 Task: Look for space in Bahraigh, India from 6th September, 2023 to 10th September, 2023 for 1 adult in price range Rs.9000 to Rs.17000. Place can be private room with 1  bedroom having 1 bed and 1 bathroom. Property type can be house, flat, guest house, hotel. Booking option can be shelf check-in. Required host language is English.
Action: Mouse moved to (518, 116)
Screenshot: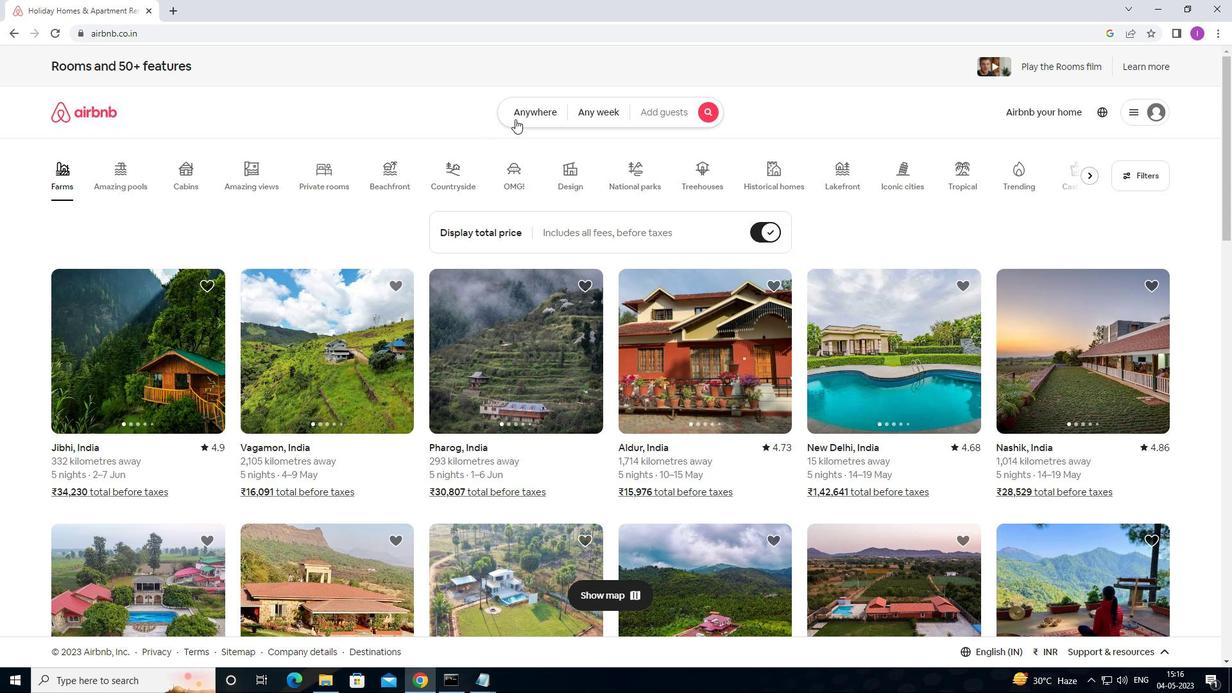 
Action: Mouse pressed left at (518, 116)
Screenshot: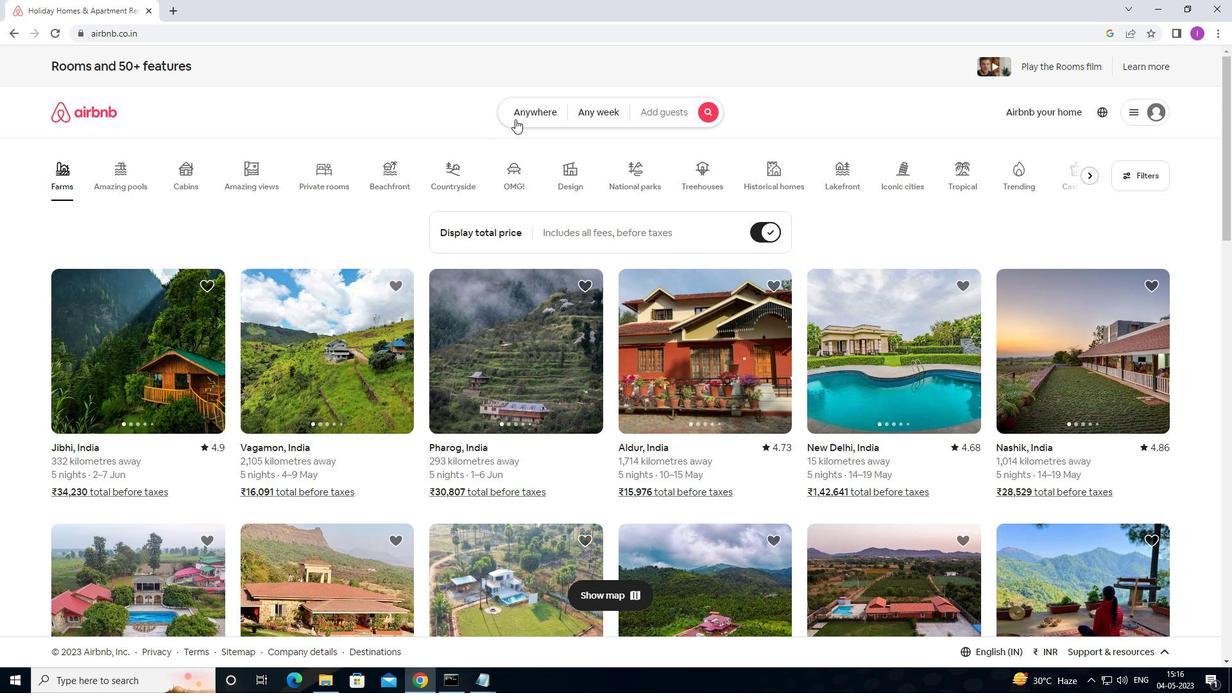 
Action: Mouse moved to (369, 161)
Screenshot: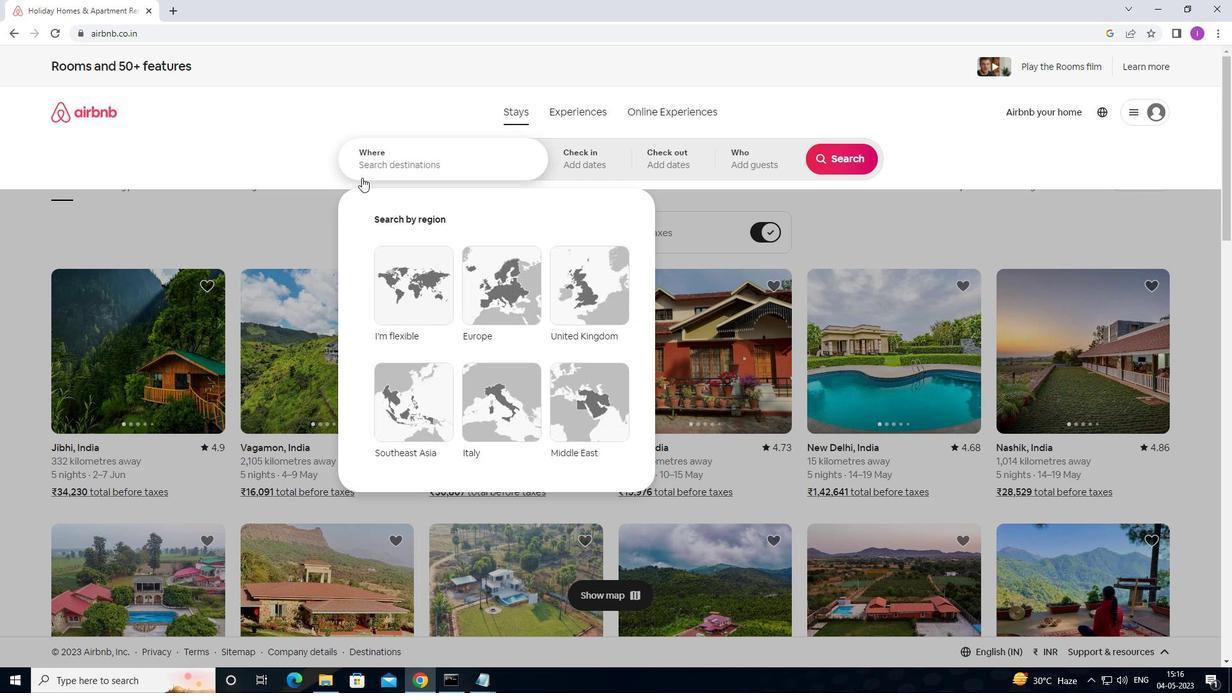 
Action: Mouse pressed left at (369, 161)
Screenshot: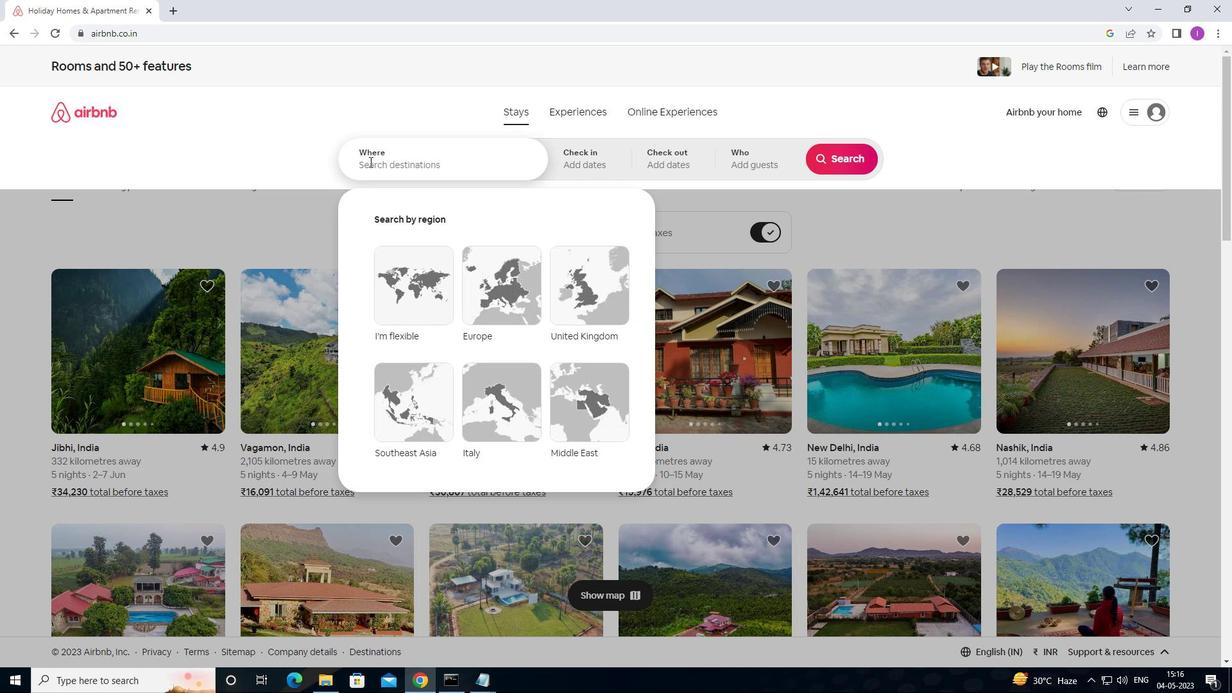 
Action: Mouse moved to (675, 111)
Screenshot: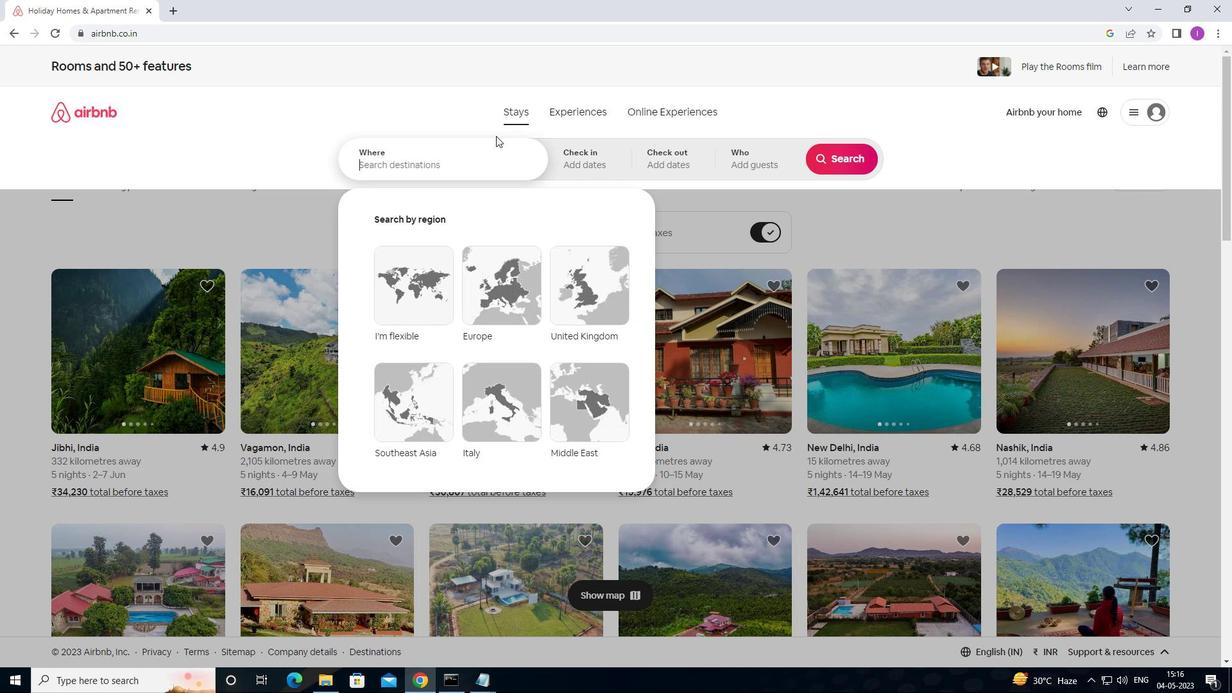 
Action: Key pressed <Key.shift><Key.shift><Key.shift><Key.shift><Key.shift><Key.shift><Key.shift><Key.shift><Key.shift><Key.shift><Key.shift><Key.shift><Key.shift><Key.shift><Key.shift><Key.shift><Key.shift><Key.shift><Key.shift><Key.shift><Key.shift><Key.shift><Key.shift><Key.shift><Key.shift><Key.shift><Key.shift><Key.shift><Key.shift><Key.shift><Key.shift><Key.shift><Key.shift><Key.shift><Key.shift><Key.shift><Key.shift><Key.shift><Key.shift><Key.shift><Key.shift><Key.shift><Key.shift><Key.shift><Key.shift>BAHRAIGH,<Key.shift>INDIA
Screenshot: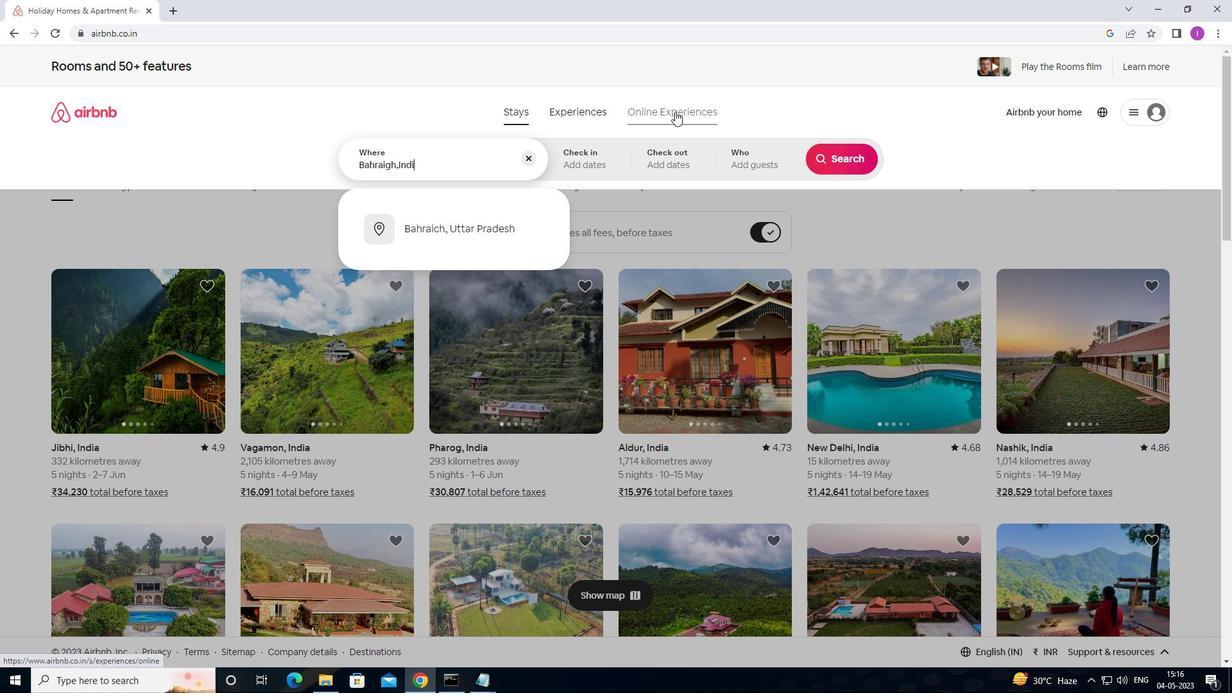 
Action: Mouse moved to (582, 158)
Screenshot: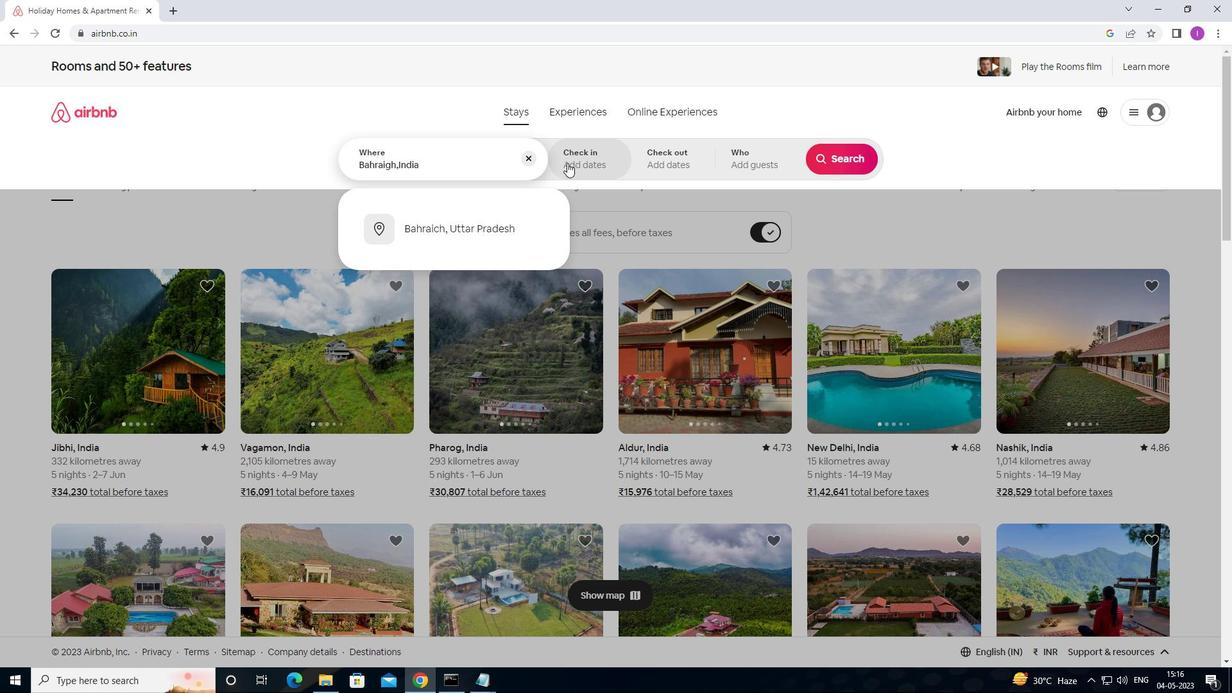 
Action: Mouse pressed left at (582, 158)
Screenshot: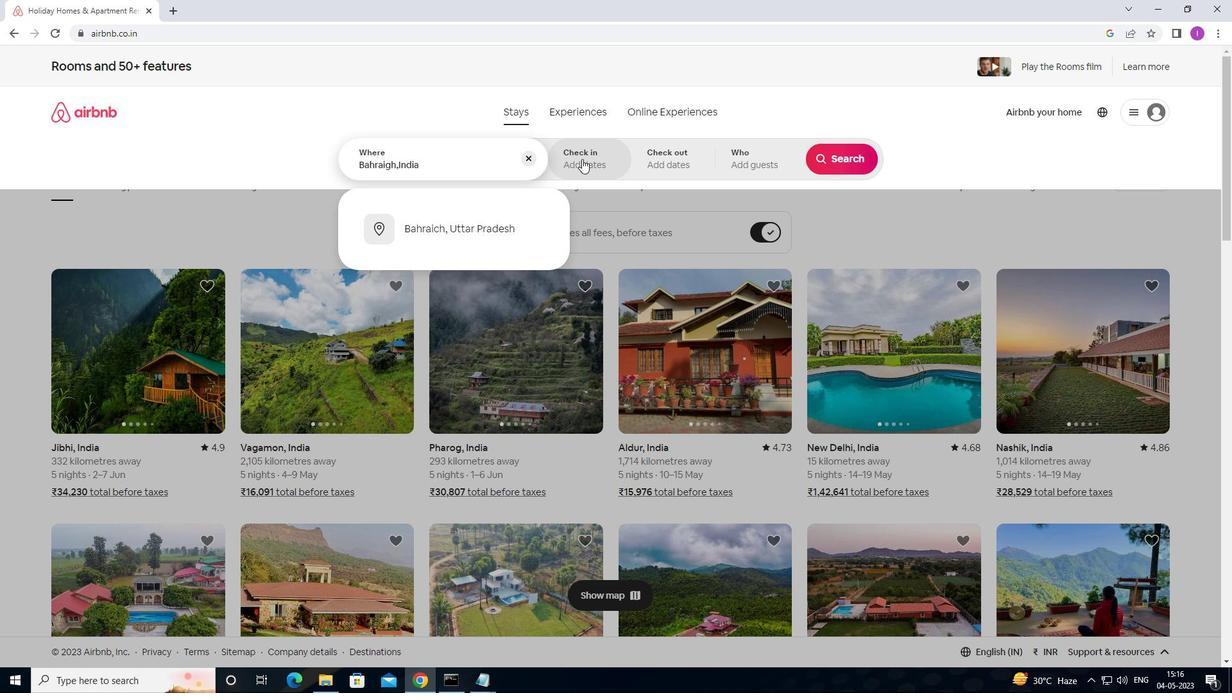 
Action: Mouse moved to (839, 263)
Screenshot: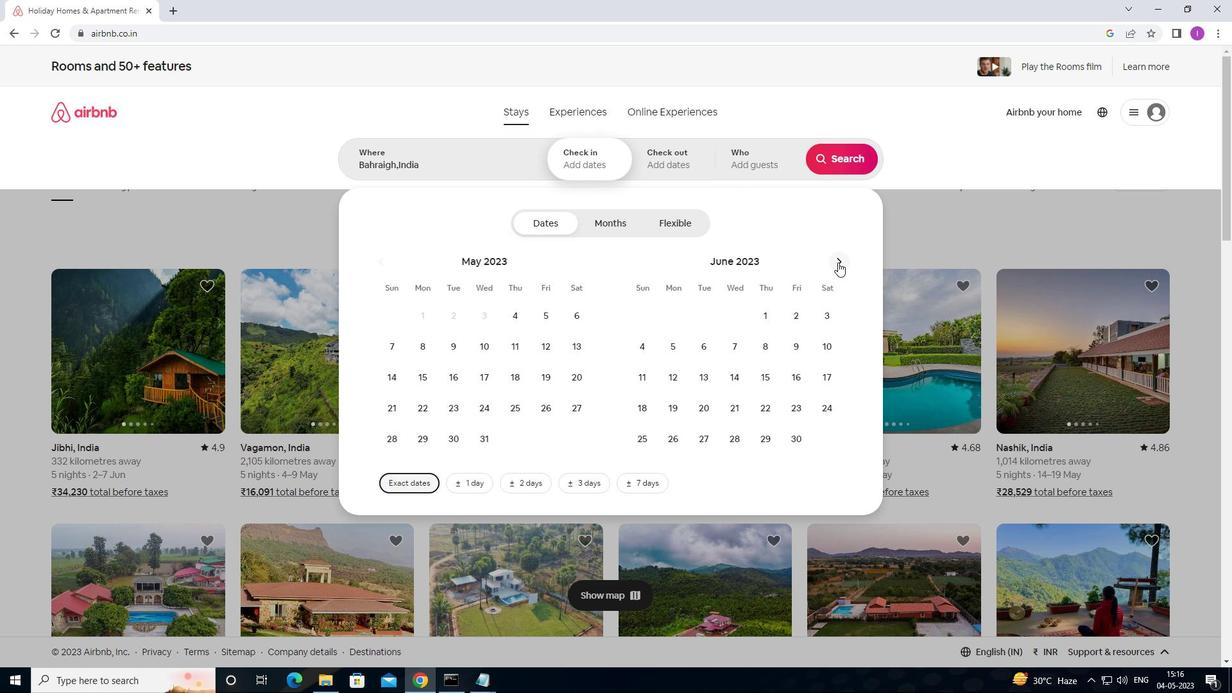 
Action: Mouse pressed left at (839, 263)
Screenshot: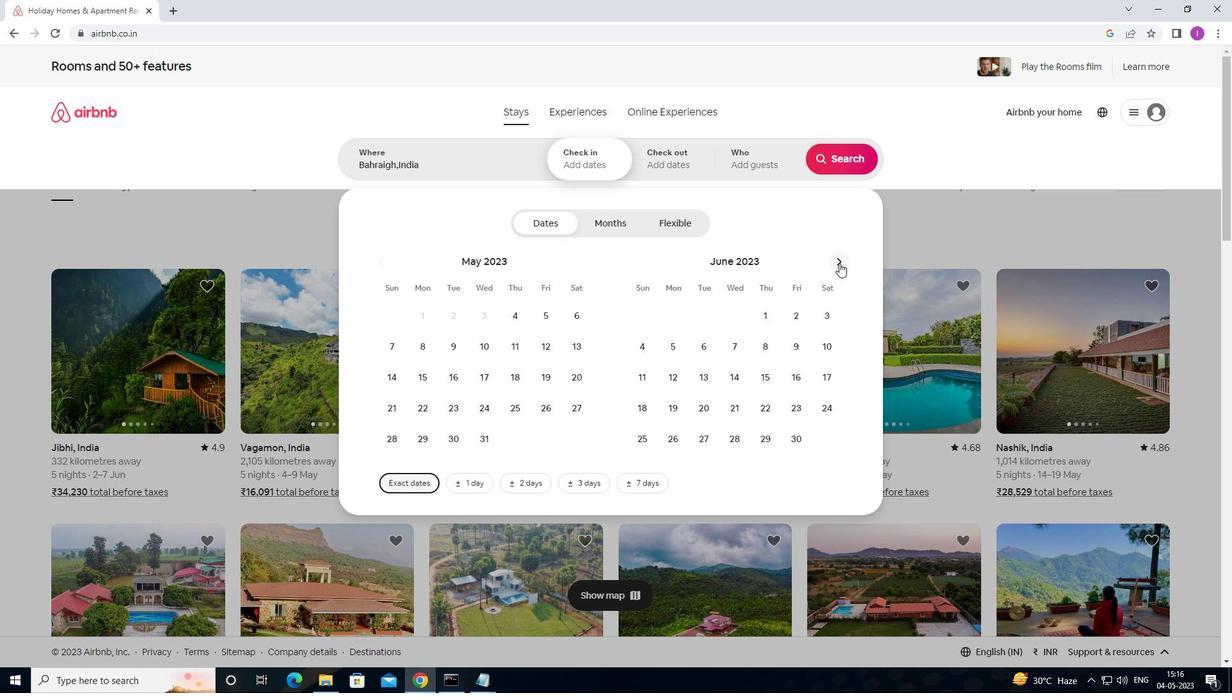 
Action: Mouse moved to (839, 263)
Screenshot: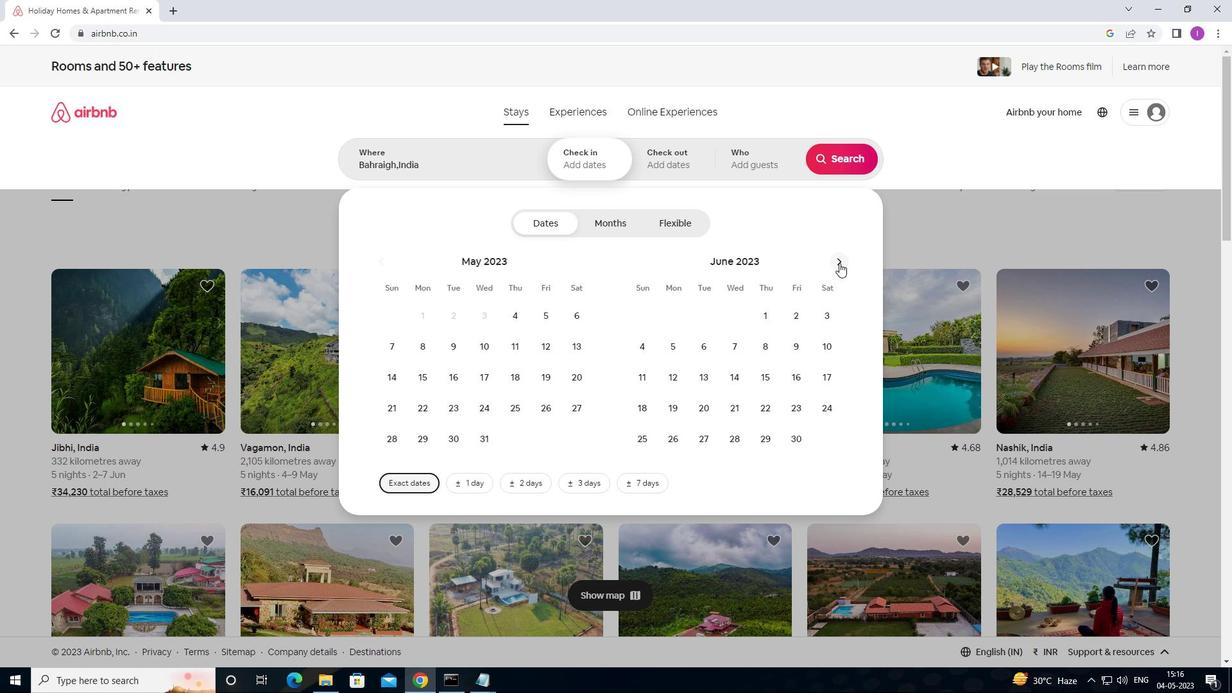 
Action: Mouse pressed left at (839, 263)
Screenshot: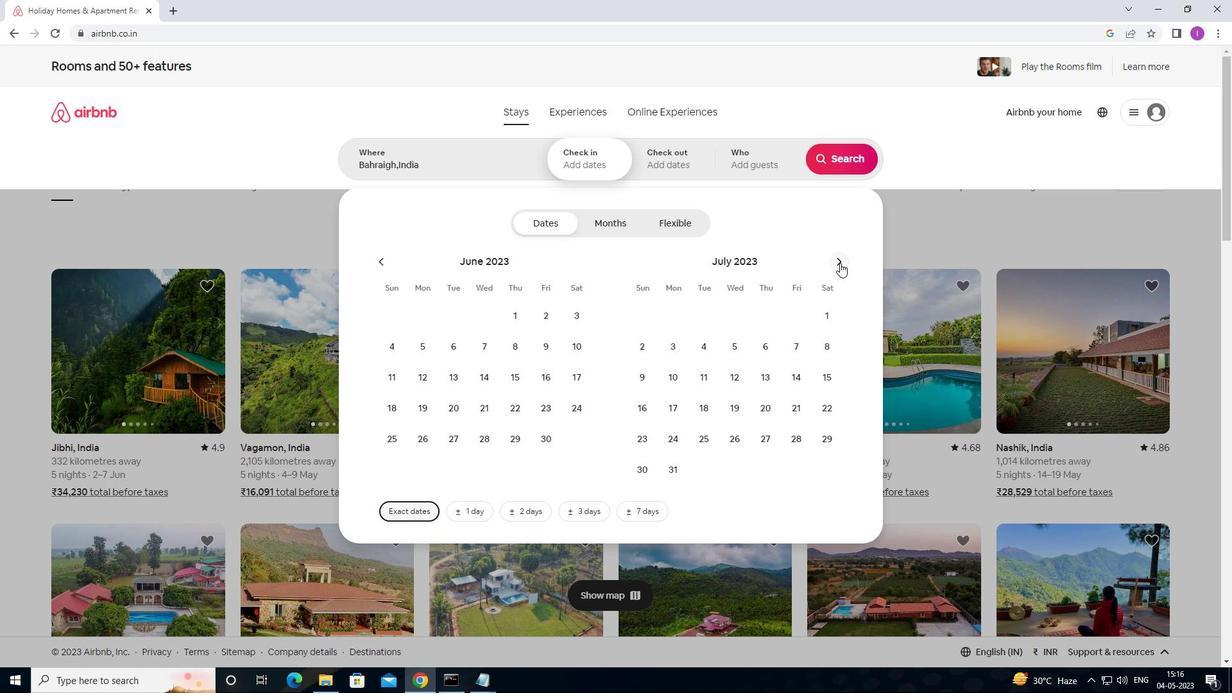 
Action: Mouse pressed left at (839, 263)
Screenshot: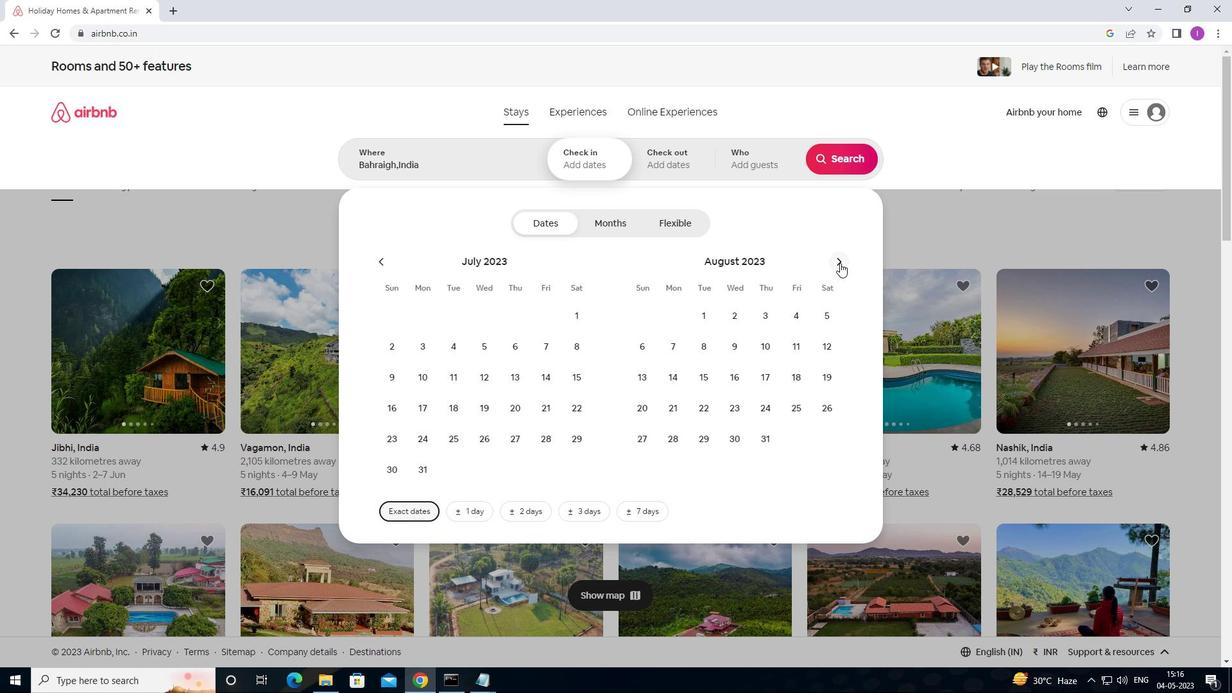 
Action: Mouse moved to (727, 342)
Screenshot: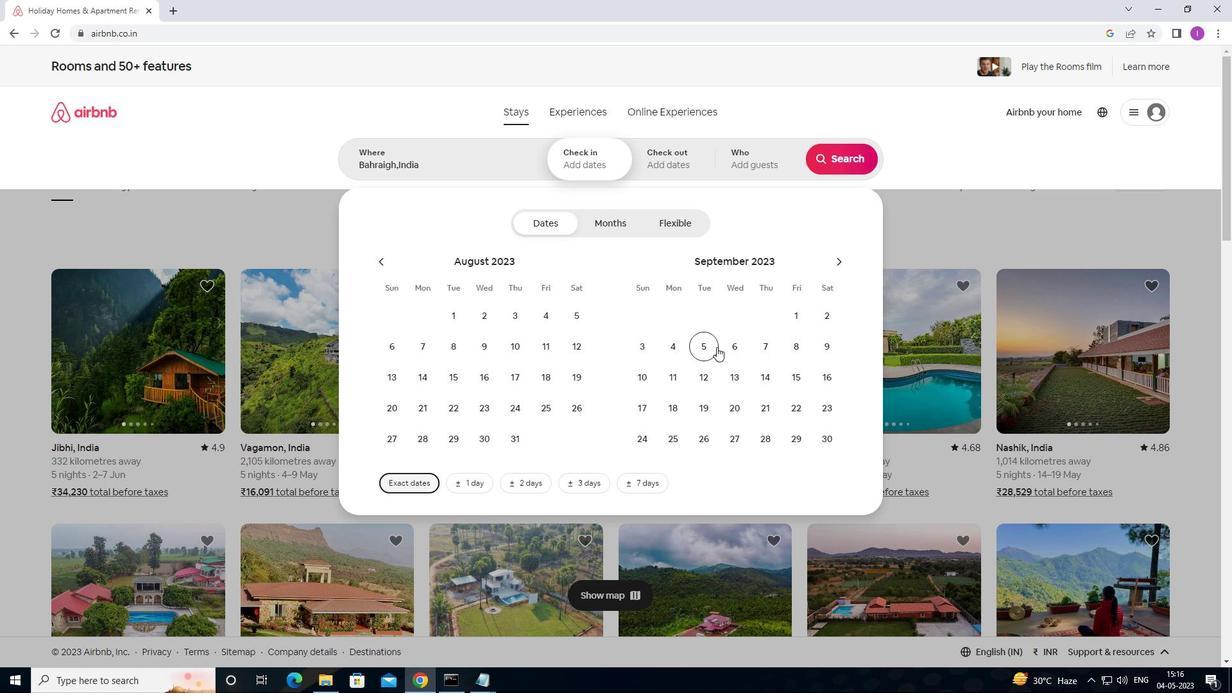 
Action: Mouse pressed left at (727, 342)
Screenshot: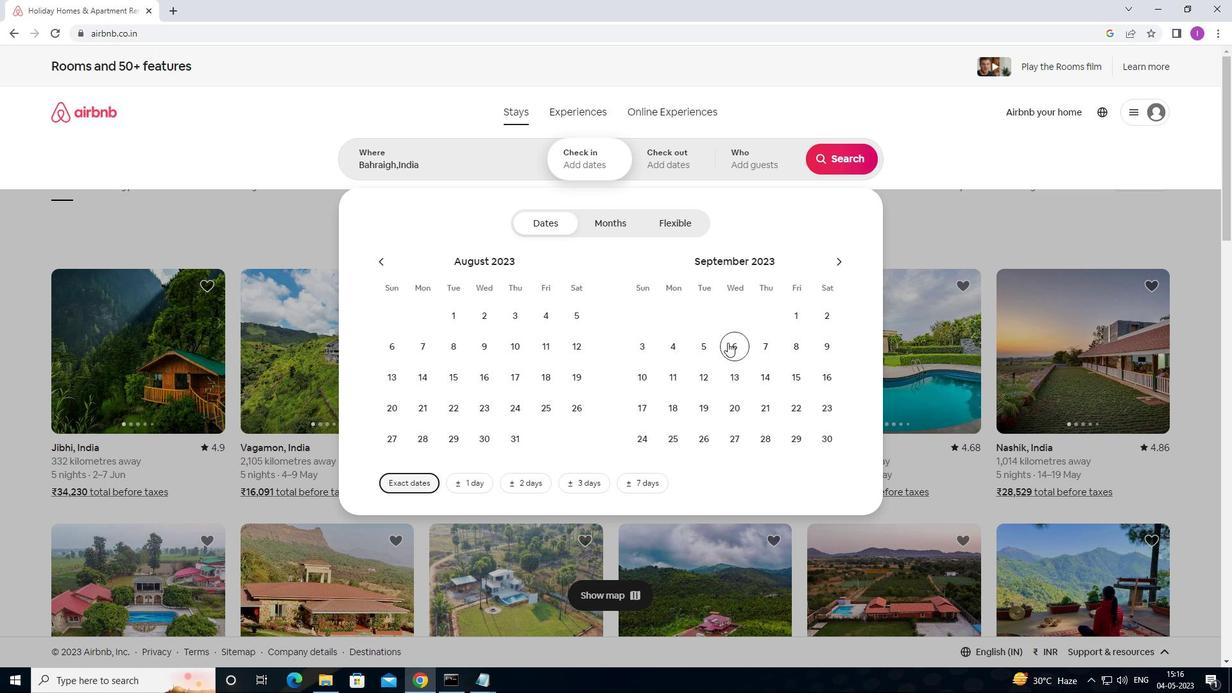 
Action: Mouse moved to (644, 374)
Screenshot: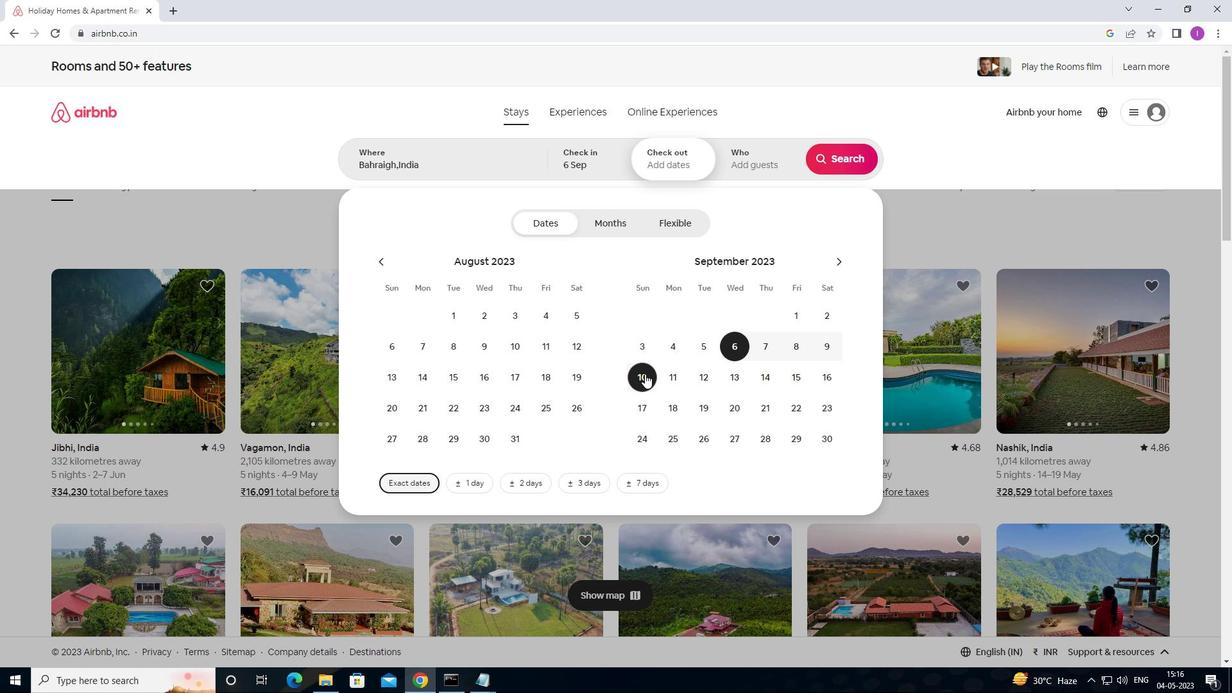 
Action: Mouse pressed left at (644, 374)
Screenshot: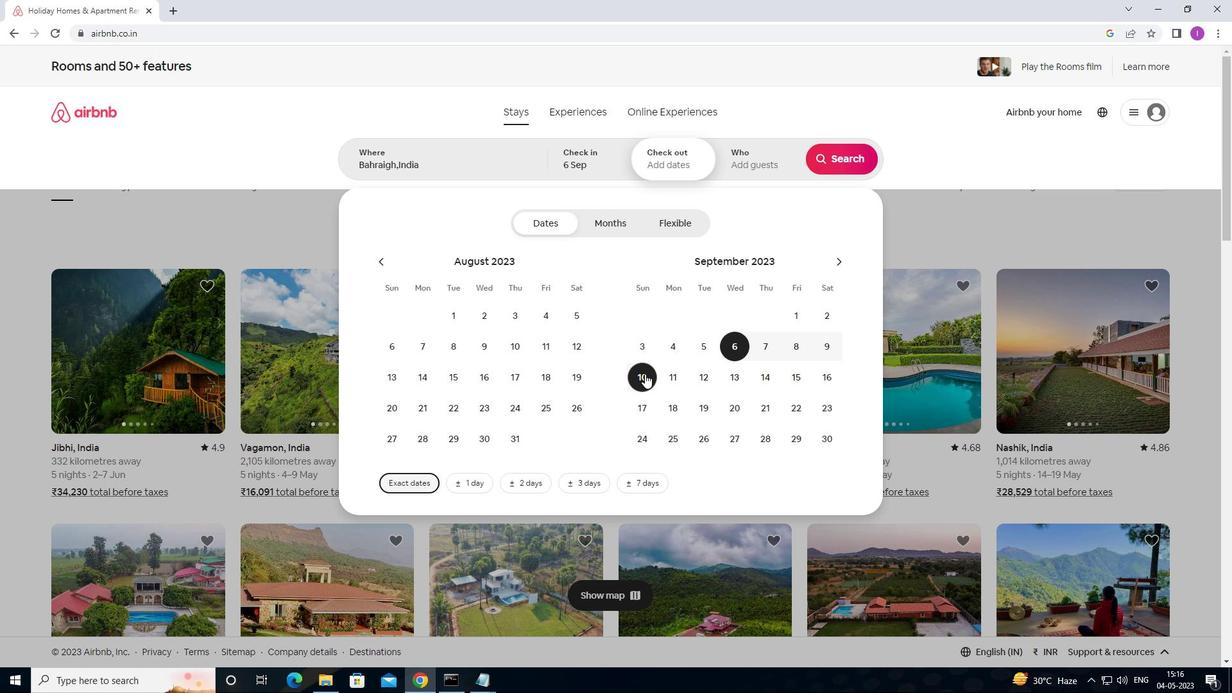 
Action: Mouse moved to (752, 168)
Screenshot: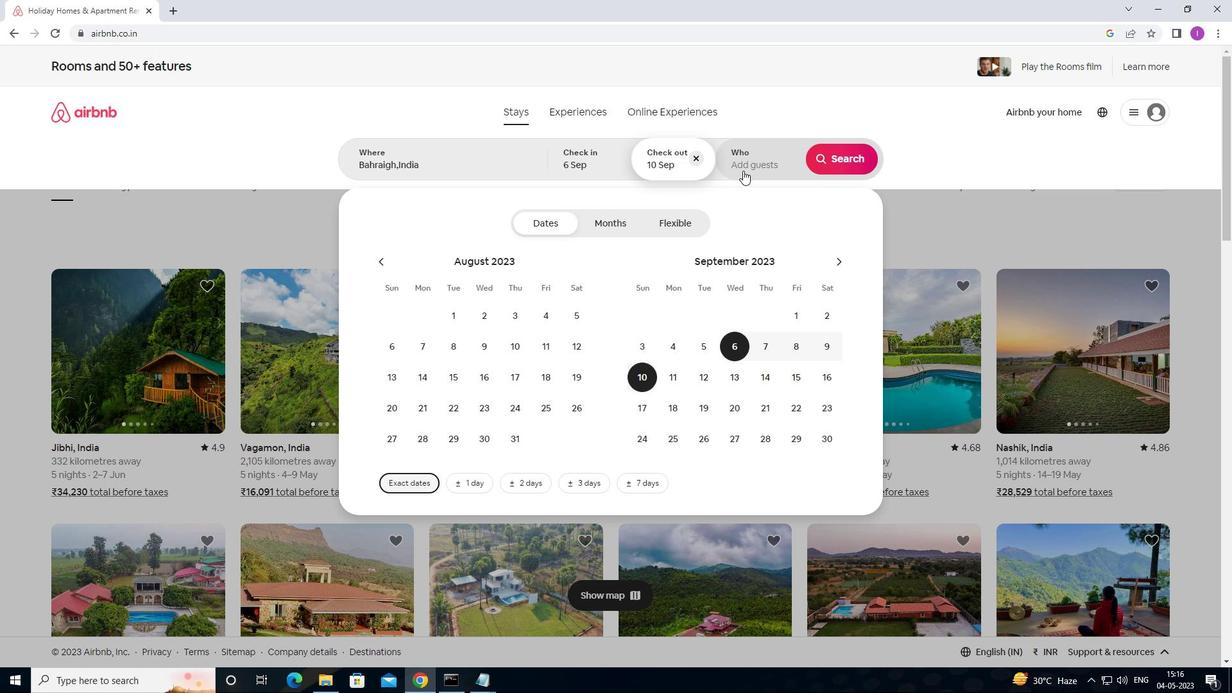 
Action: Mouse pressed left at (752, 168)
Screenshot: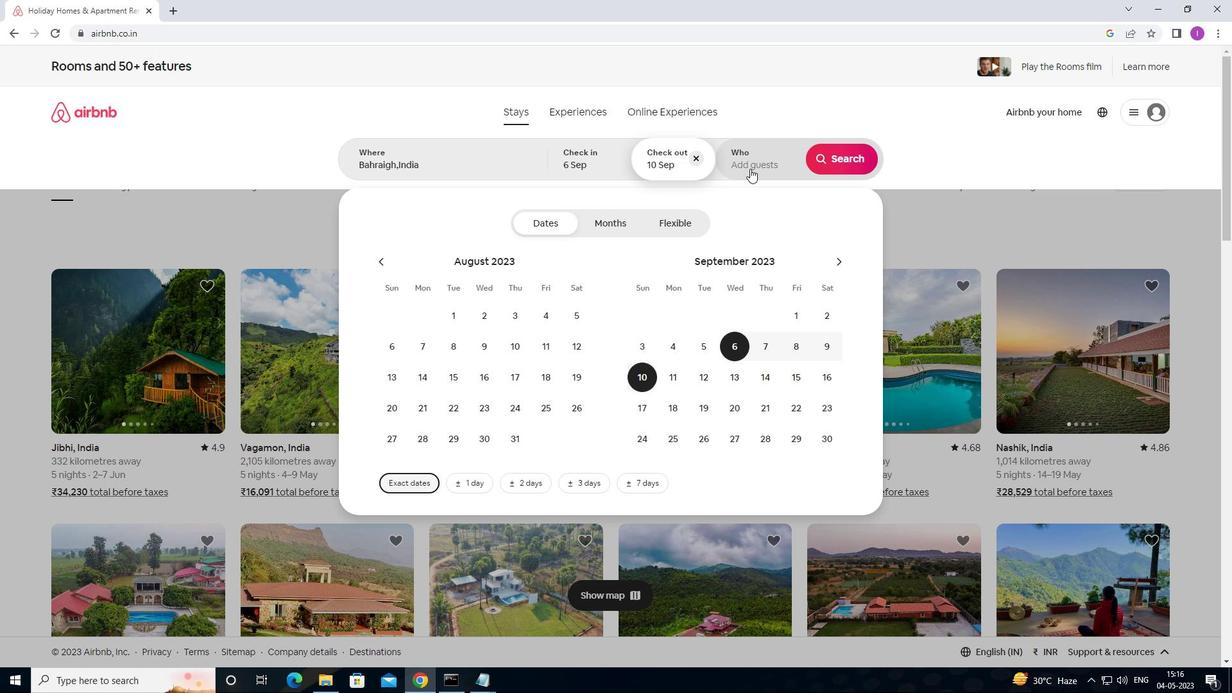 
Action: Mouse moved to (847, 229)
Screenshot: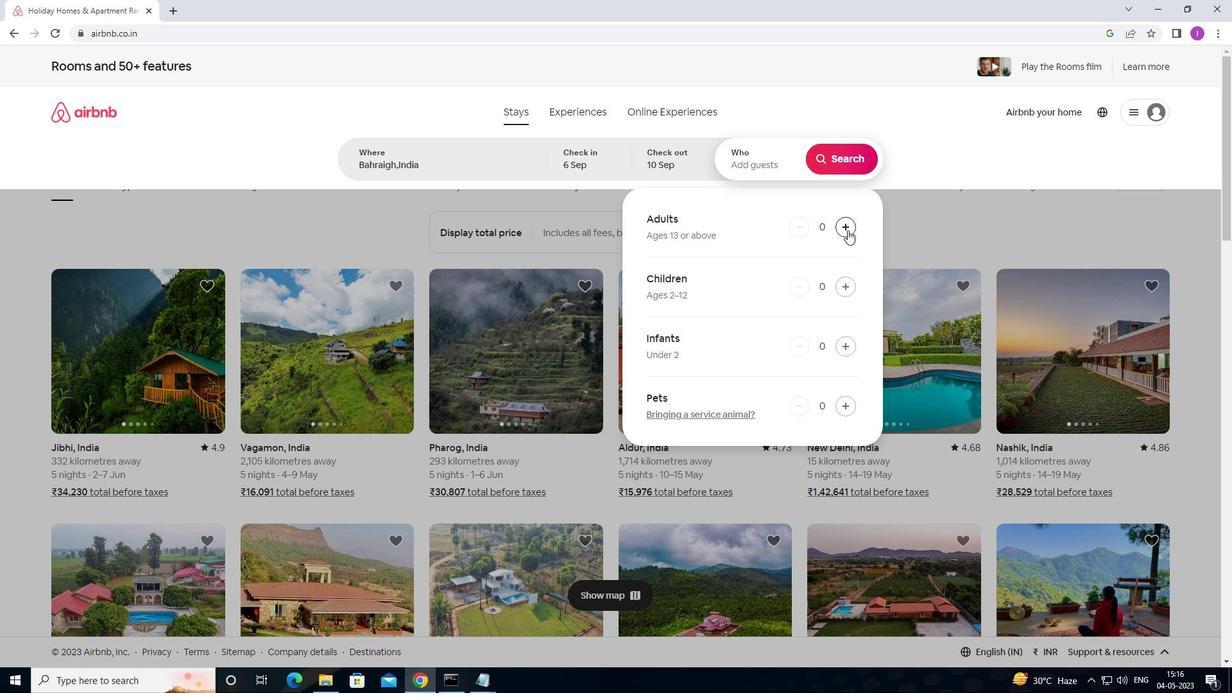 
Action: Mouse pressed left at (847, 229)
Screenshot: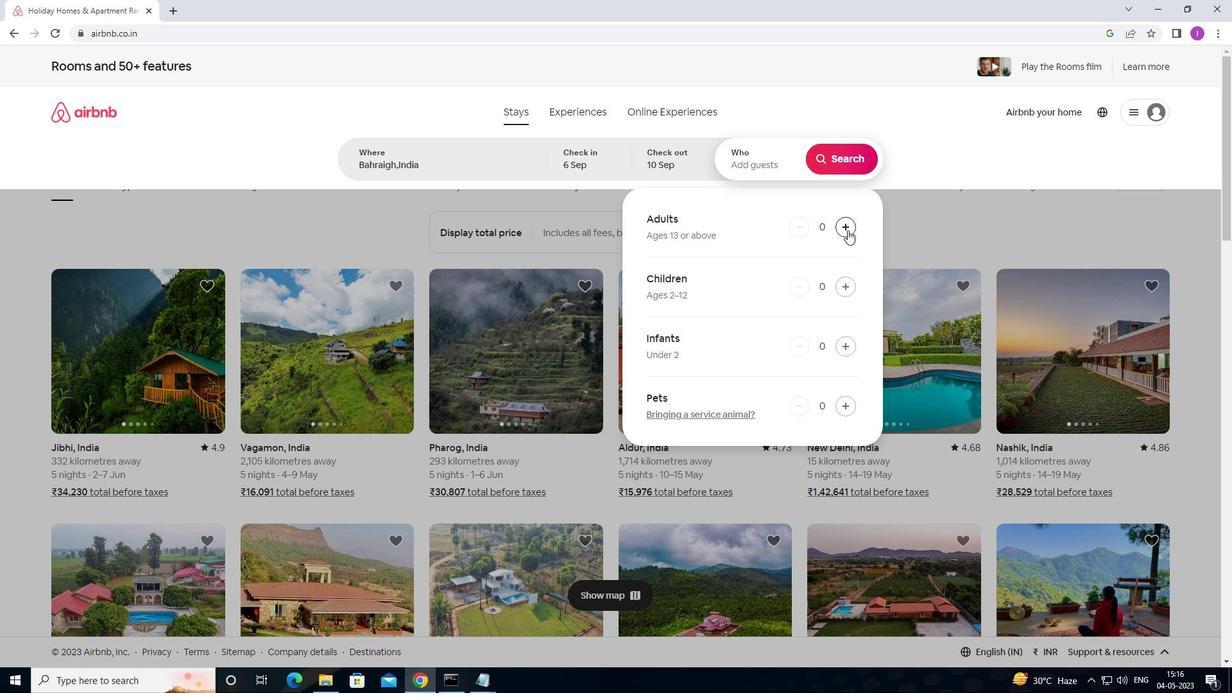 
Action: Mouse moved to (861, 161)
Screenshot: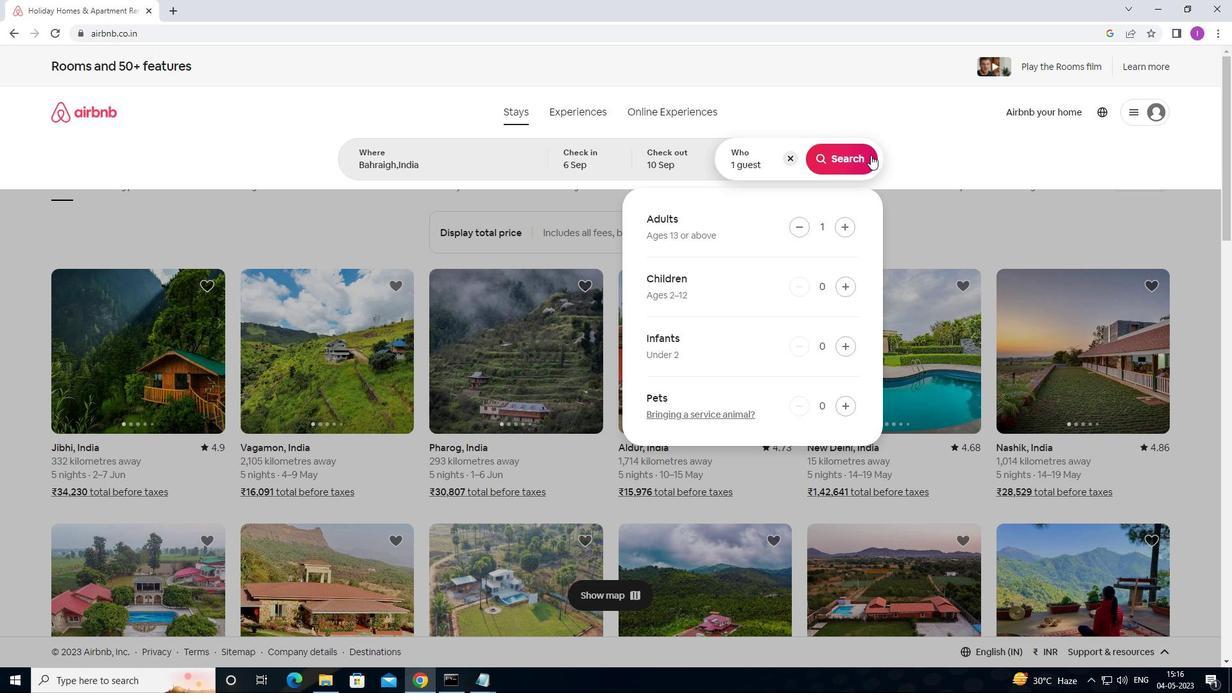 
Action: Mouse pressed left at (861, 161)
Screenshot: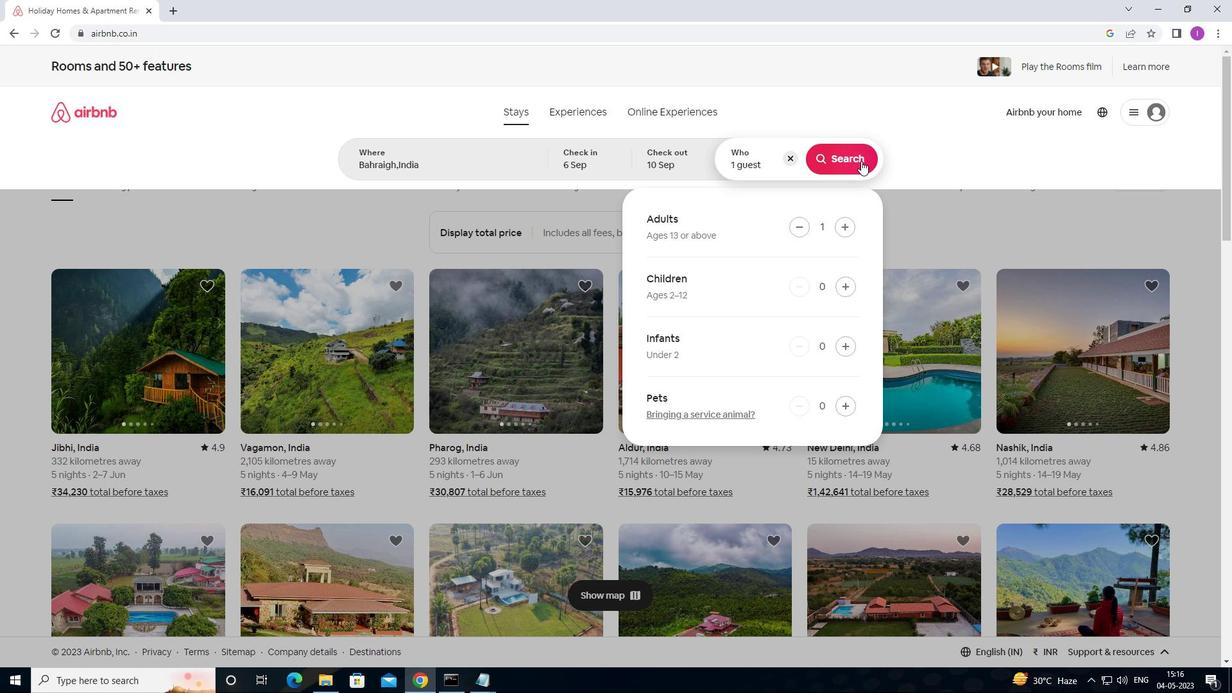 
Action: Mouse moved to (1163, 118)
Screenshot: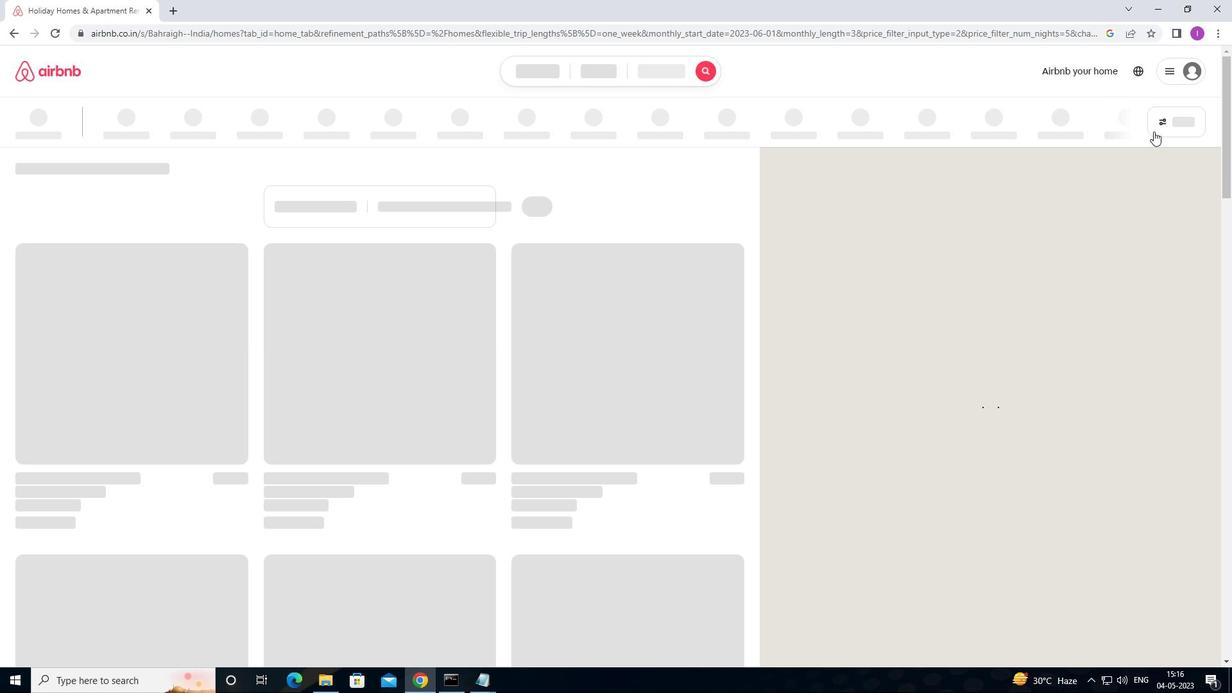 
Action: Mouse pressed left at (1163, 118)
Screenshot: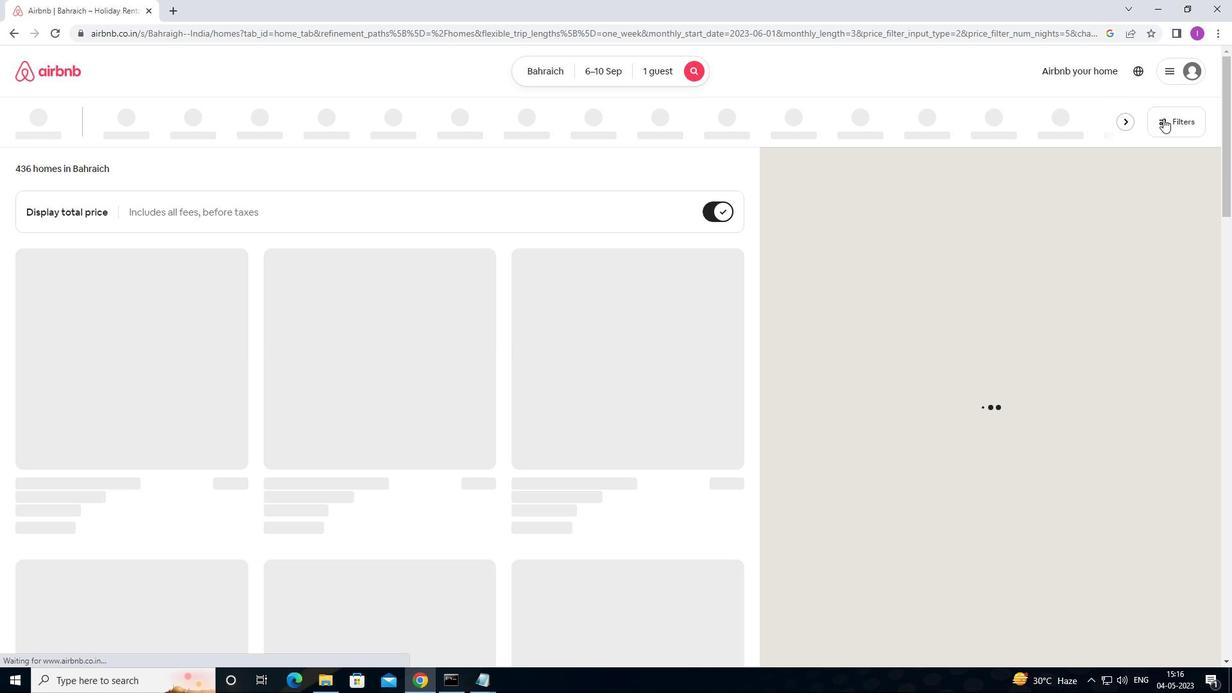 
Action: Mouse moved to (453, 288)
Screenshot: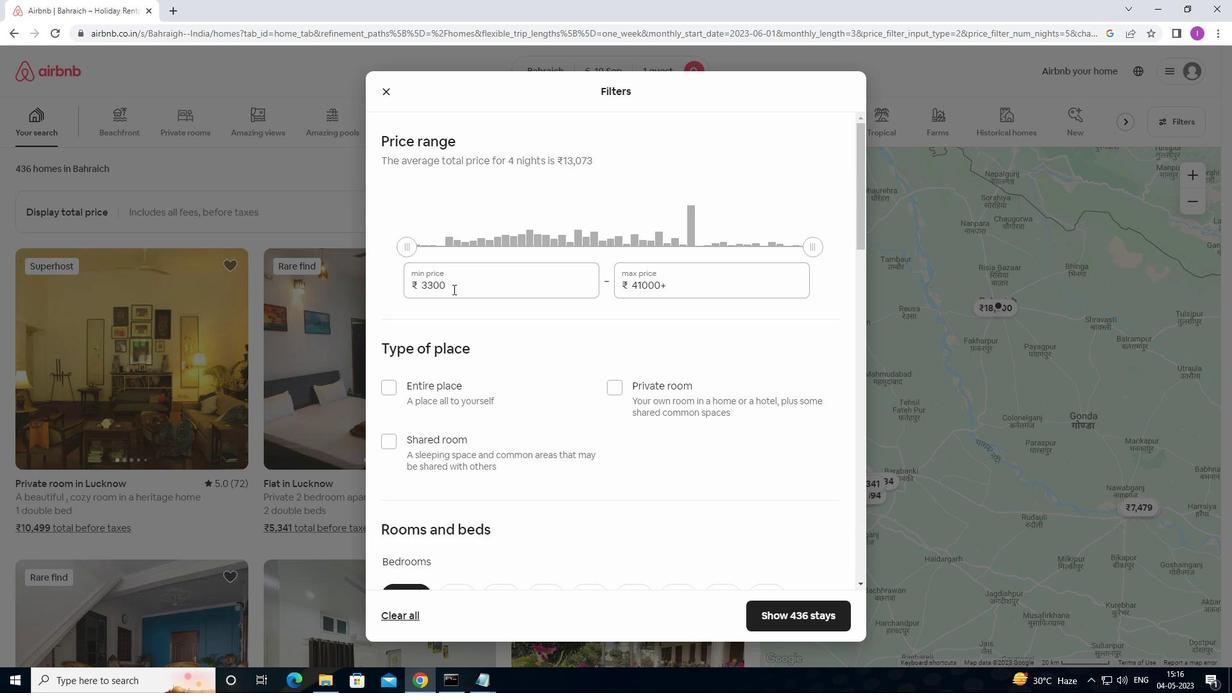 
Action: Mouse pressed left at (453, 288)
Screenshot: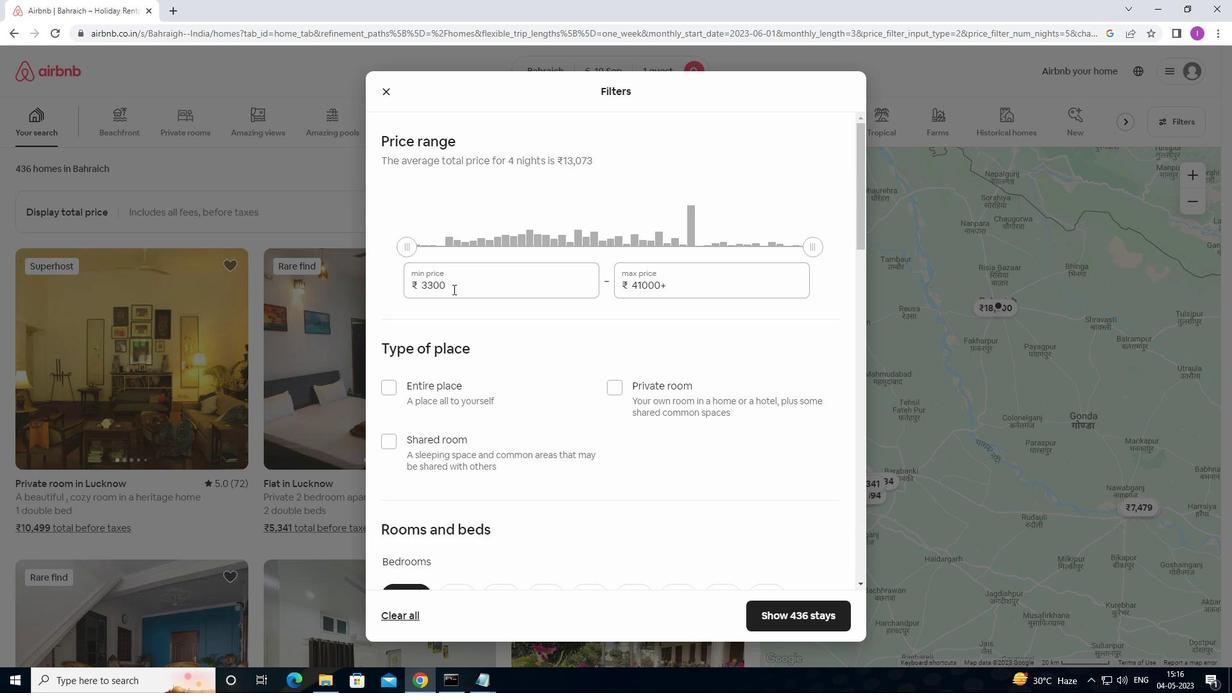 
Action: Mouse moved to (412, 284)
Screenshot: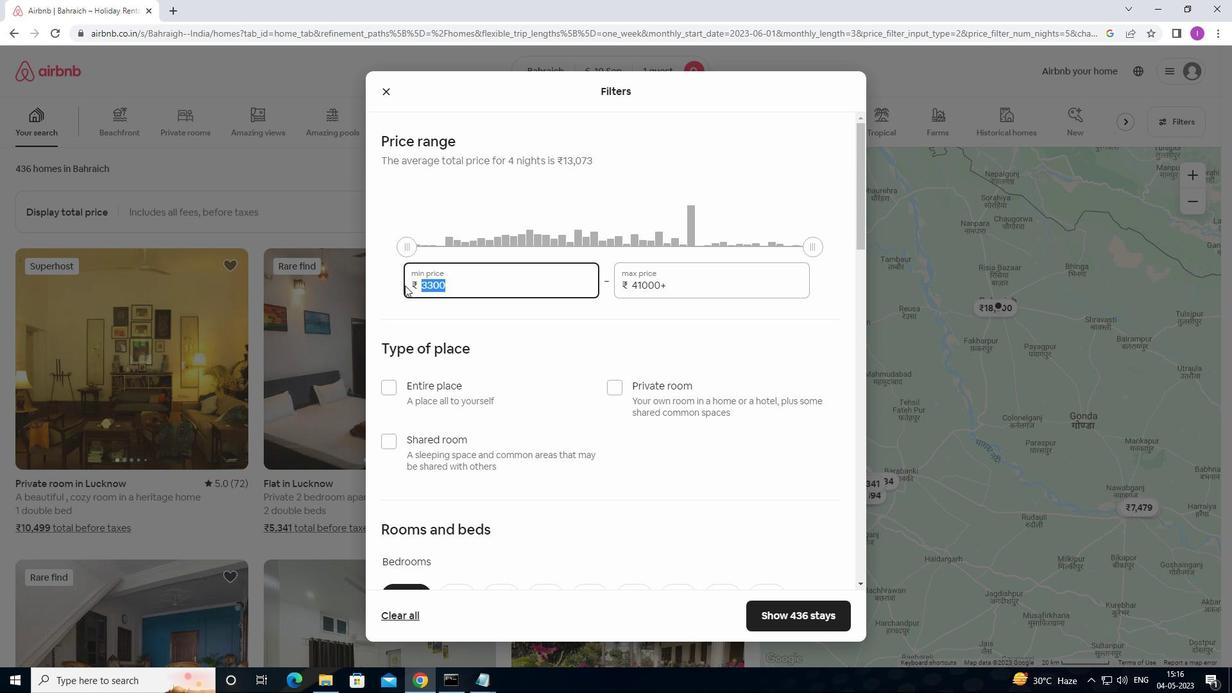 
Action: Key pressed 9
Screenshot: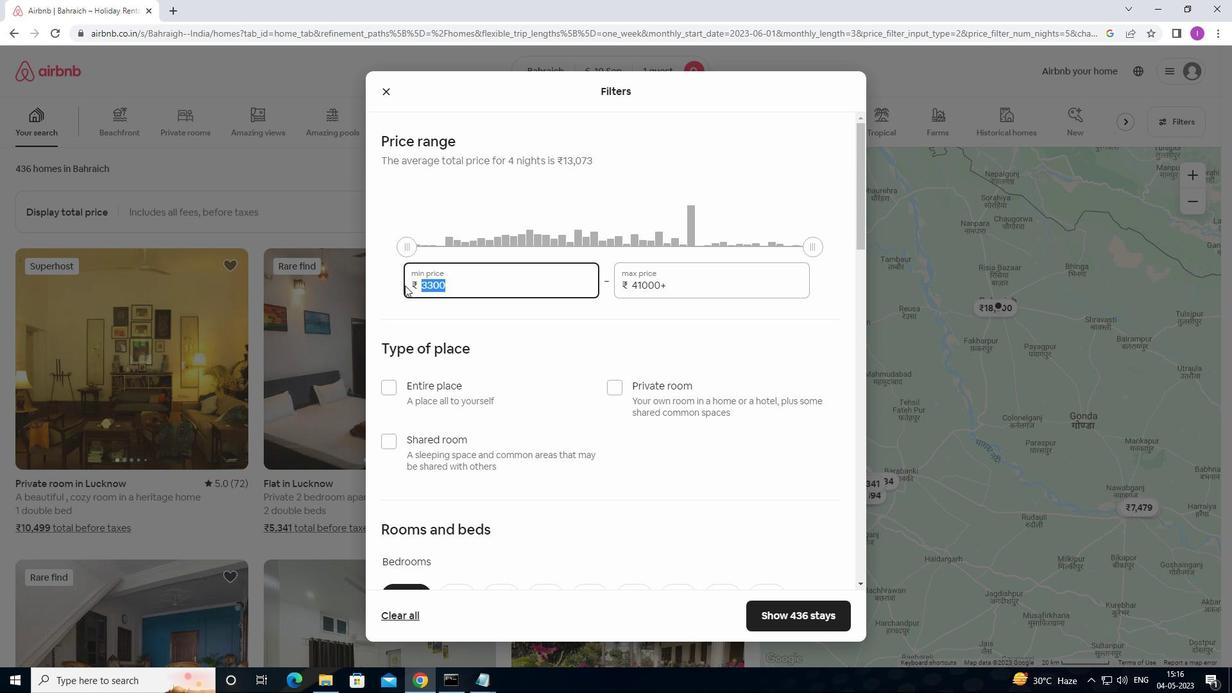
Action: Mouse moved to (416, 282)
Screenshot: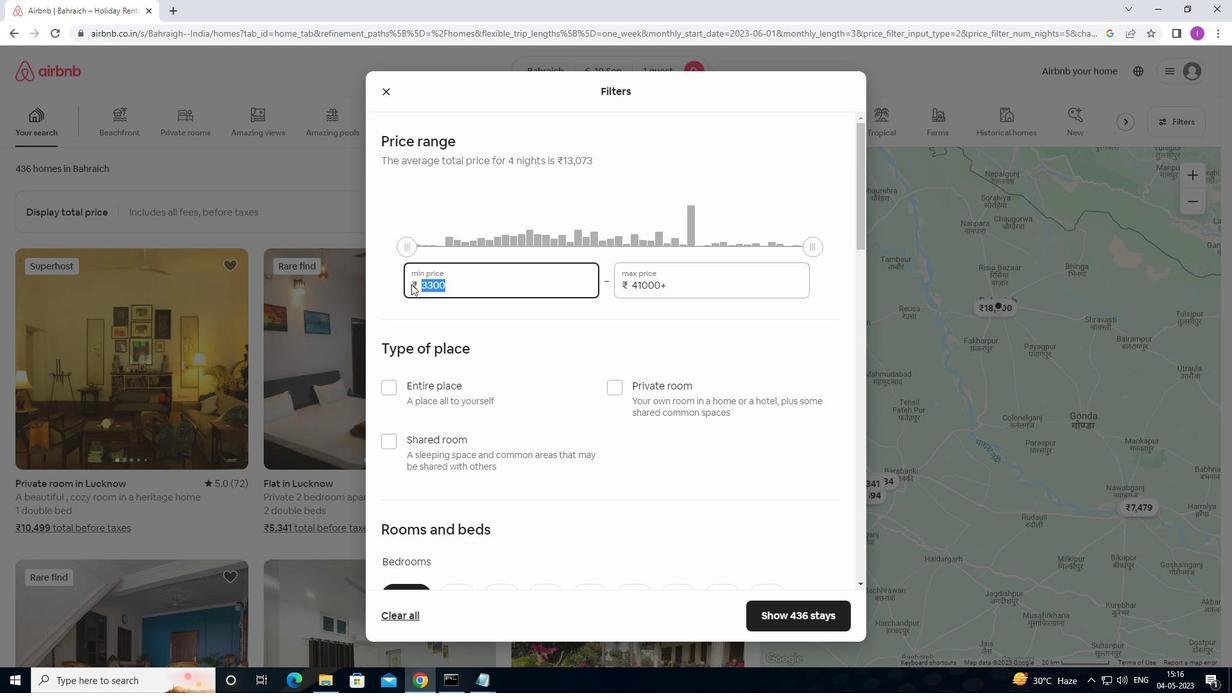 
Action: Key pressed 00
Screenshot: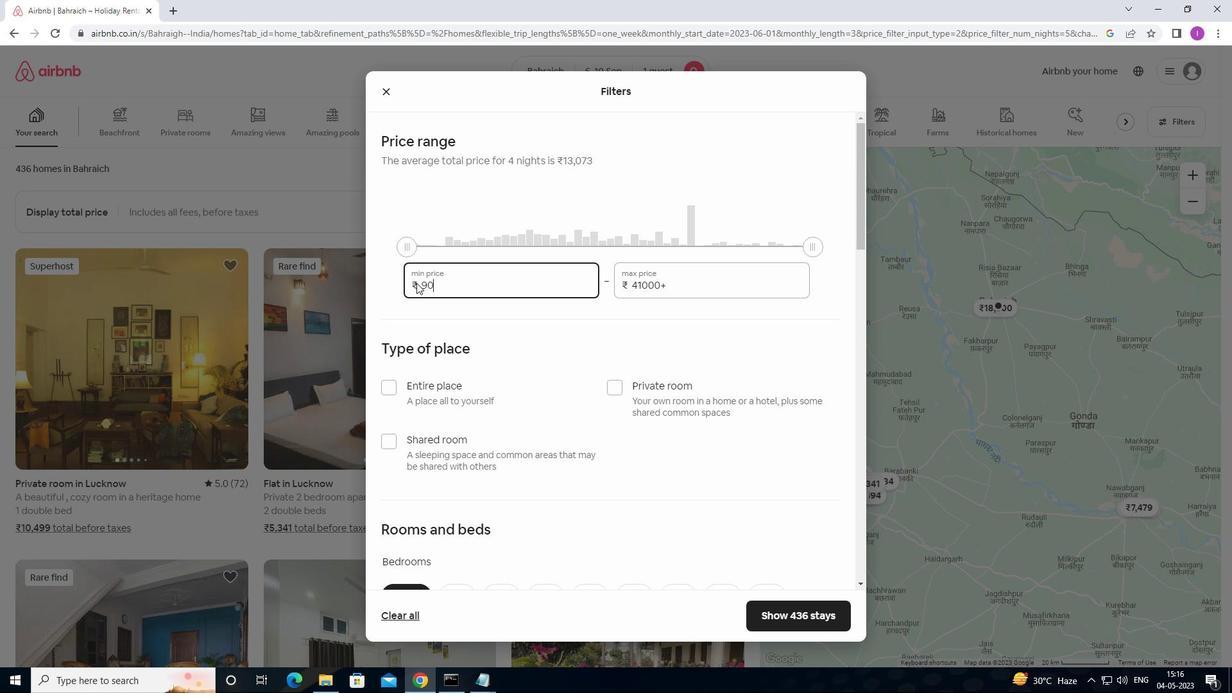 
Action: Mouse moved to (422, 282)
Screenshot: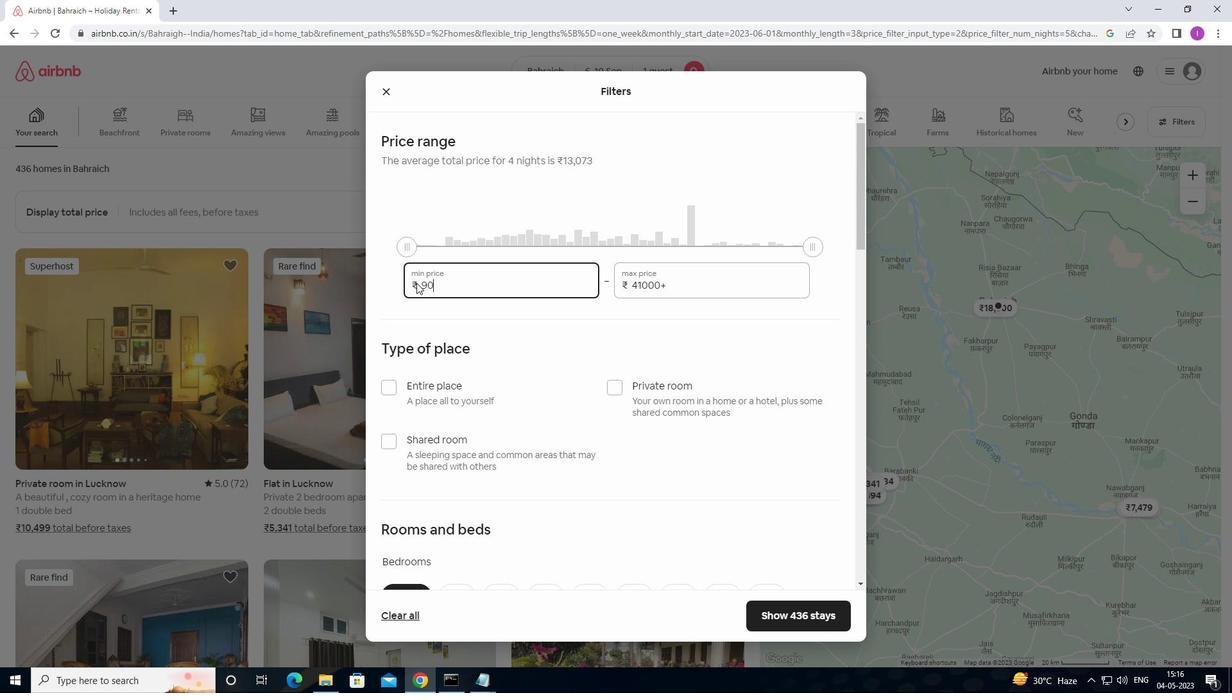 
Action: Key pressed 0
Screenshot: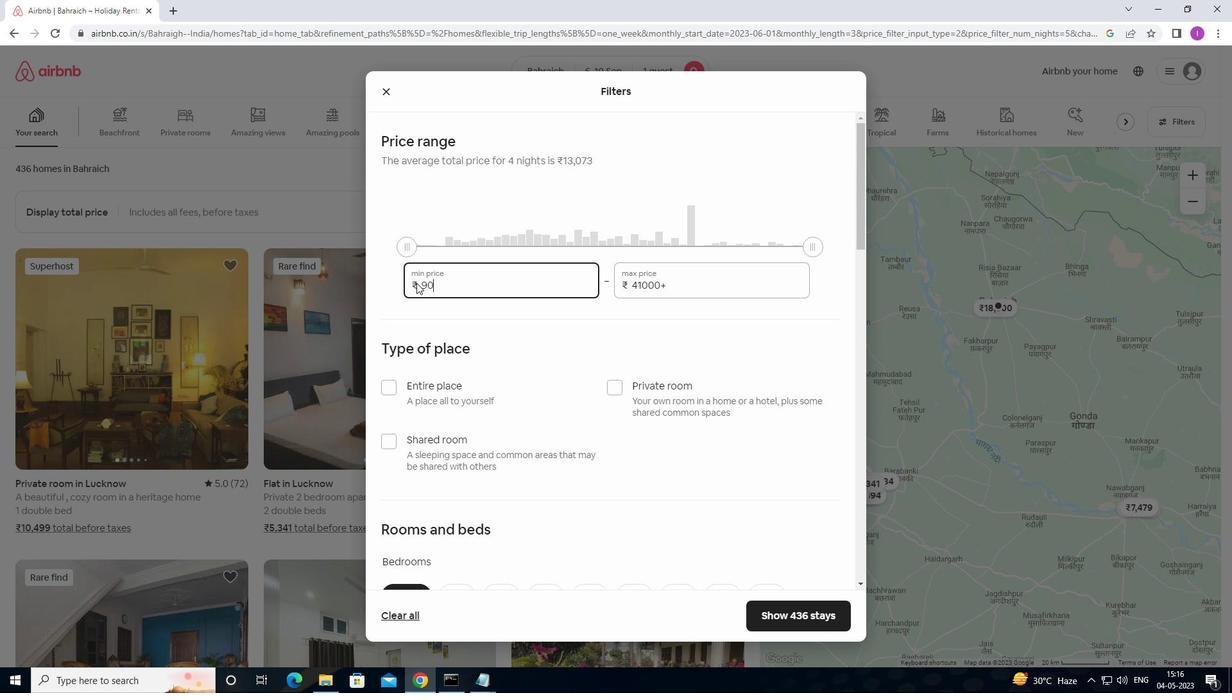 
Action: Mouse moved to (687, 276)
Screenshot: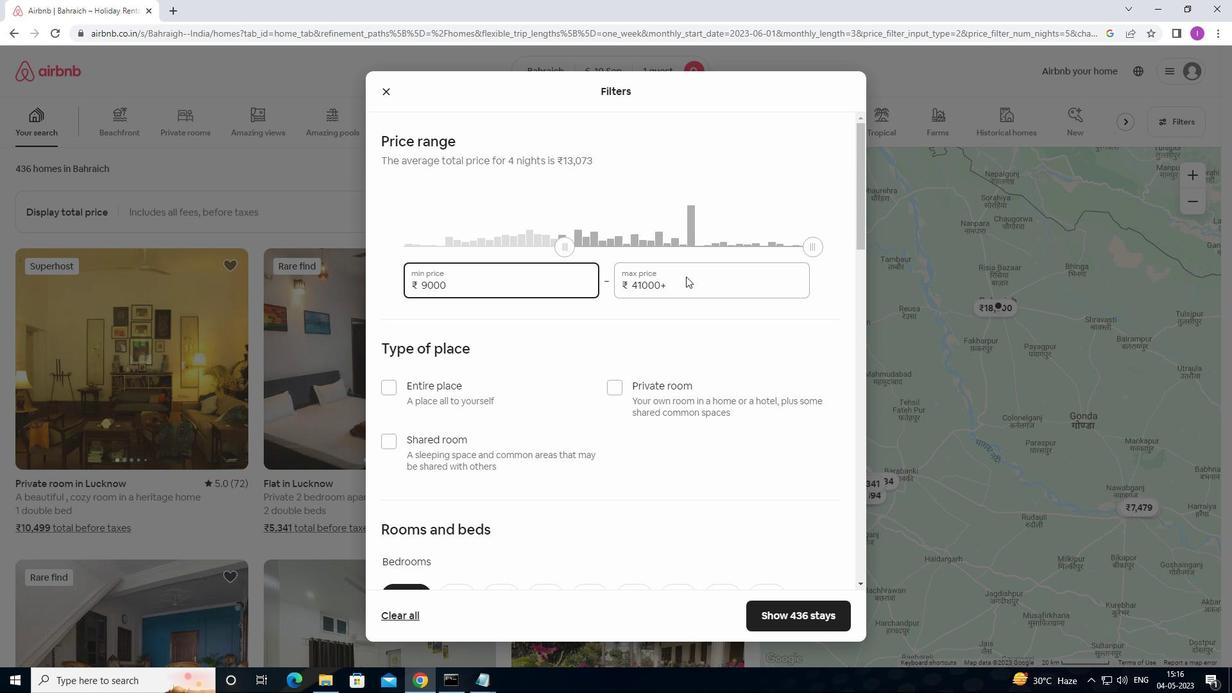 
Action: Mouse pressed left at (687, 276)
Screenshot: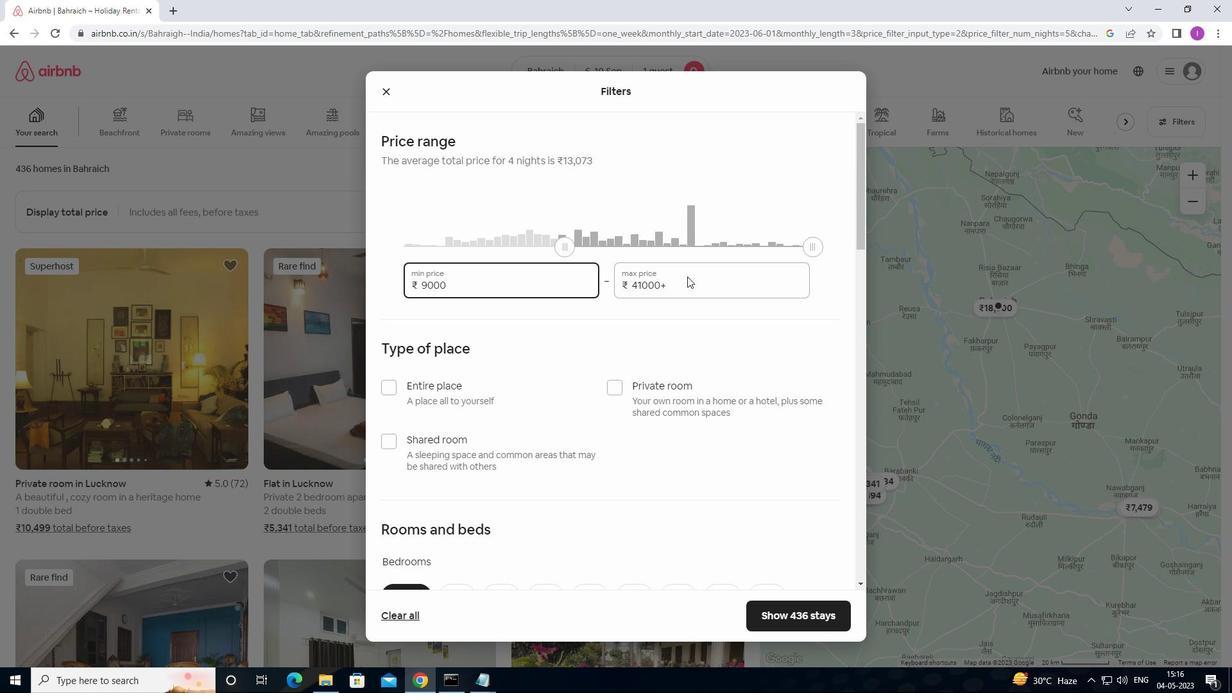 
Action: Mouse moved to (668, 286)
Screenshot: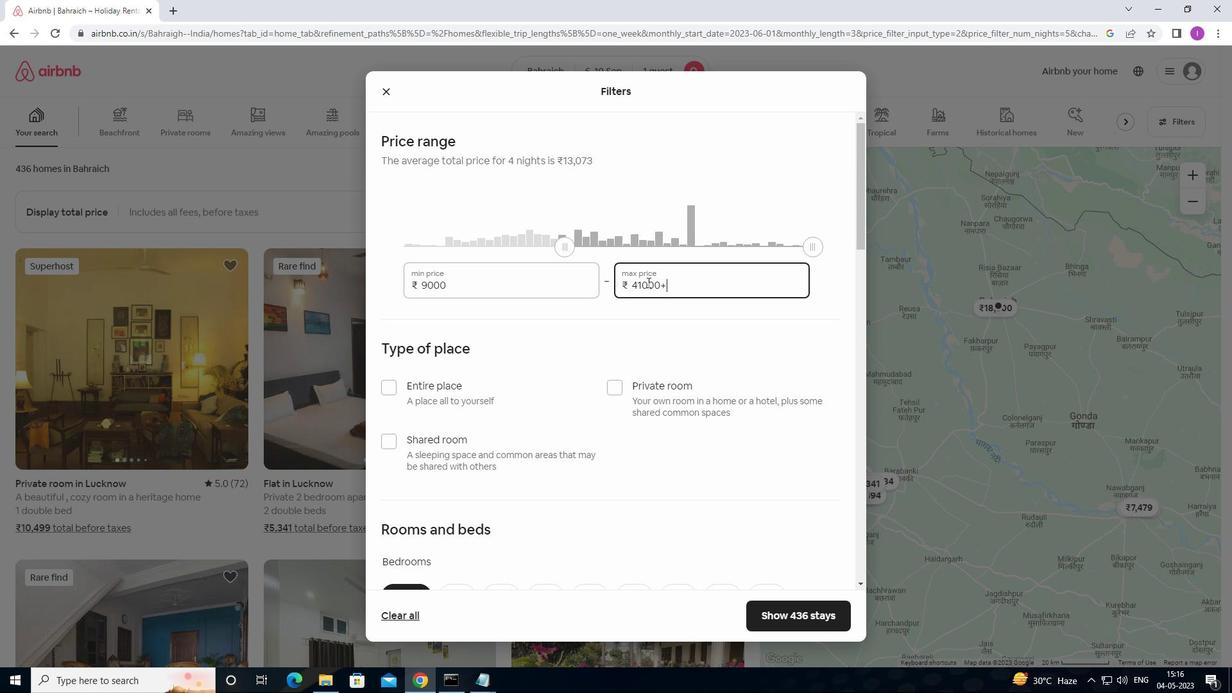 
Action: Mouse pressed left at (668, 286)
Screenshot: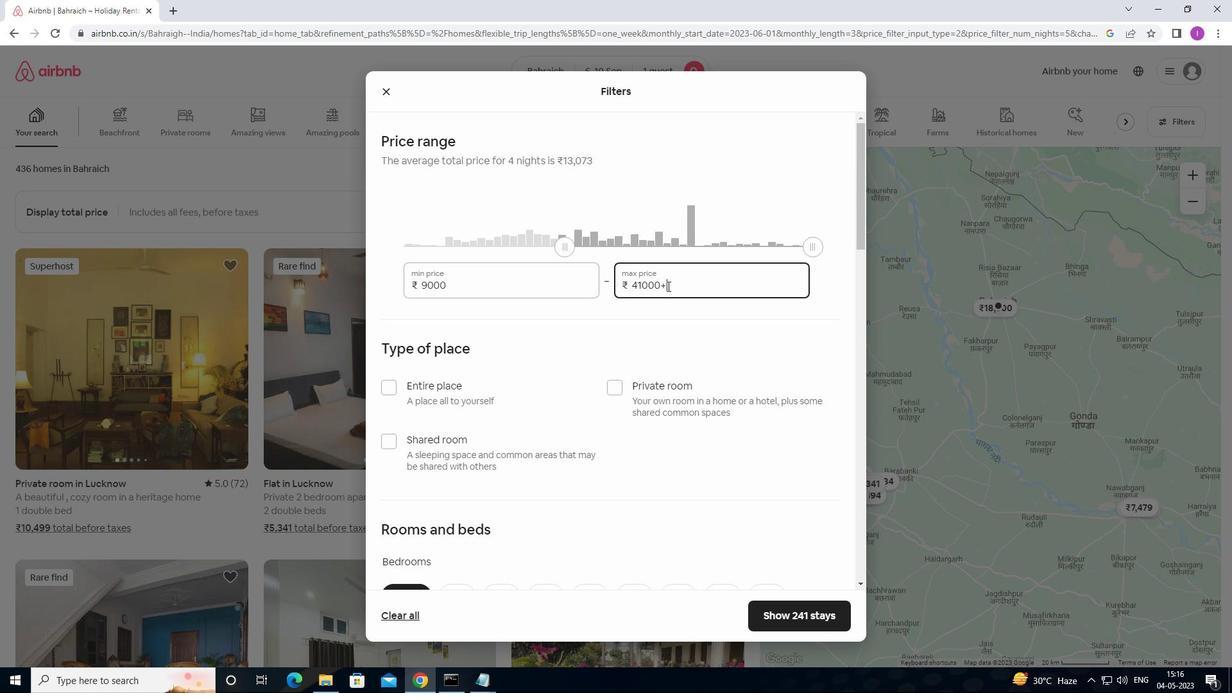 
Action: Mouse moved to (618, 281)
Screenshot: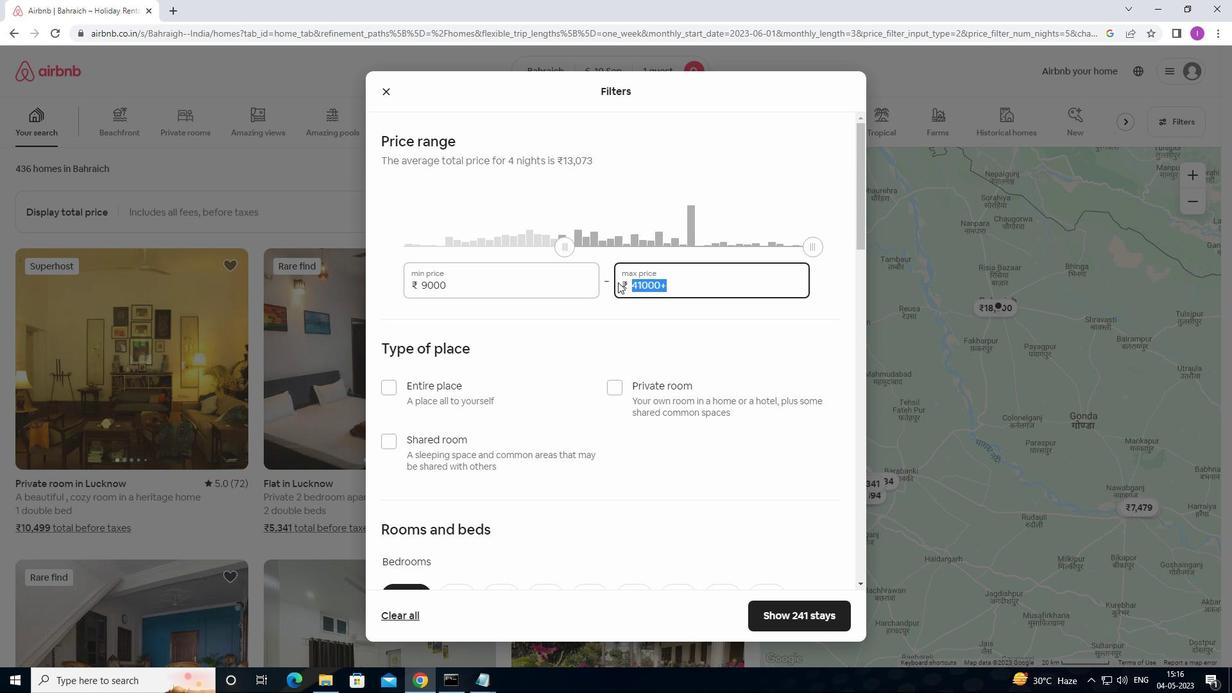 
Action: Key pressed 1
Screenshot: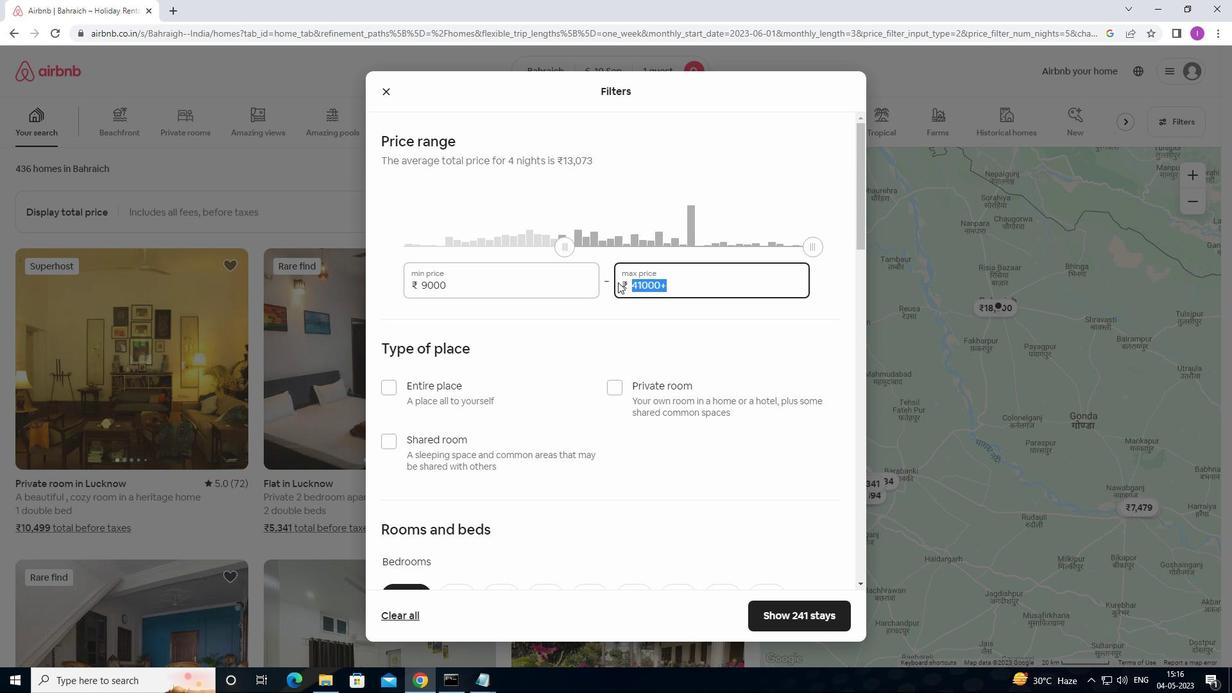 
Action: Mouse moved to (623, 277)
Screenshot: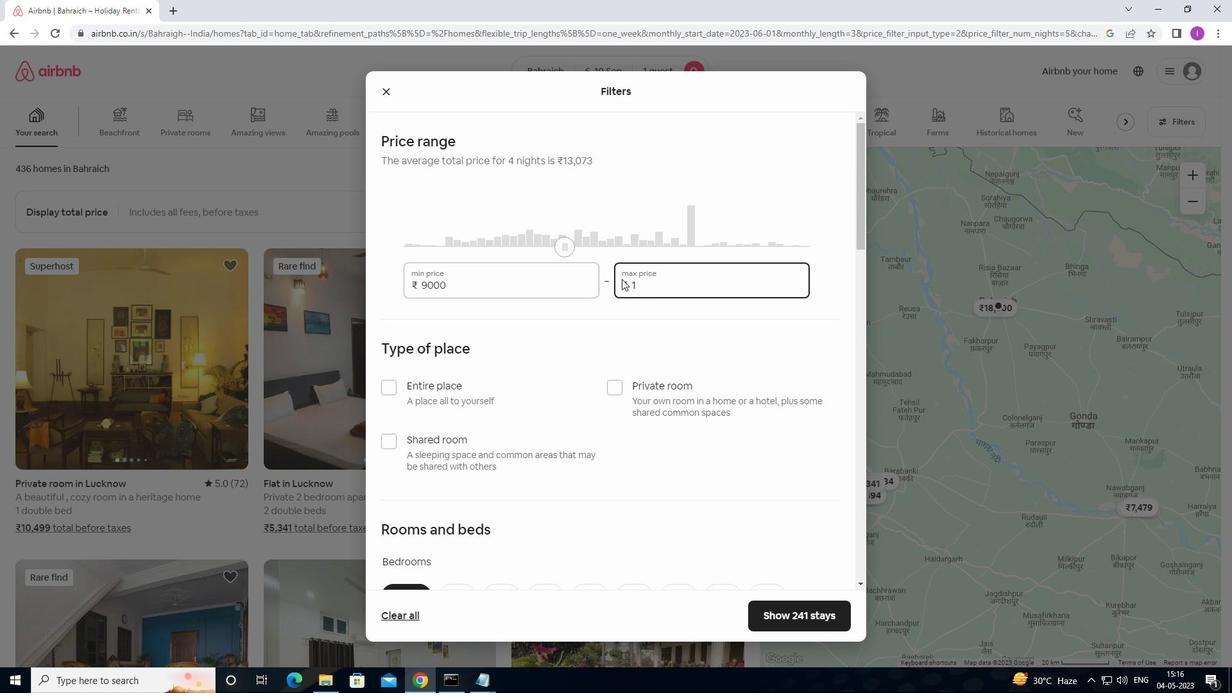
Action: Key pressed 7000
Screenshot: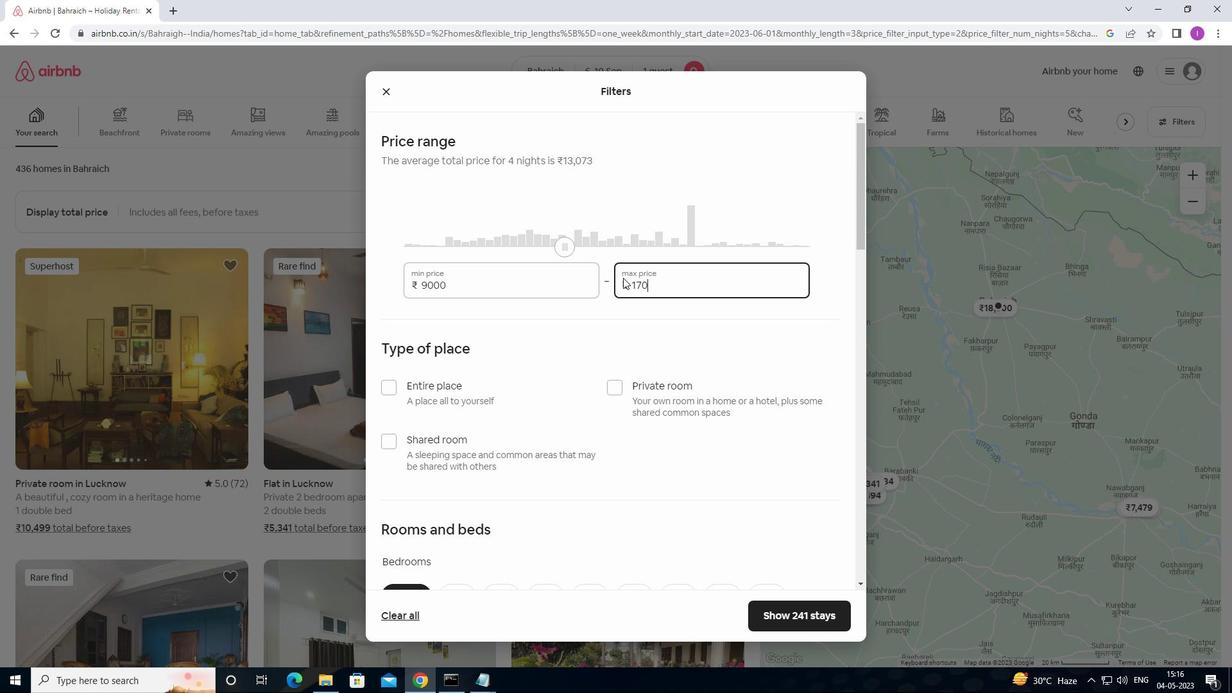 
Action: Mouse moved to (662, 289)
Screenshot: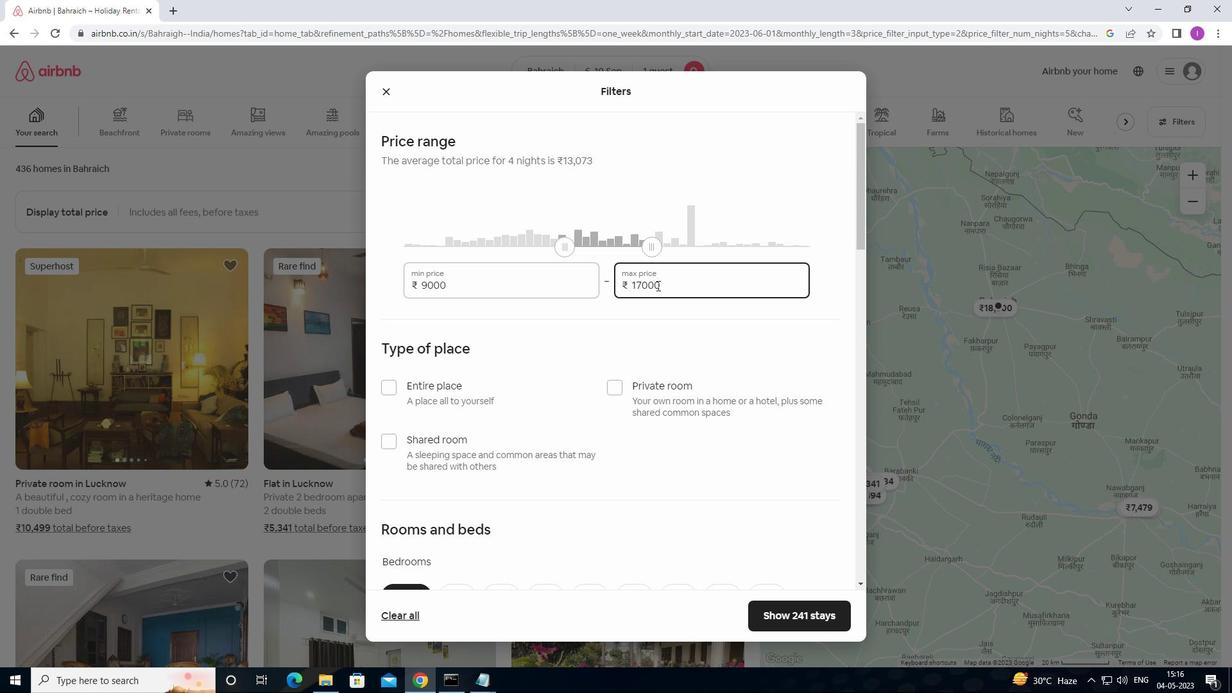 
Action: Mouse scrolled (662, 288) with delta (0, 0)
Screenshot: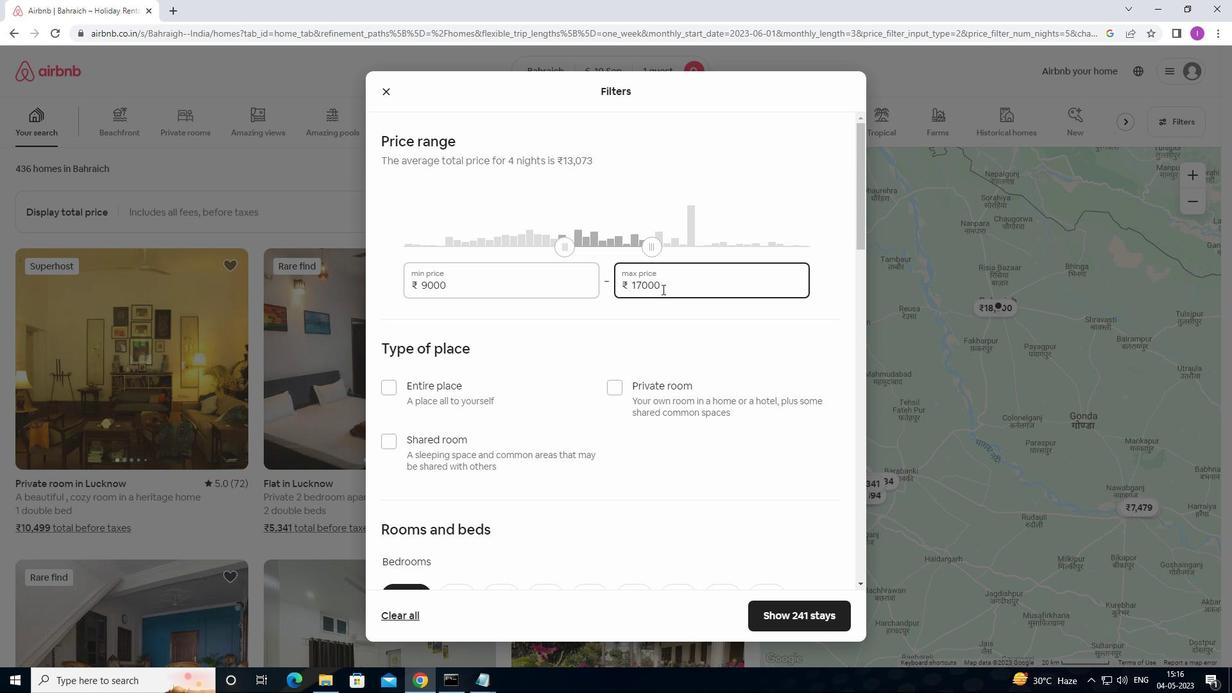 
Action: Mouse moved to (617, 318)
Screenshot: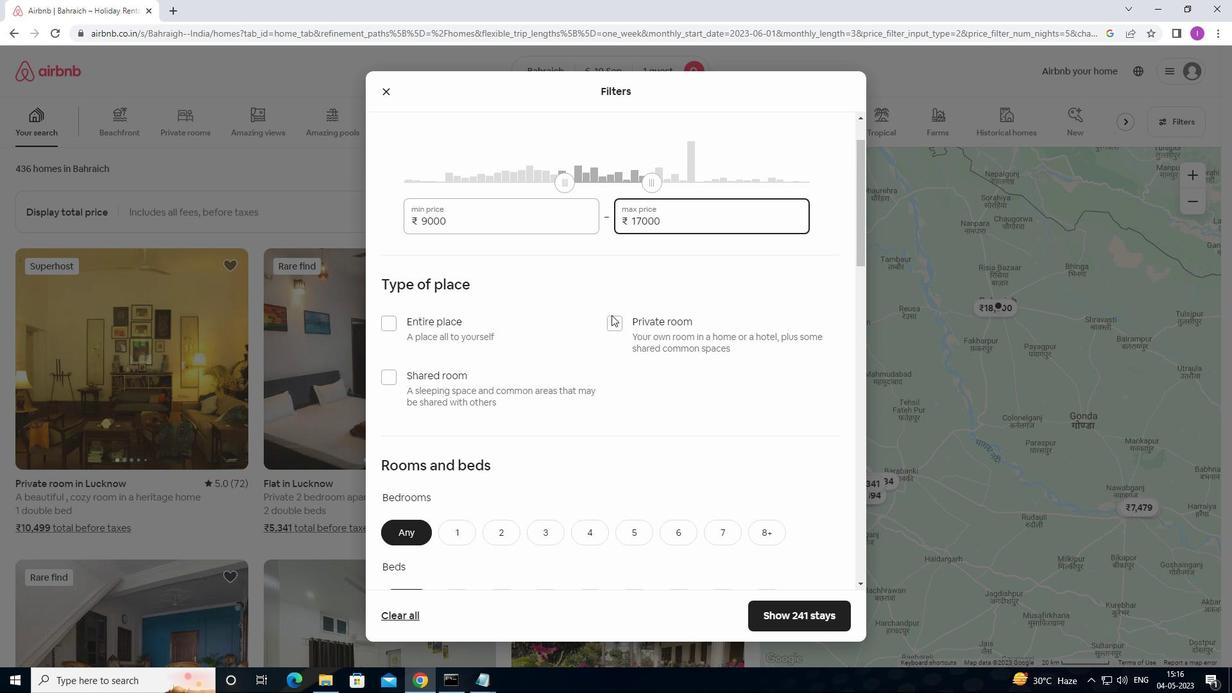 
Action: Mouse pressed left at (617, 318)
Screenshot: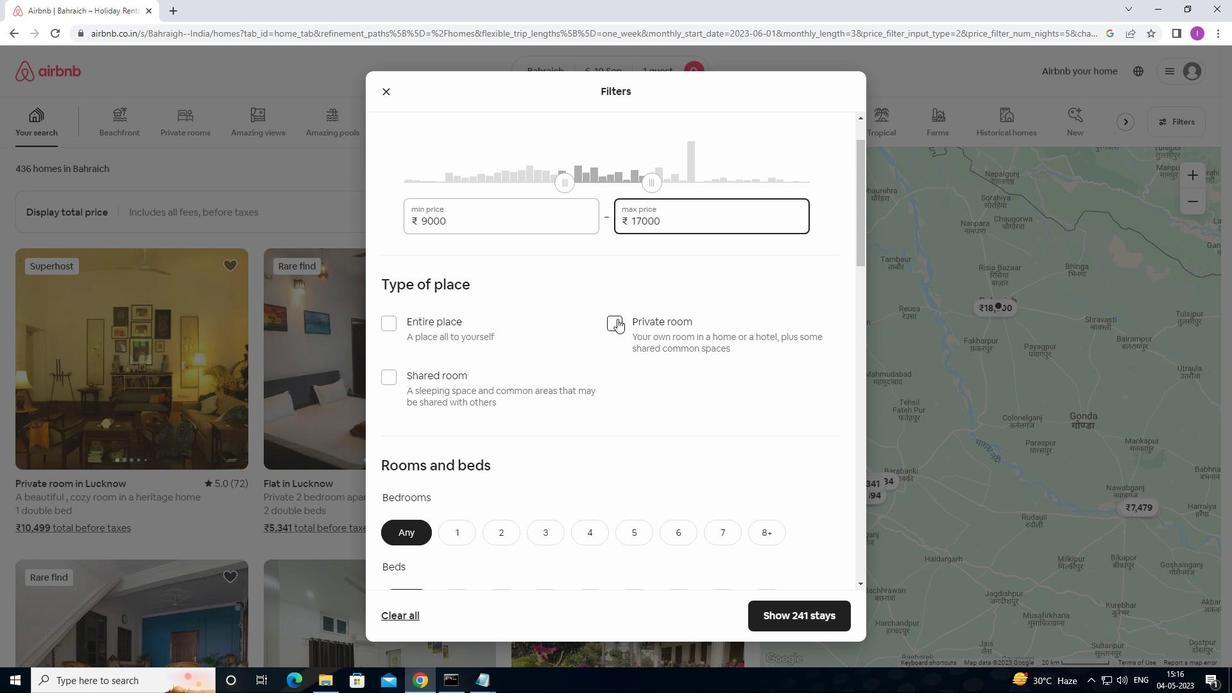 
Action: Mouse moved to (710, 276)
Screenshot: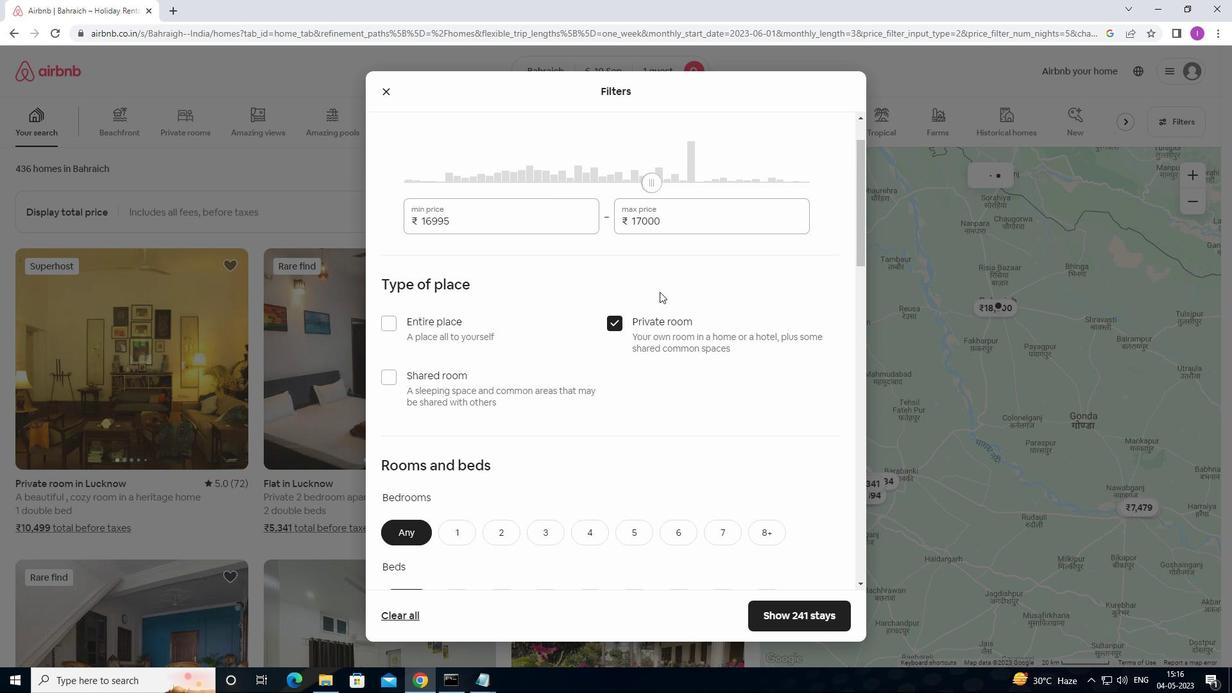 
Action: Mouse scrolled (710, 275) with delta (0, 0)
Screenshot: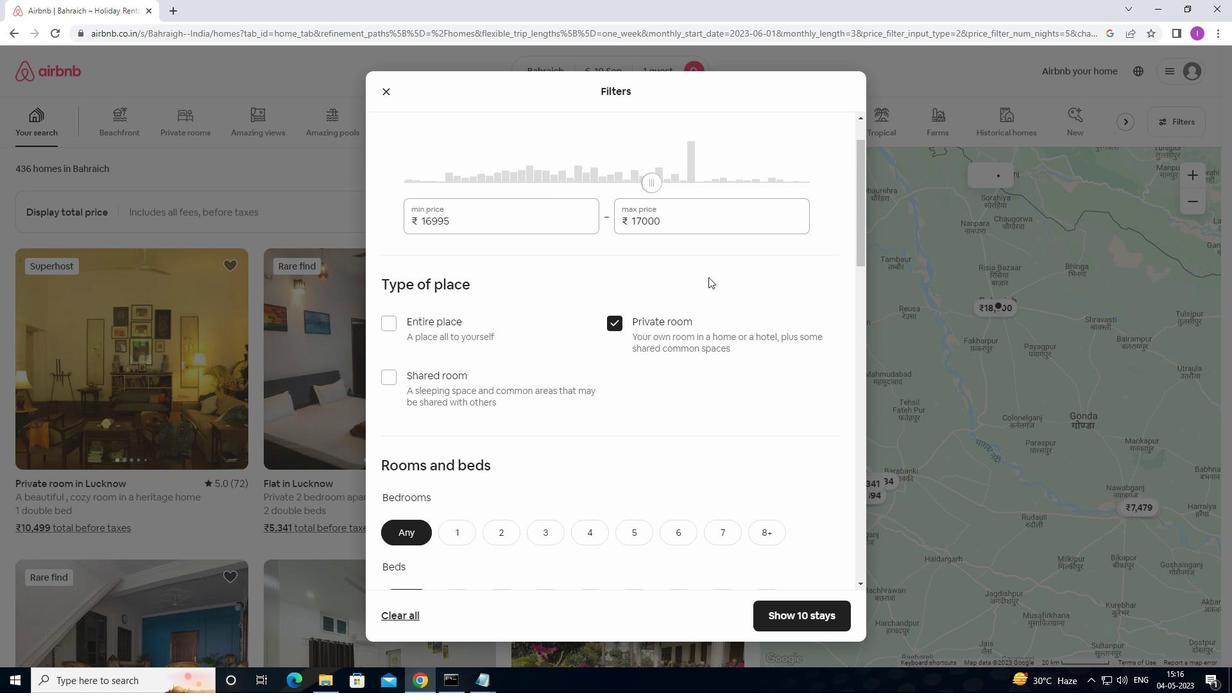 
Action: Mouse scrolled (710, 275) with delta (0, 0)
Screenshot: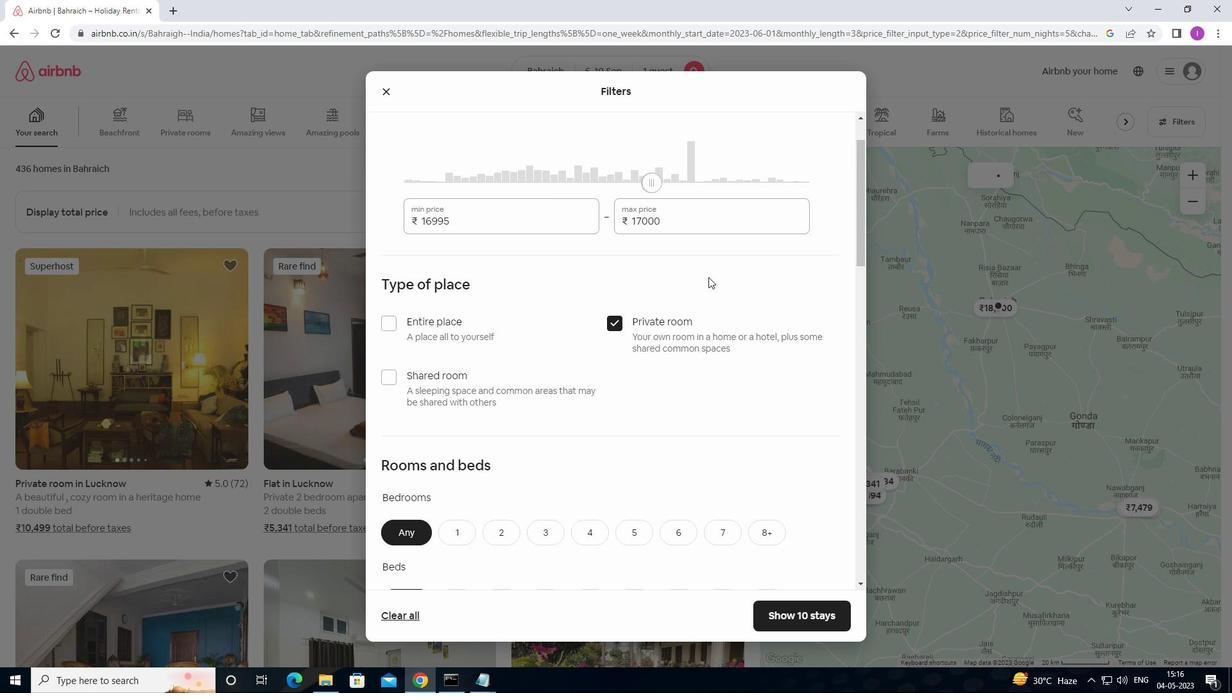 
Action: Mouse scrolled (710, 275) with delta (0, 0)
Screenshot: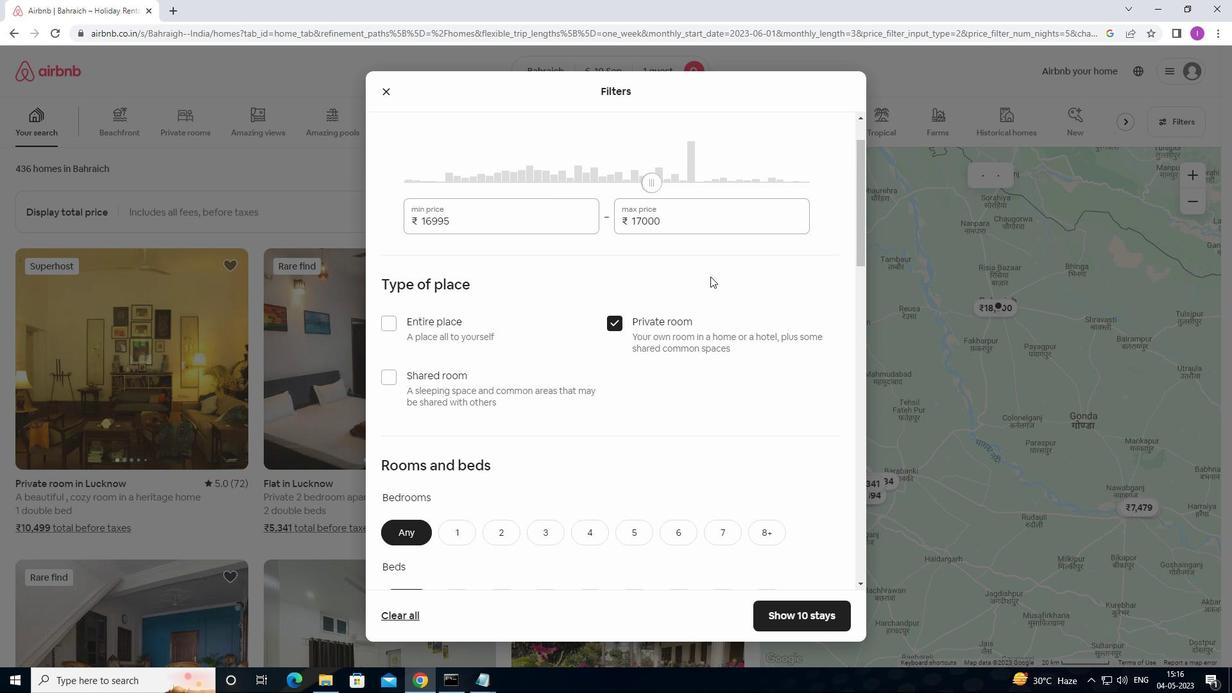 
Action: Mouse scrolled (710, 275) with delta (0, 0)
Screenshot: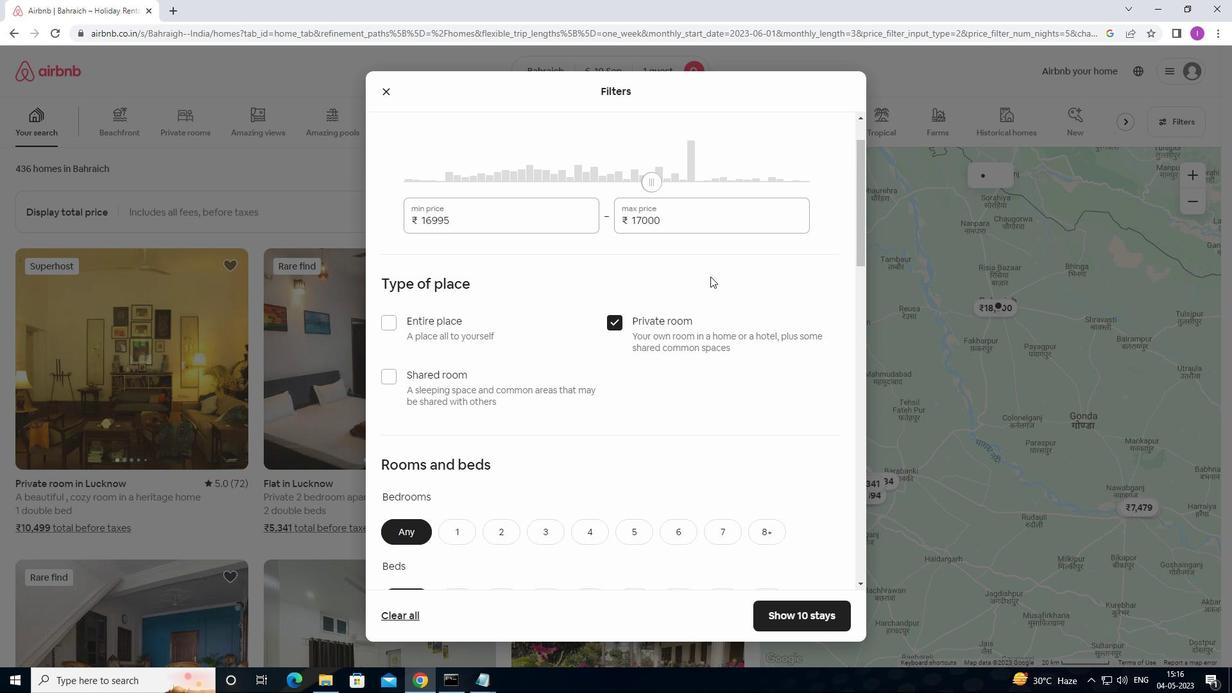 
Action: Mouse moved to (463, 282)
Screenshot: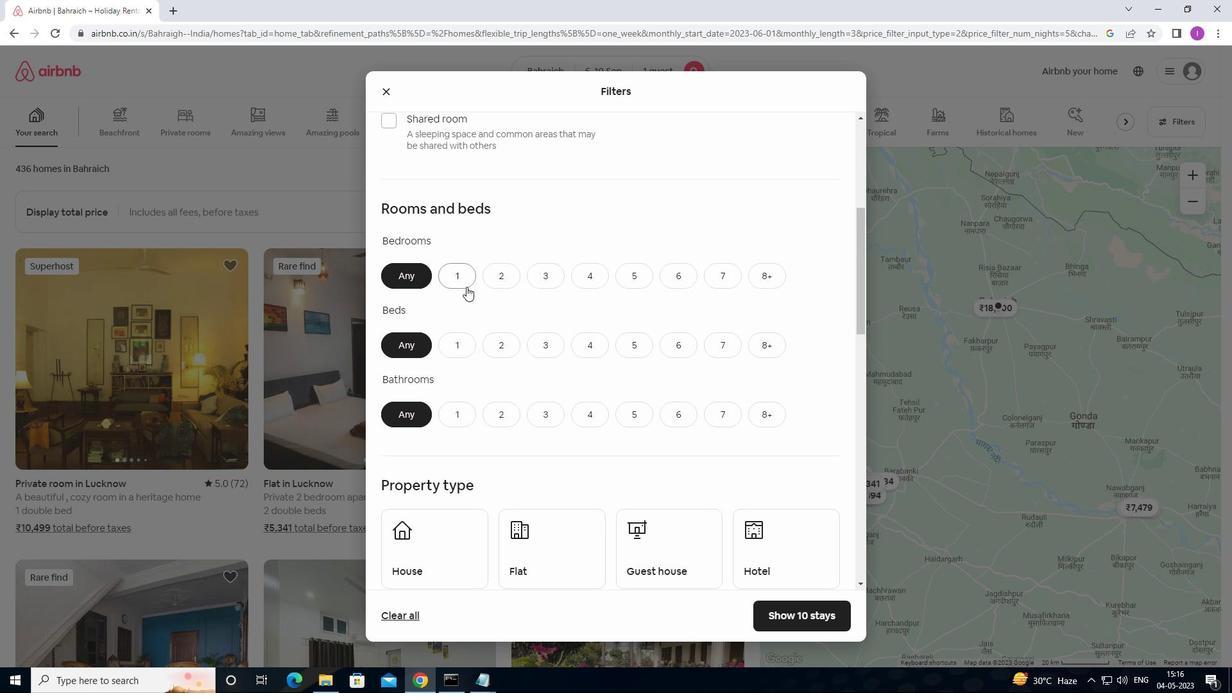 
Action: Mouse pressed left at (463, 282)
Screenshot: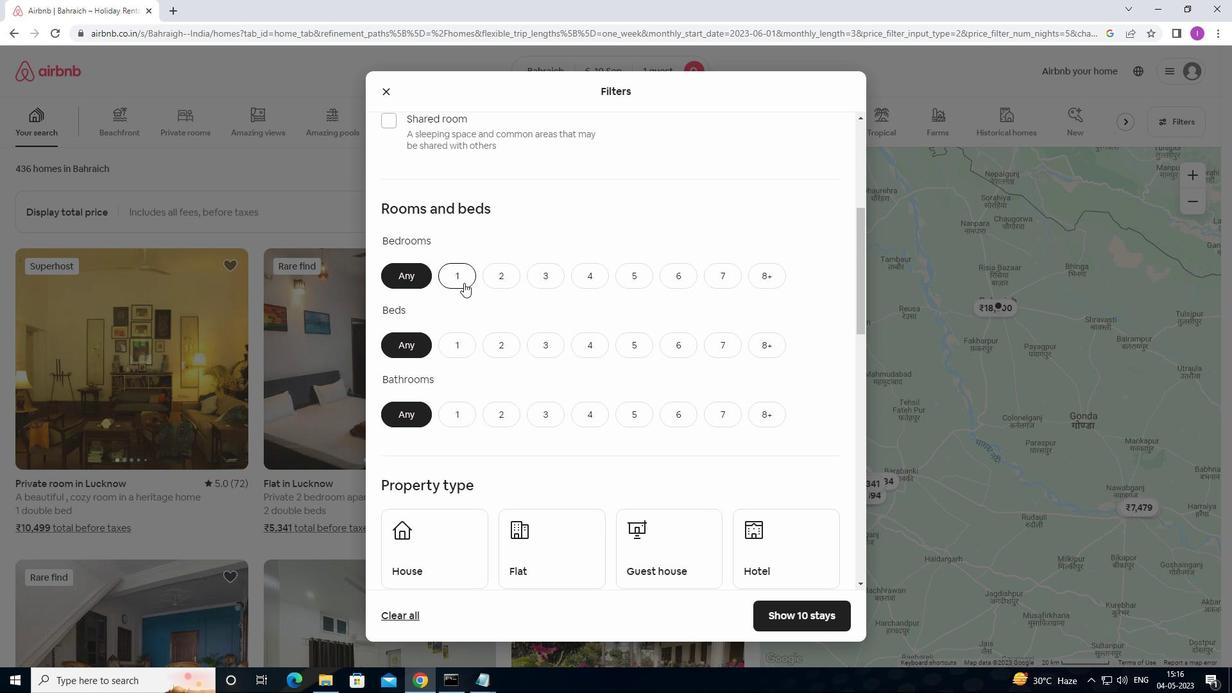 
Action: Mouse moved to (467, 345)
Screenshot: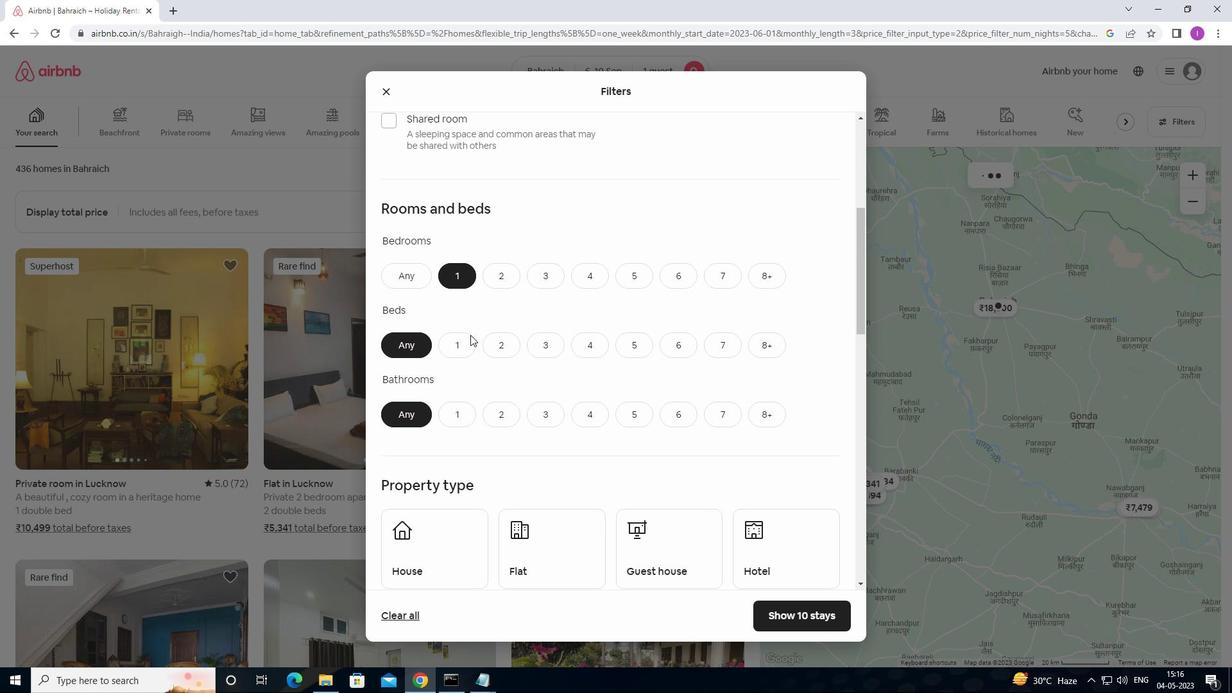 
Action: Mouse pressed left at (467, 345)
Screenshot: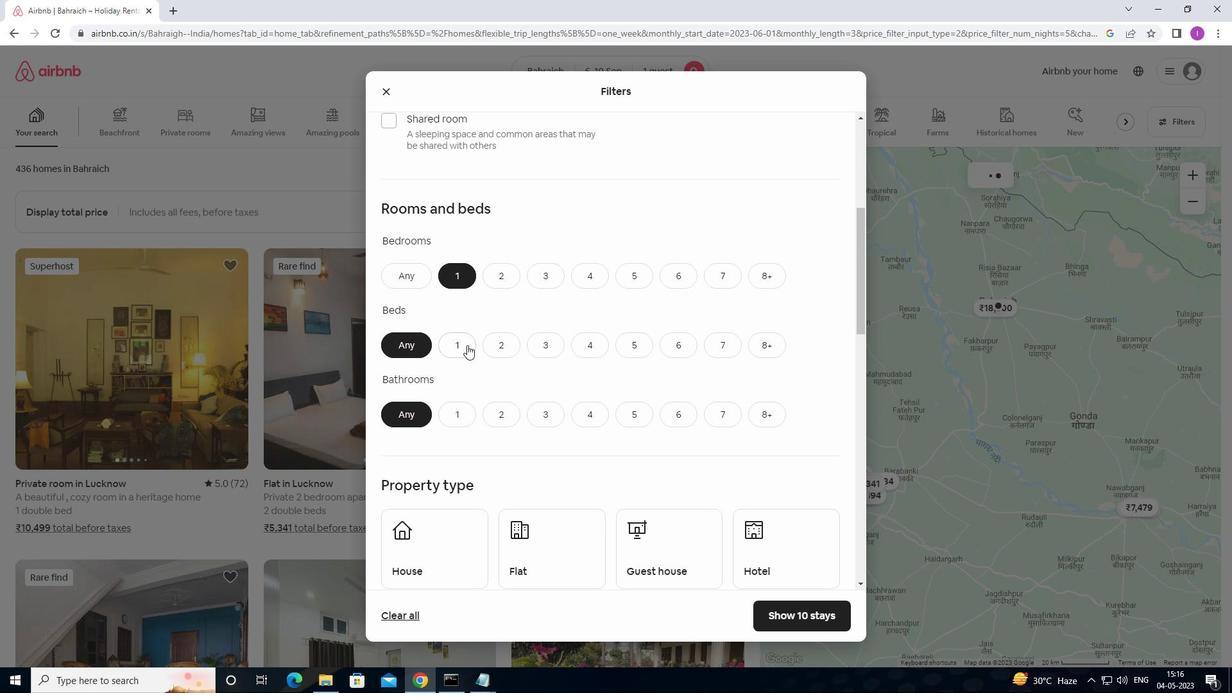 
Action: Mouse moved to (462, 412)
Screenshot: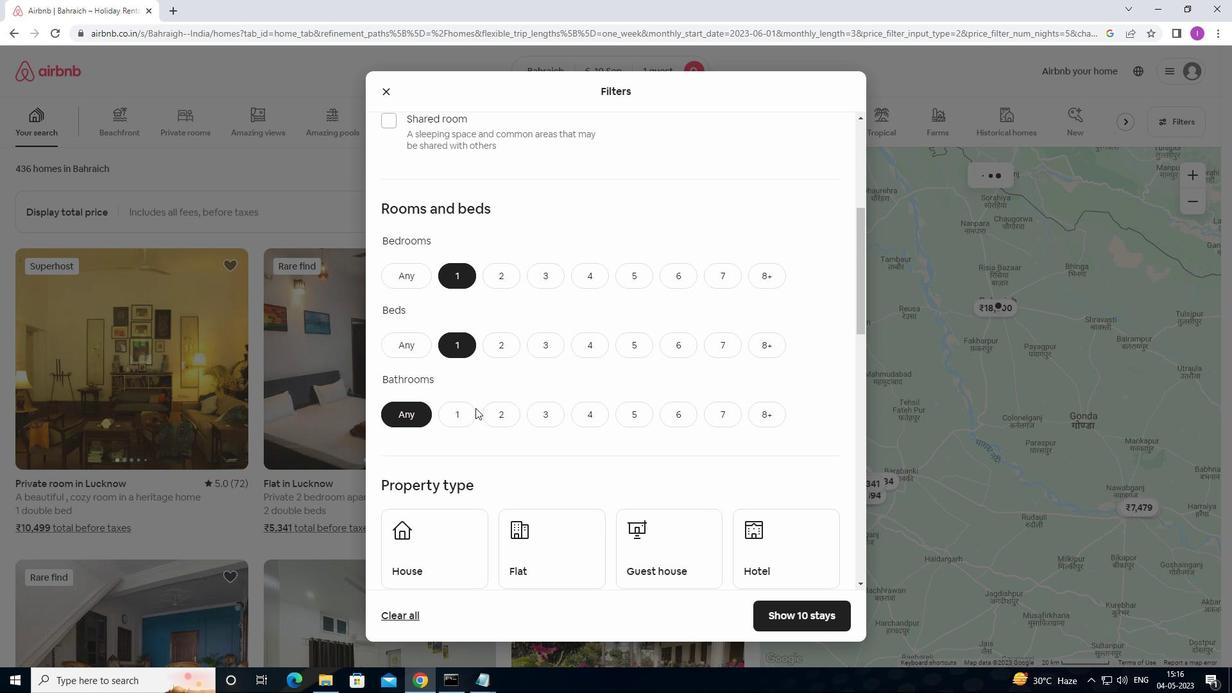 
Action: Mouse pressed left at (462, 412)
Screenshot: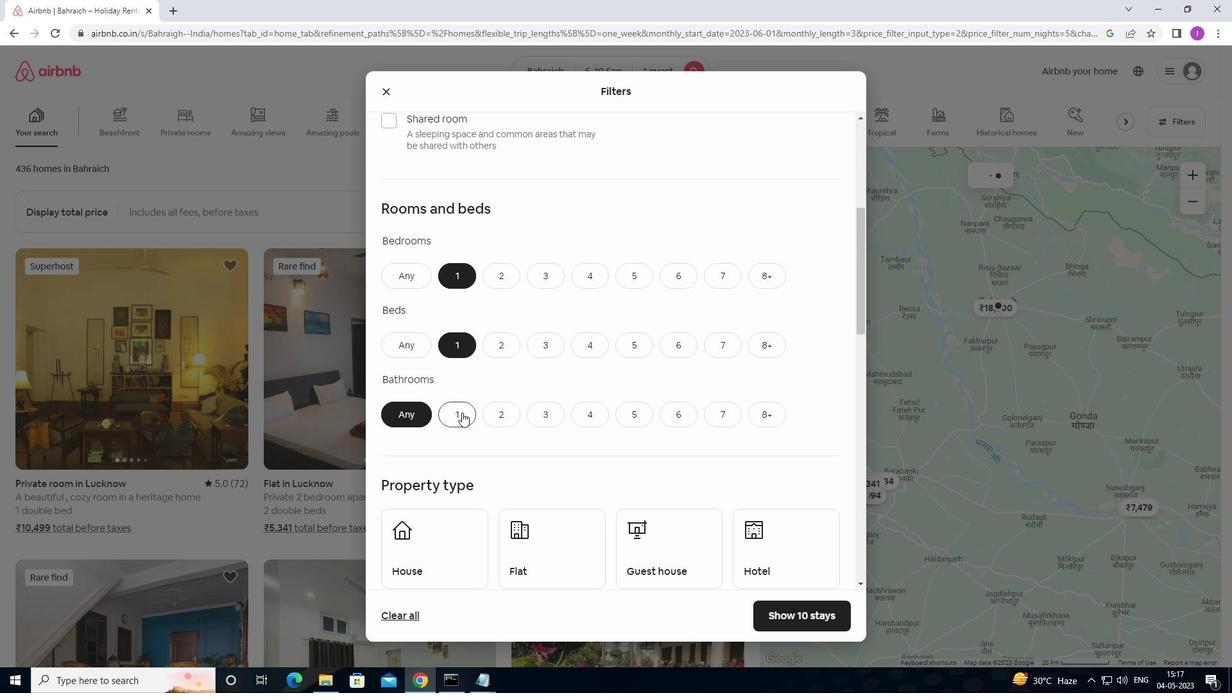 
Action: Mouse moved to (544, 388)
Screenshot: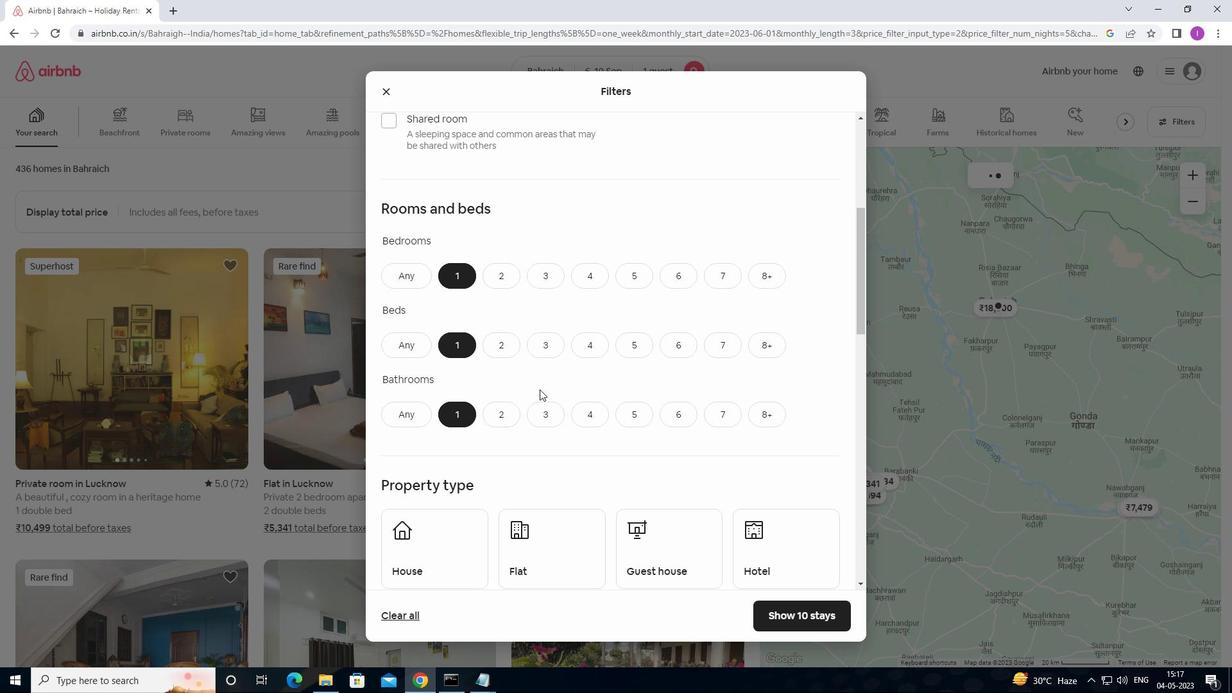 
Action: Mouse scrolled (544, 387) with delta (0, 0)
Screenshot: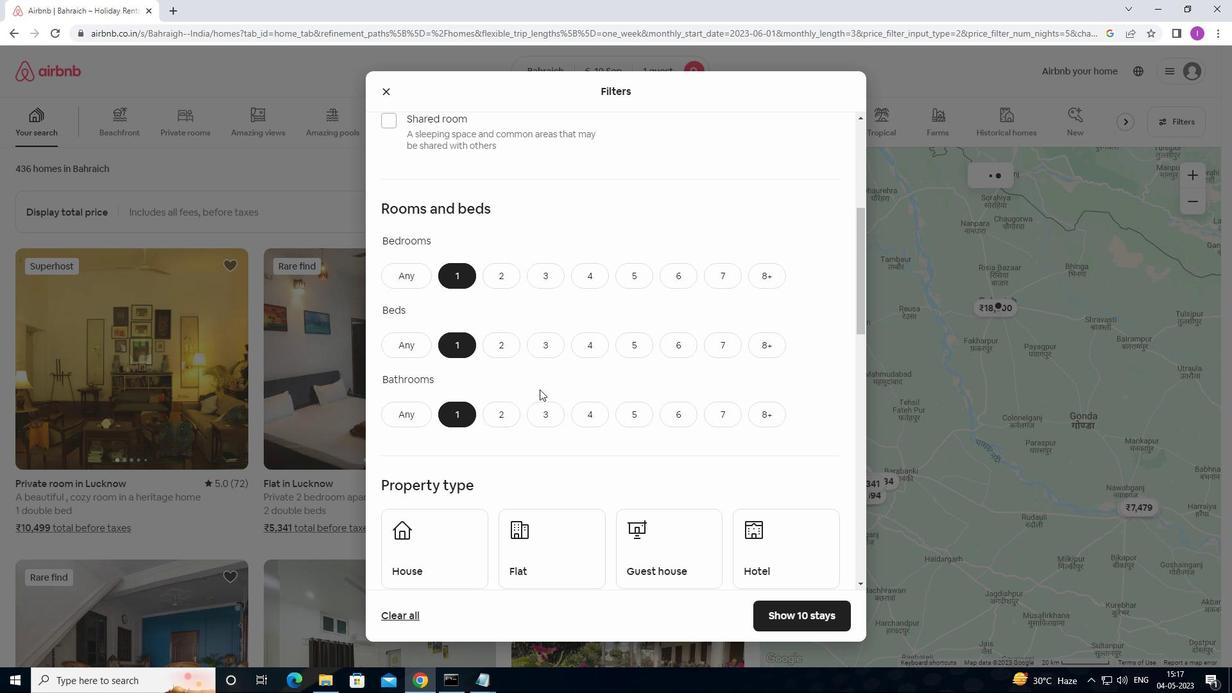 
Action: Mouse moved to (546, 385)
Screenshot: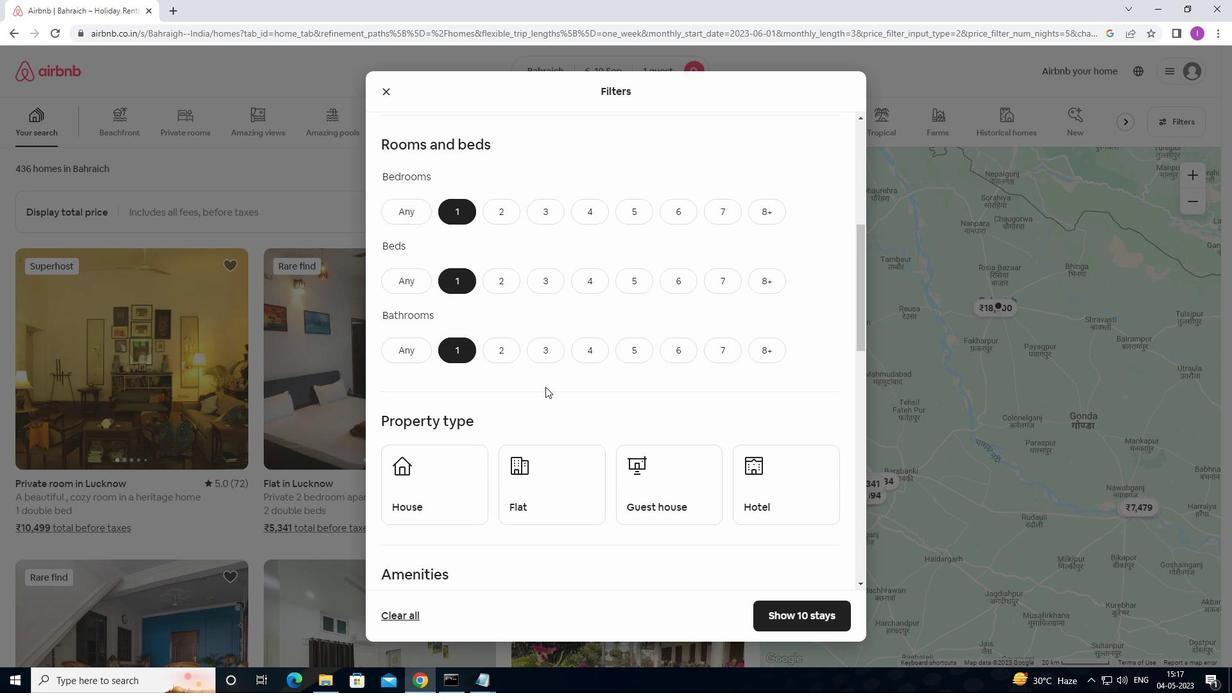 
Action: Mouse scrolled (546, 384) with delta (0, 0)
Screenshot: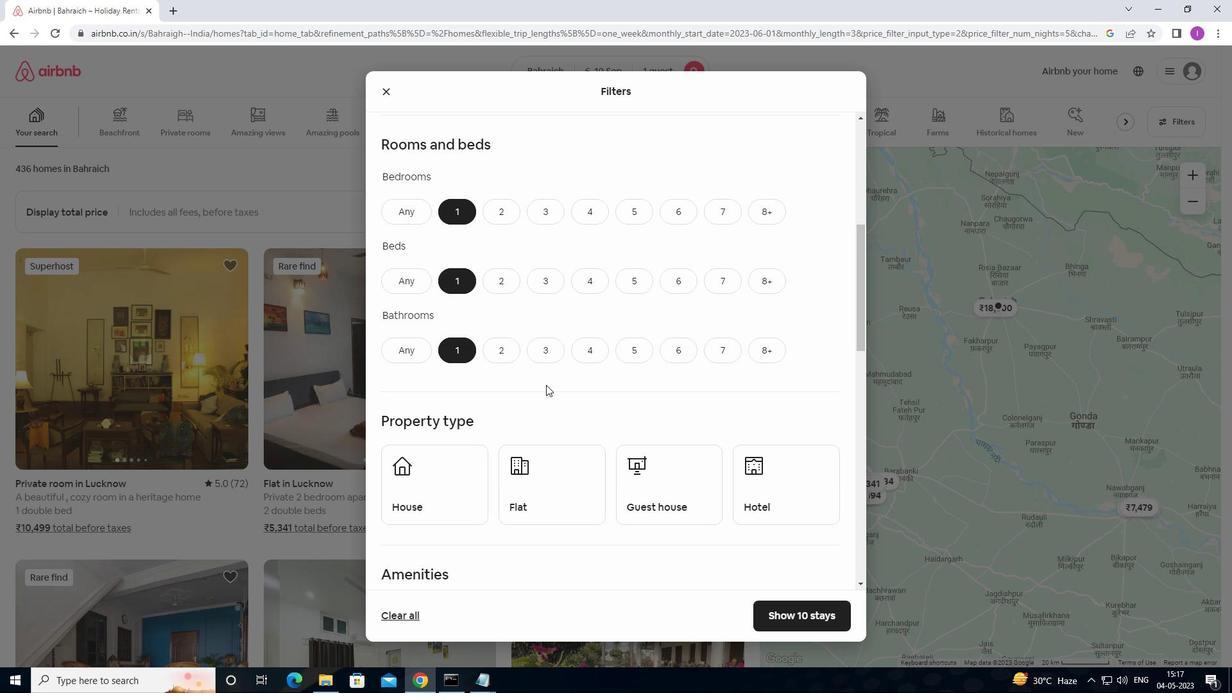 
Action: Mouse moved to (548, 381)
Screenshot: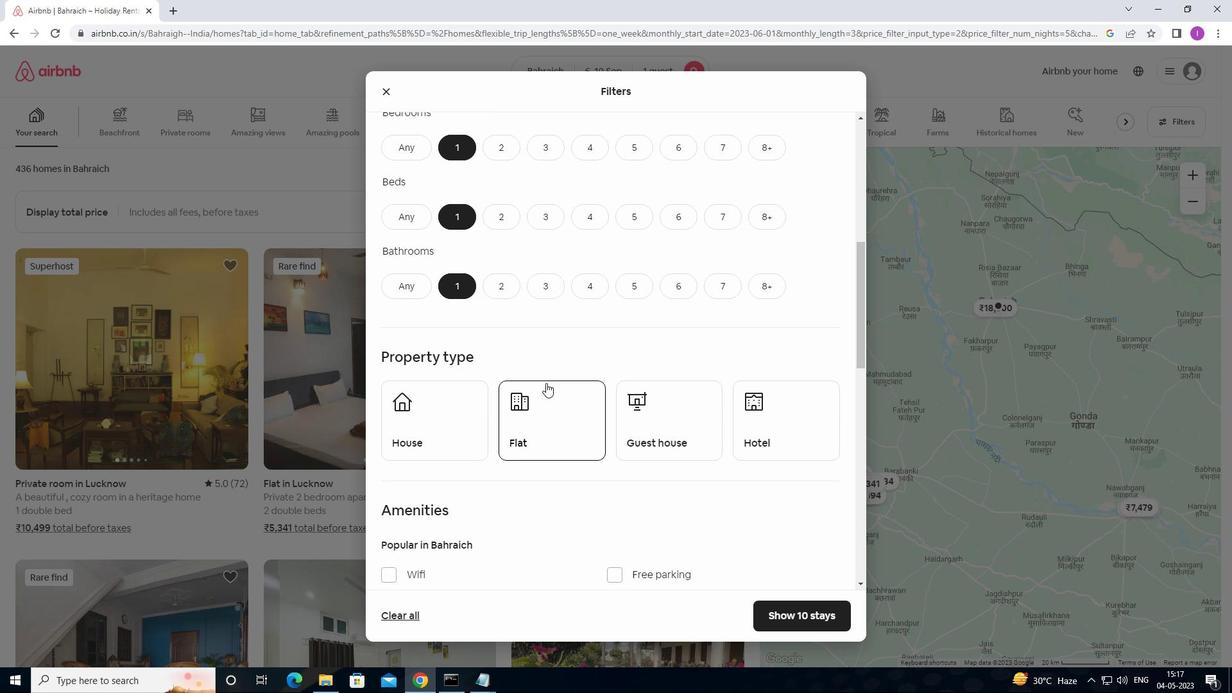 
Action: Mouse scrolled (548, 380) with delta (0, 0)
Screenshot: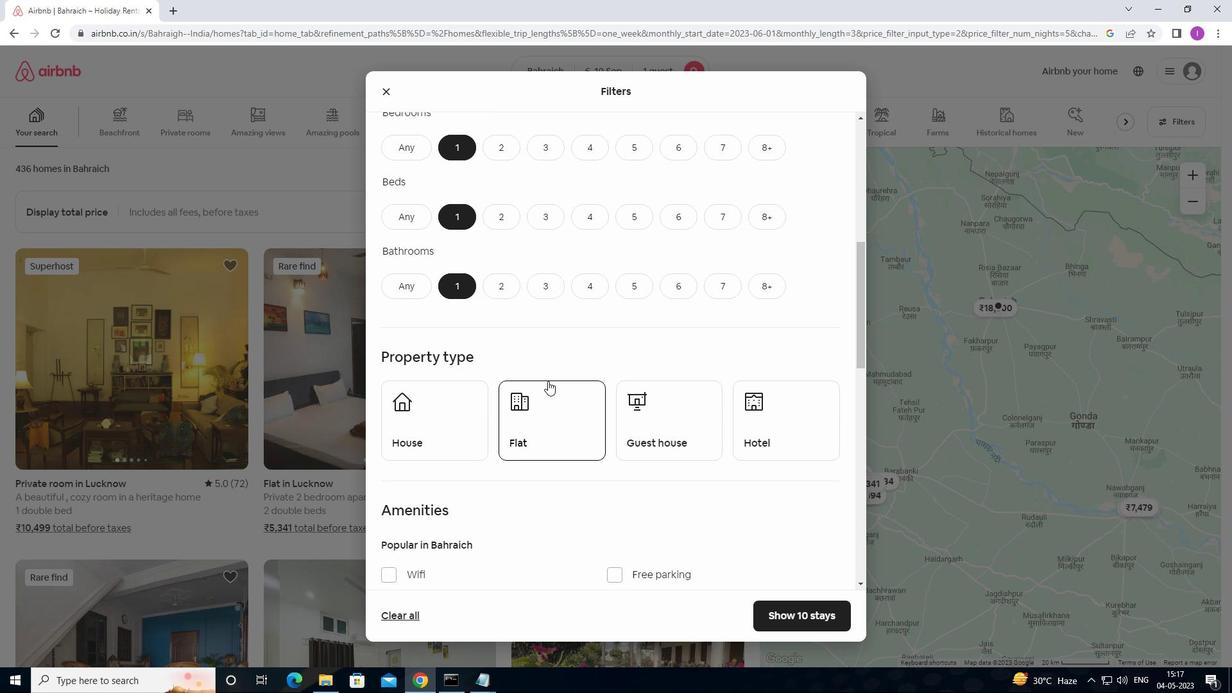 
Action: Mouse moved to (469, 365)
Screenshot: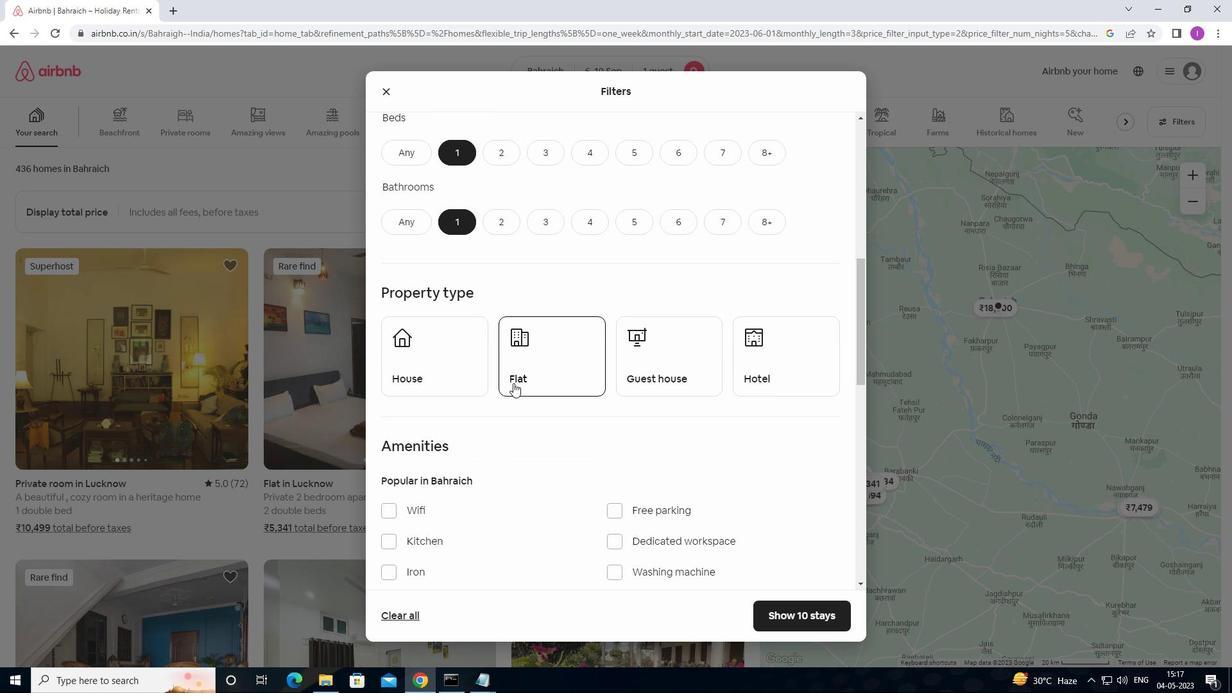 
Action: Mouse pressed left at (469, 365)
Screenshot: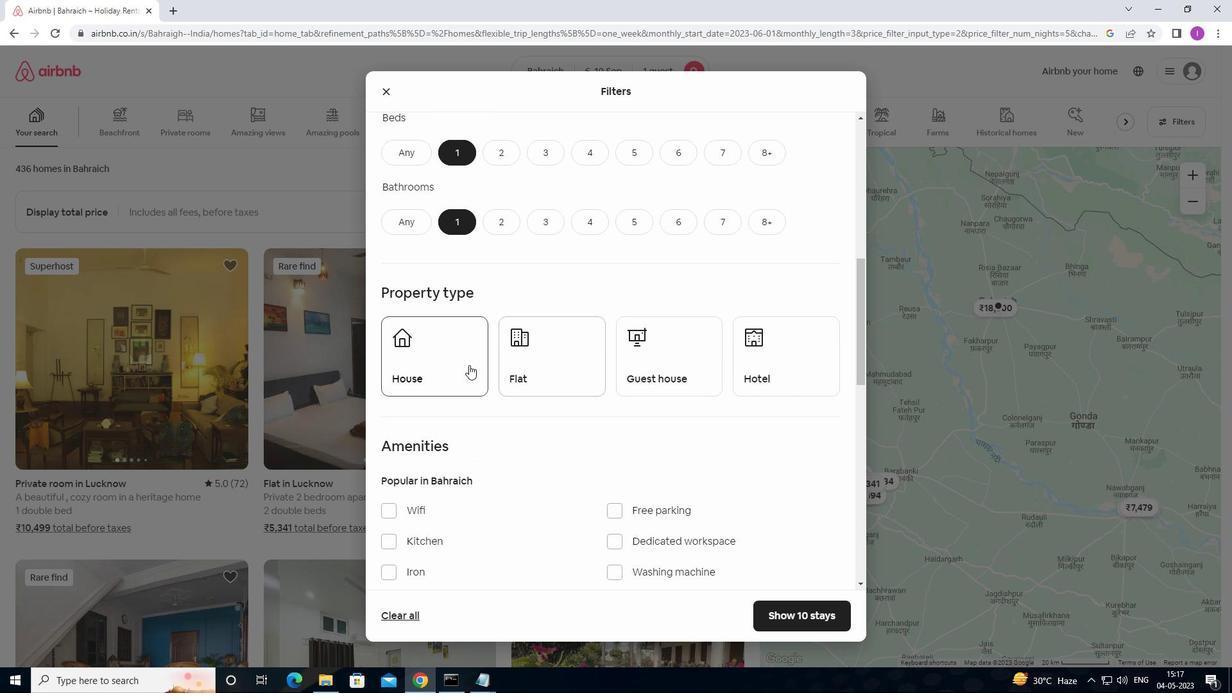 
Action: Mouse moved to (539, 358)
Screenshot: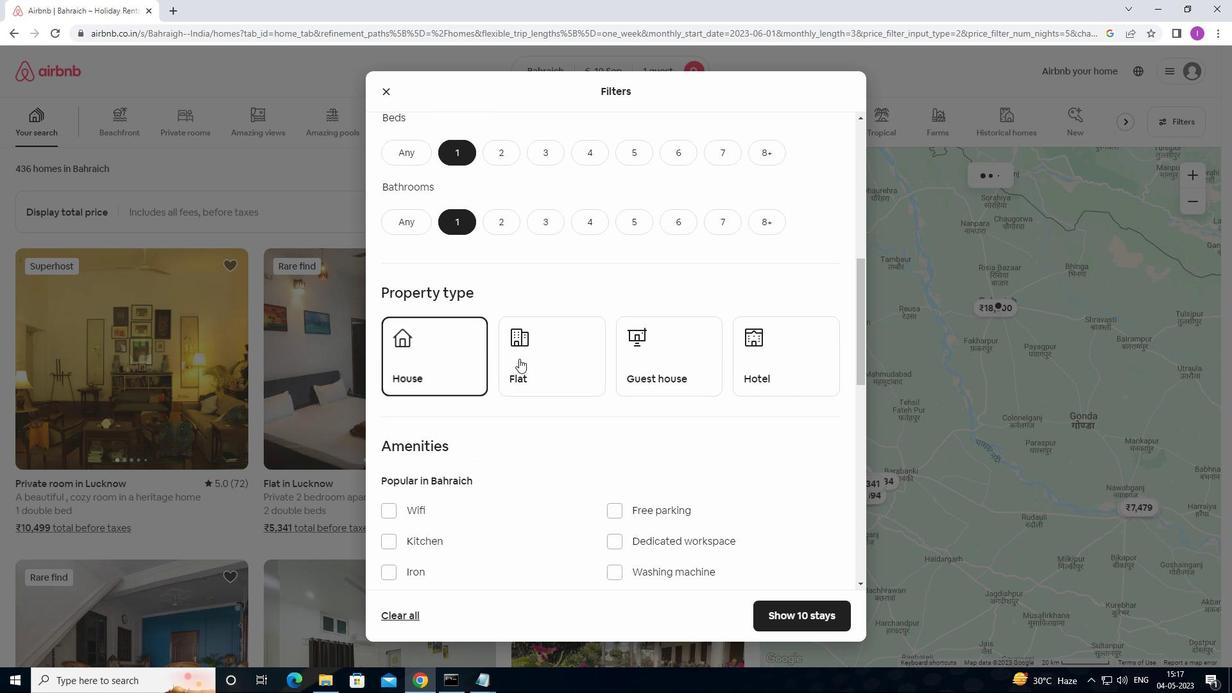 
Action: Mouse pressed left at (539, 358)
Screenshot: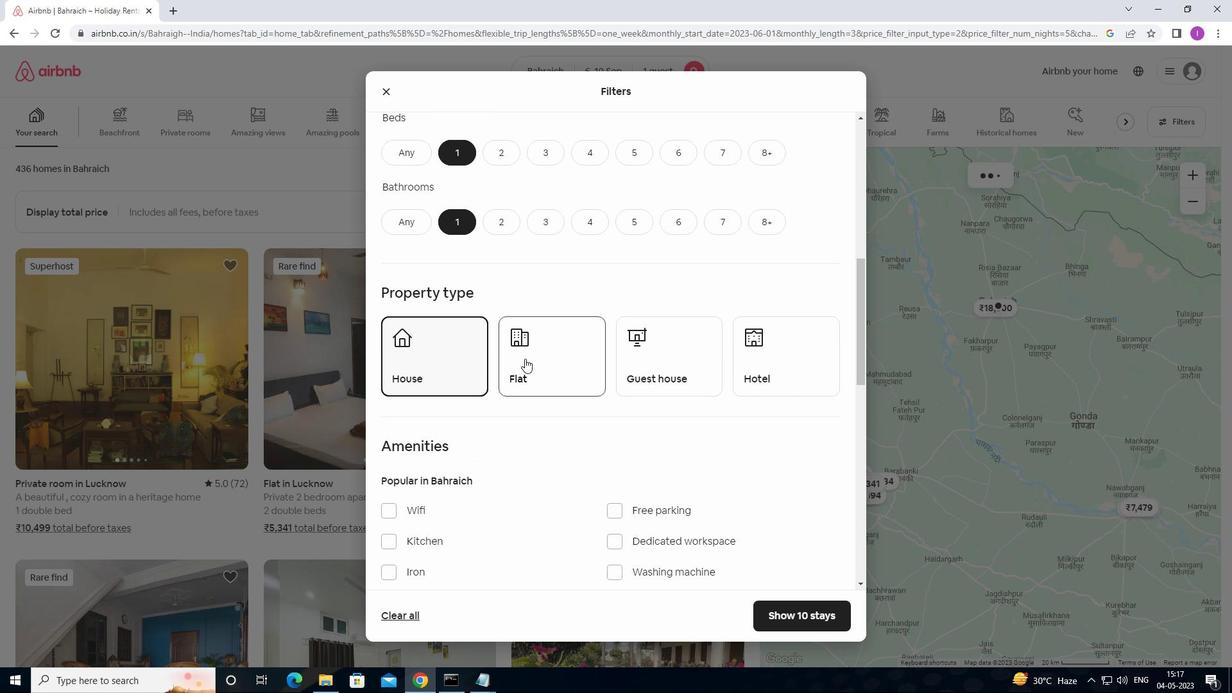 
Action: Mouse moved to (647, 359)
Screenshot: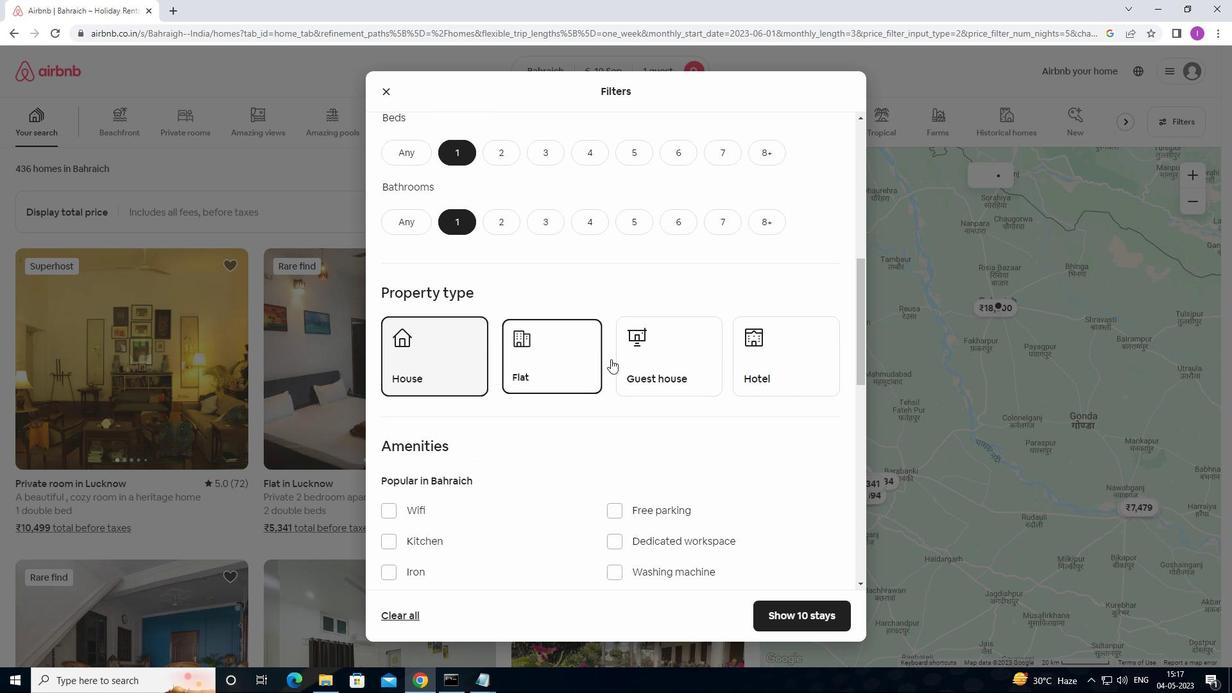 
Action: Mouse pressed left at (647, 359)
Screenshot: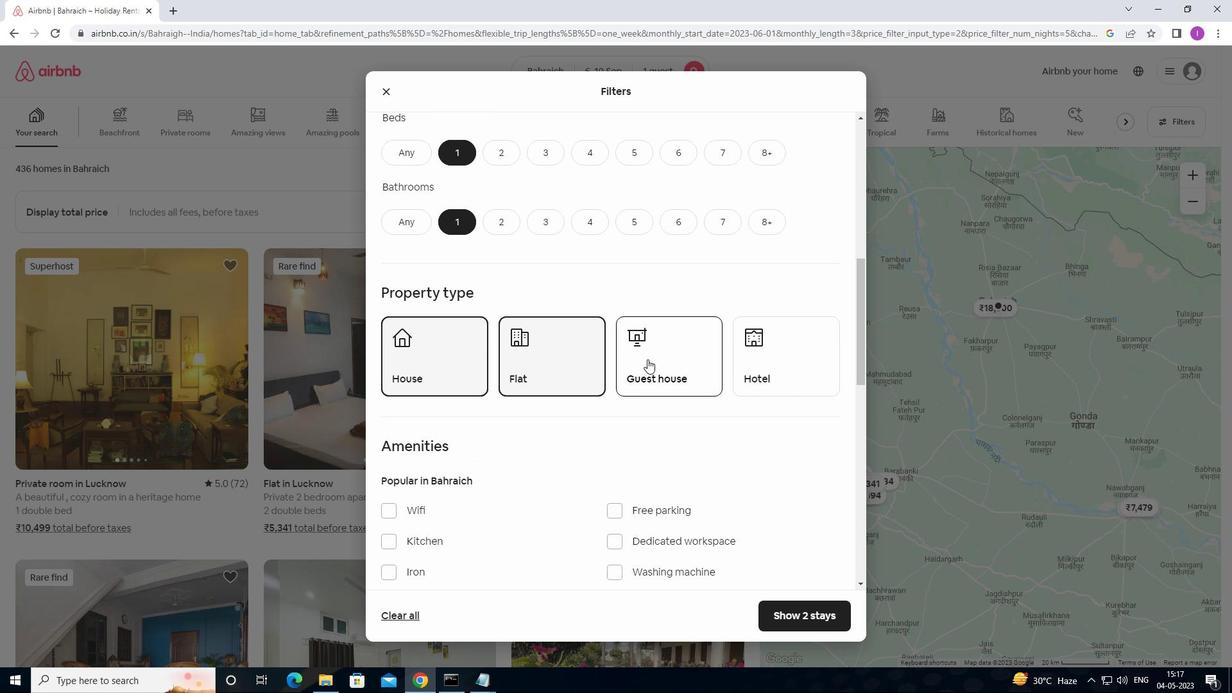 
Action: Mouse moved to (763, 356)
Screenshot: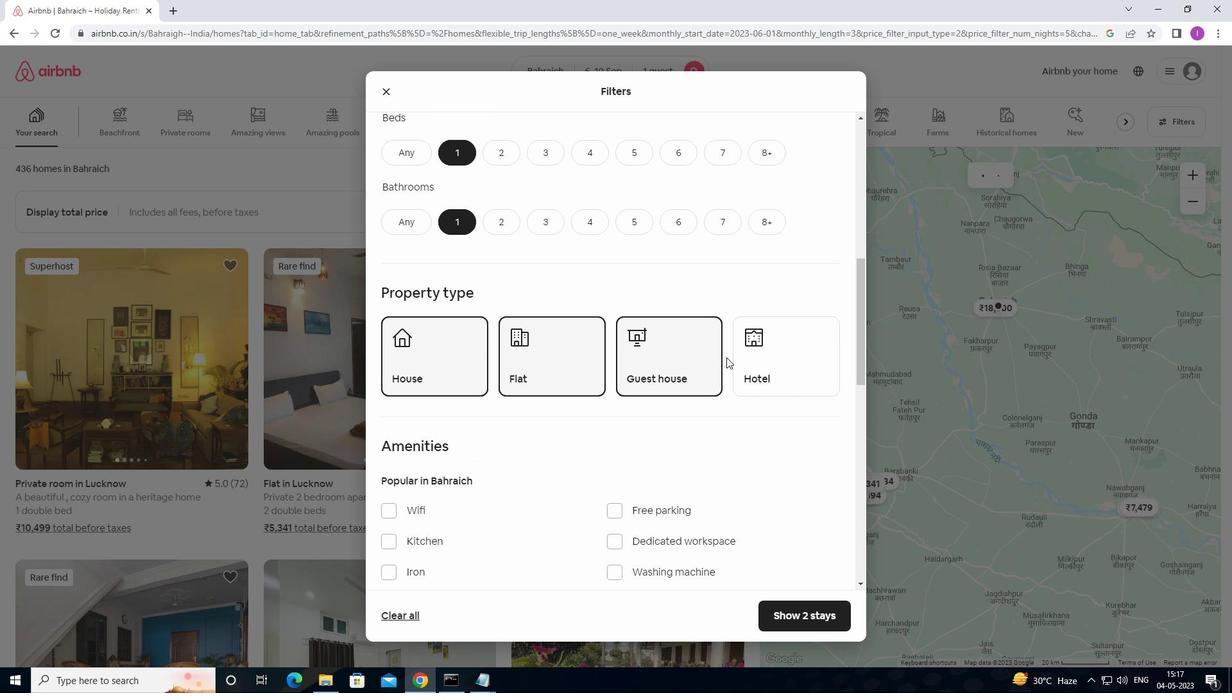 
Action: Mouse pressed left at (763, 356)
Screenshot: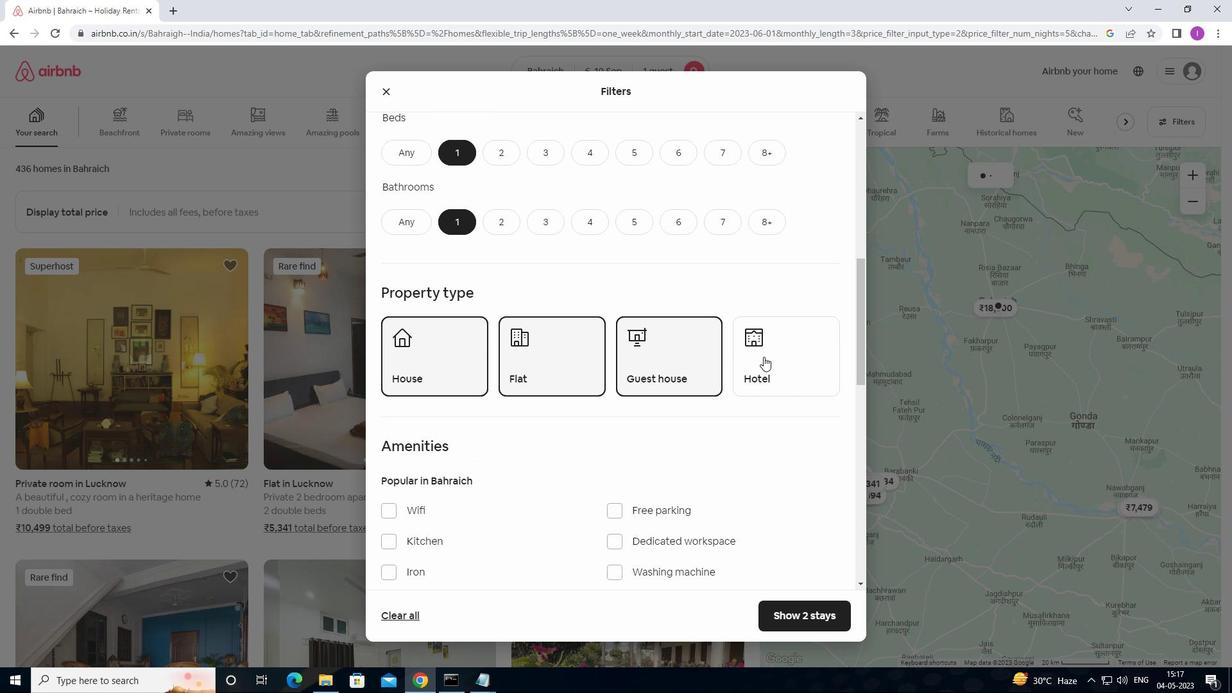 
Action: Mouse moved to (704, 437)
Screenshot: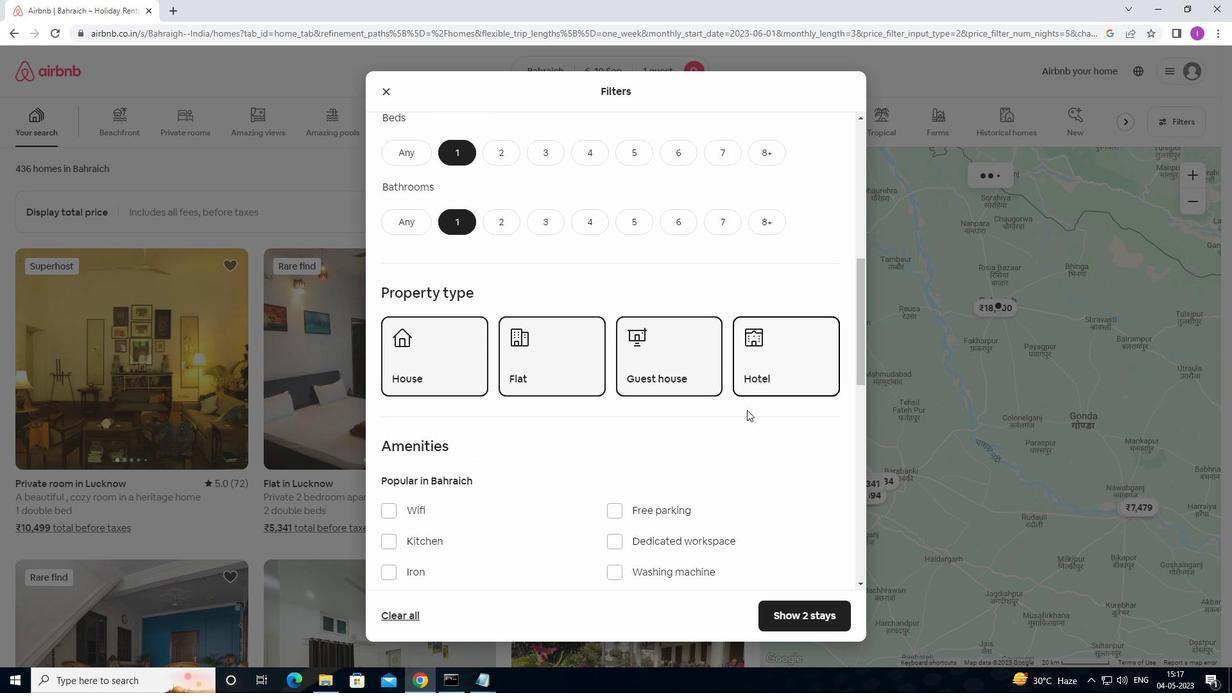 
Action: Mouse scrolled (704, 436) with delta (0, 0)
Screenshot: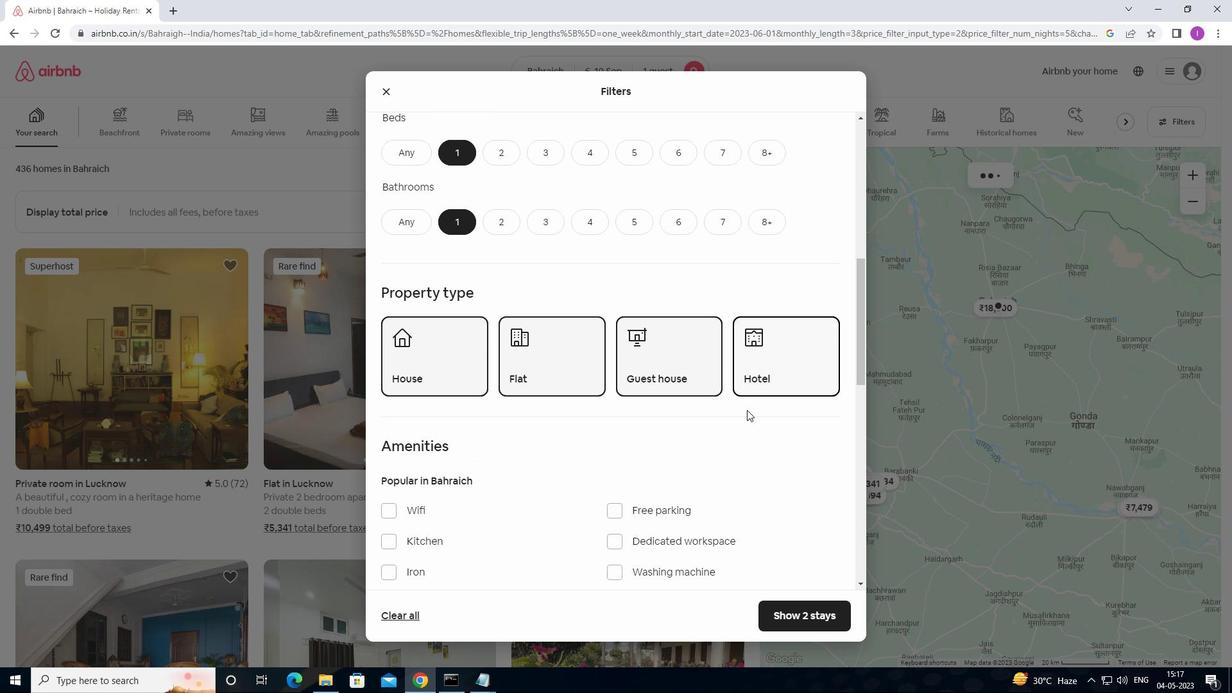 
Action: Mouse moved to (686, 437)
Screenshot: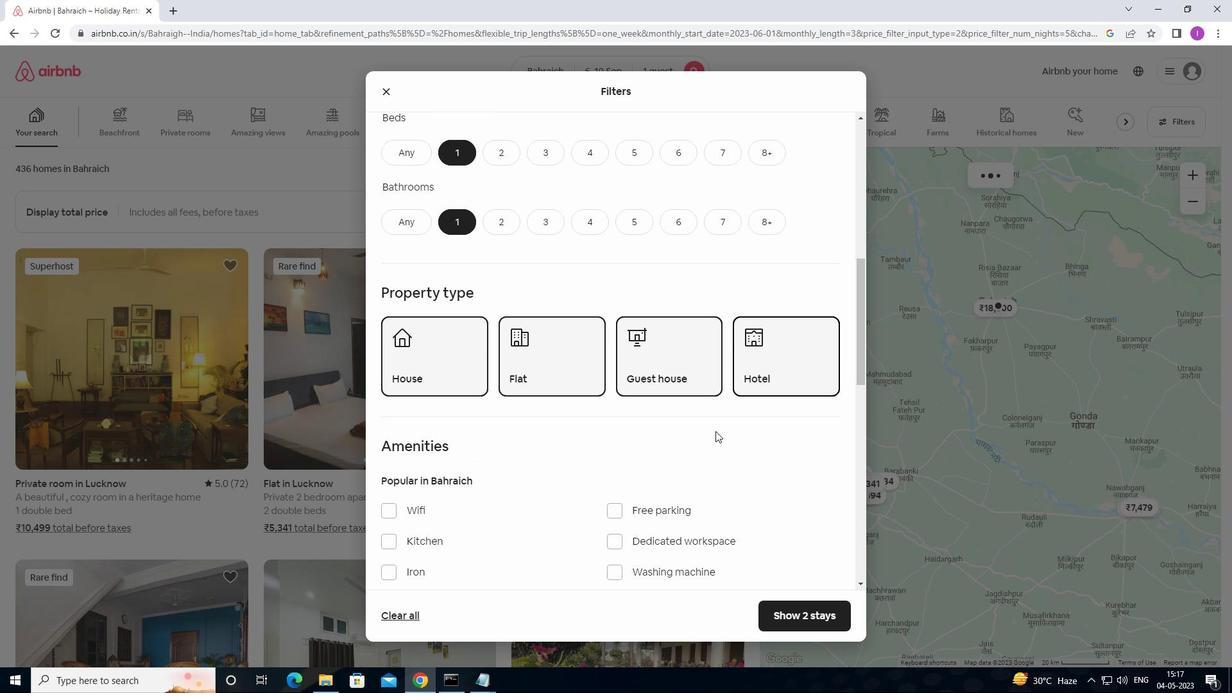 
Action: Mouse scrolled (686, 436) with delta (0, 0)
Screenshot: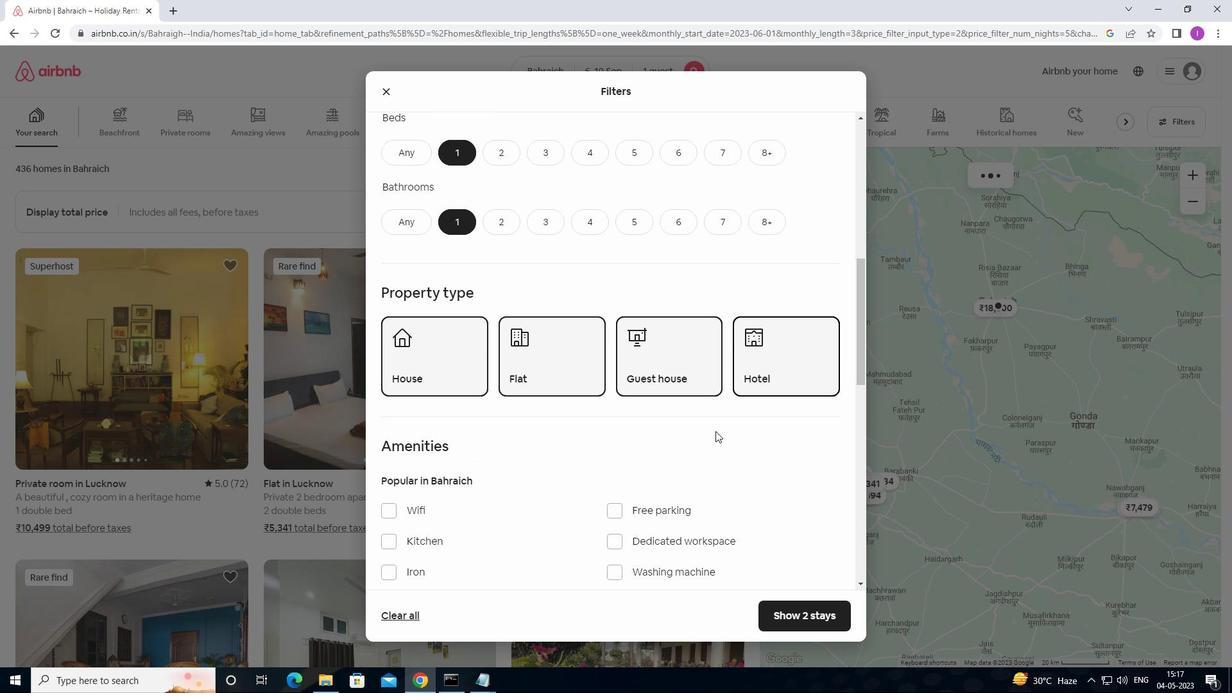
Action: Mouse moved to (680, 434)
Screenshot: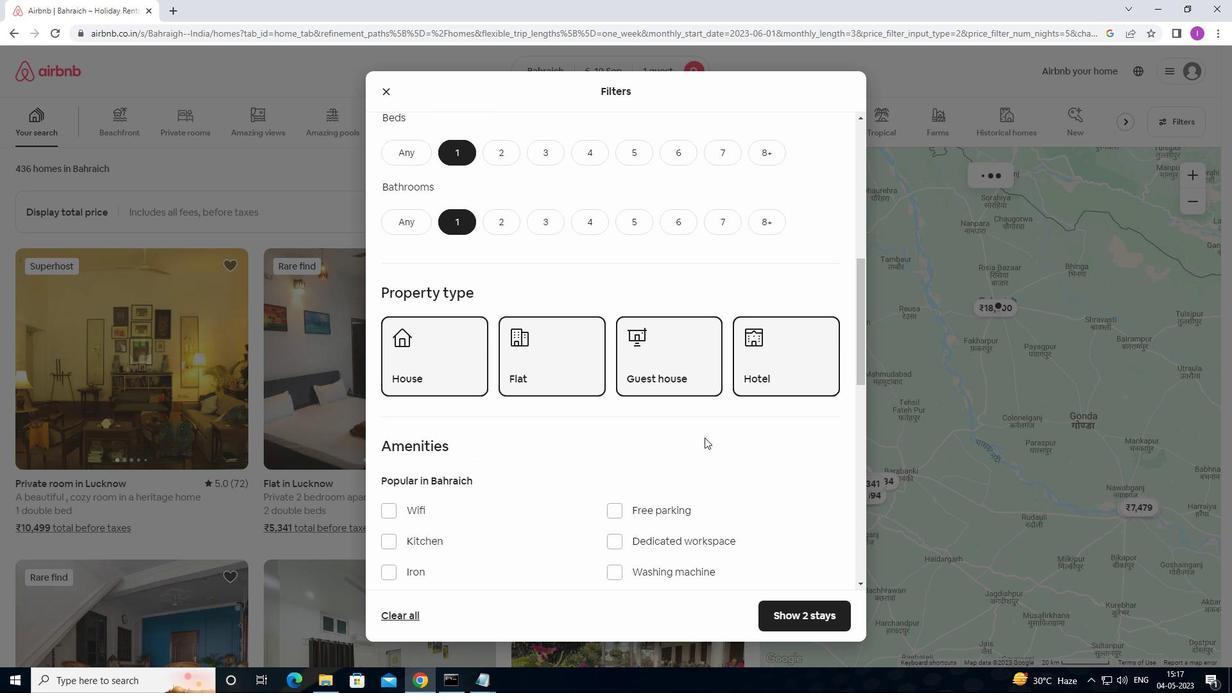 
Action: Mouse scrolled (680, 433) with delta (0, 0)
Screenshot: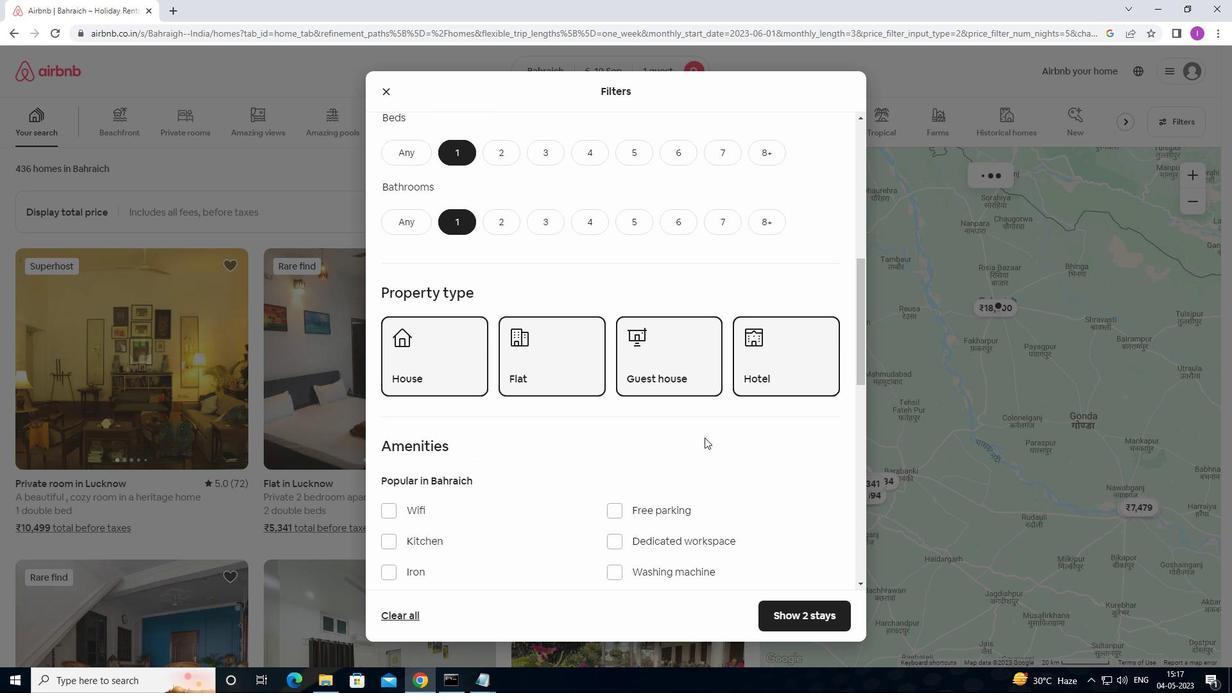 
Action: Mouse moved to (675, 424)
Screenshot: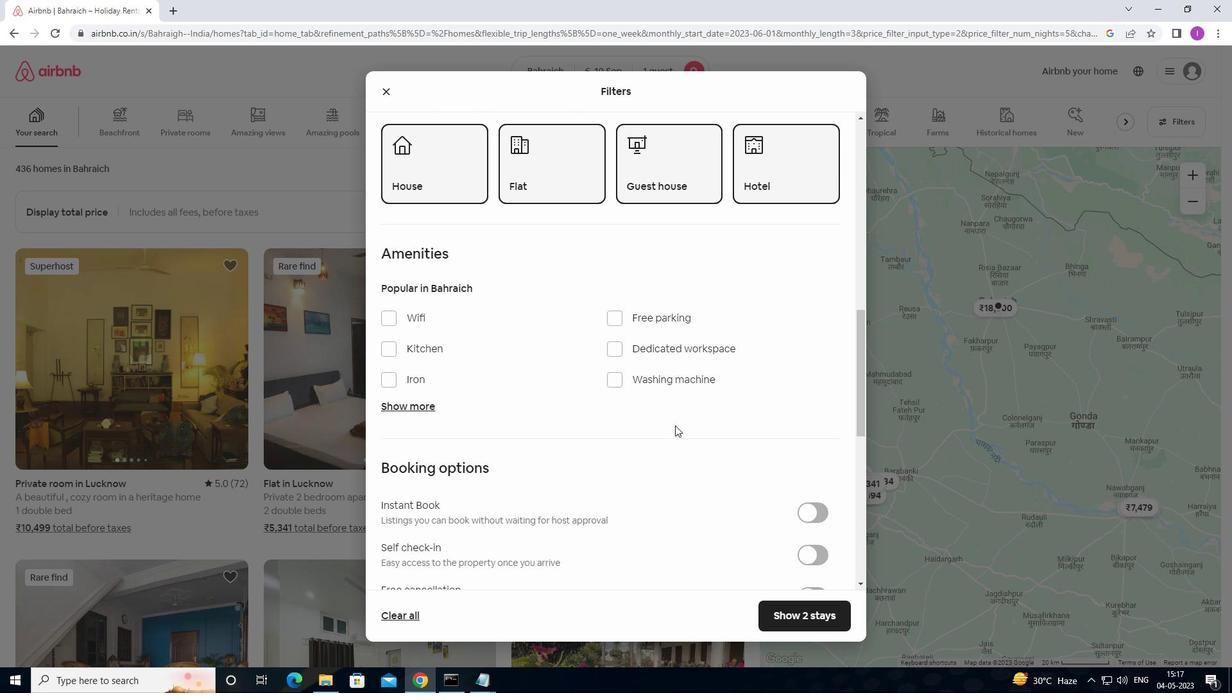 
Action: Mouse scrolled (675, 423) with delta (0, 0)
Screenshot: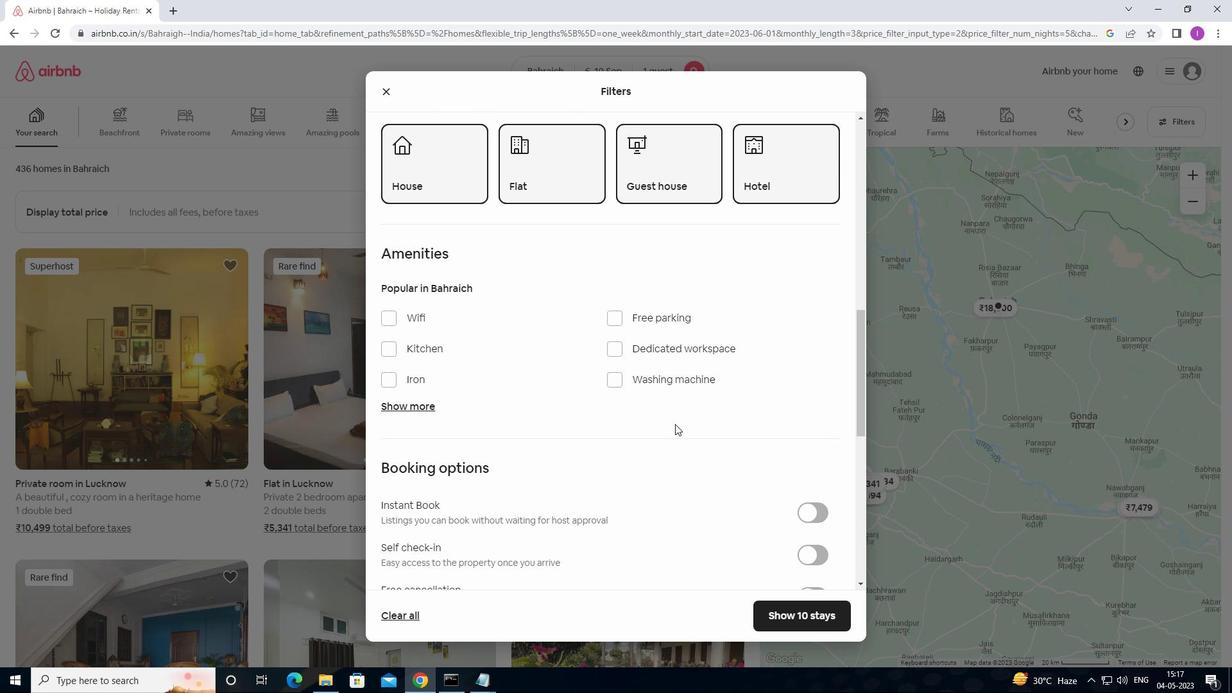 
Action: Mouse moved to (670, 420)
Screenshot: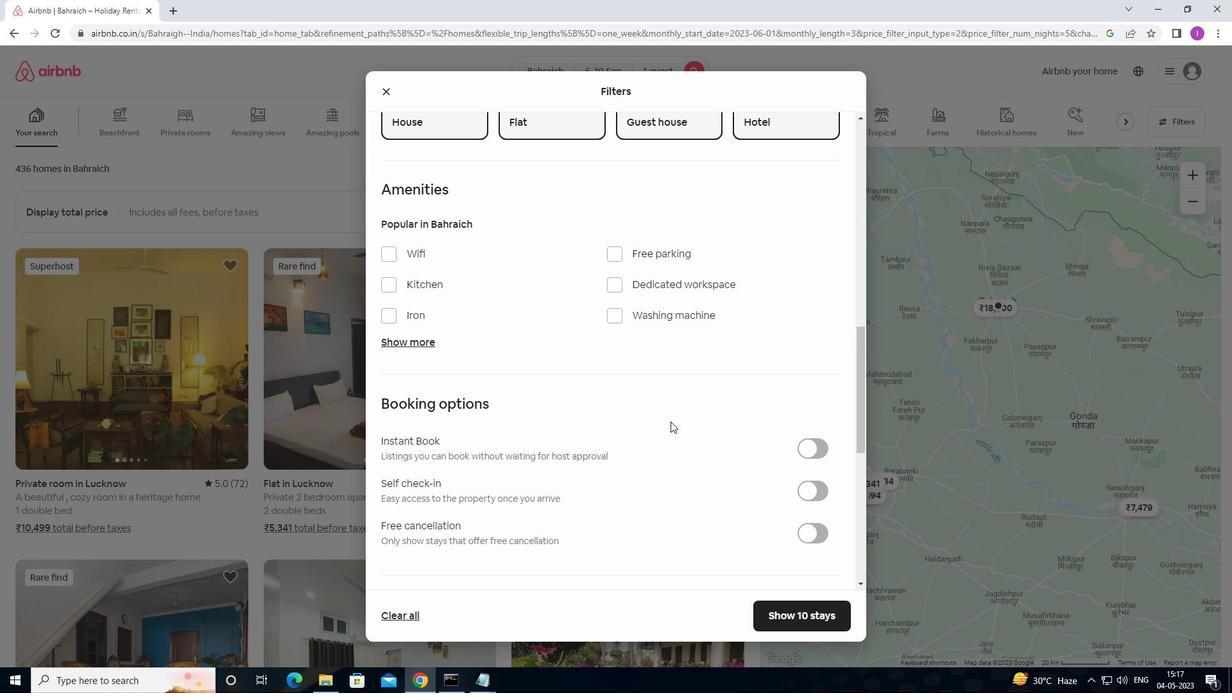 
Action: Mouse scrolled (670, 420) with delta (0, 0)
Screenshot: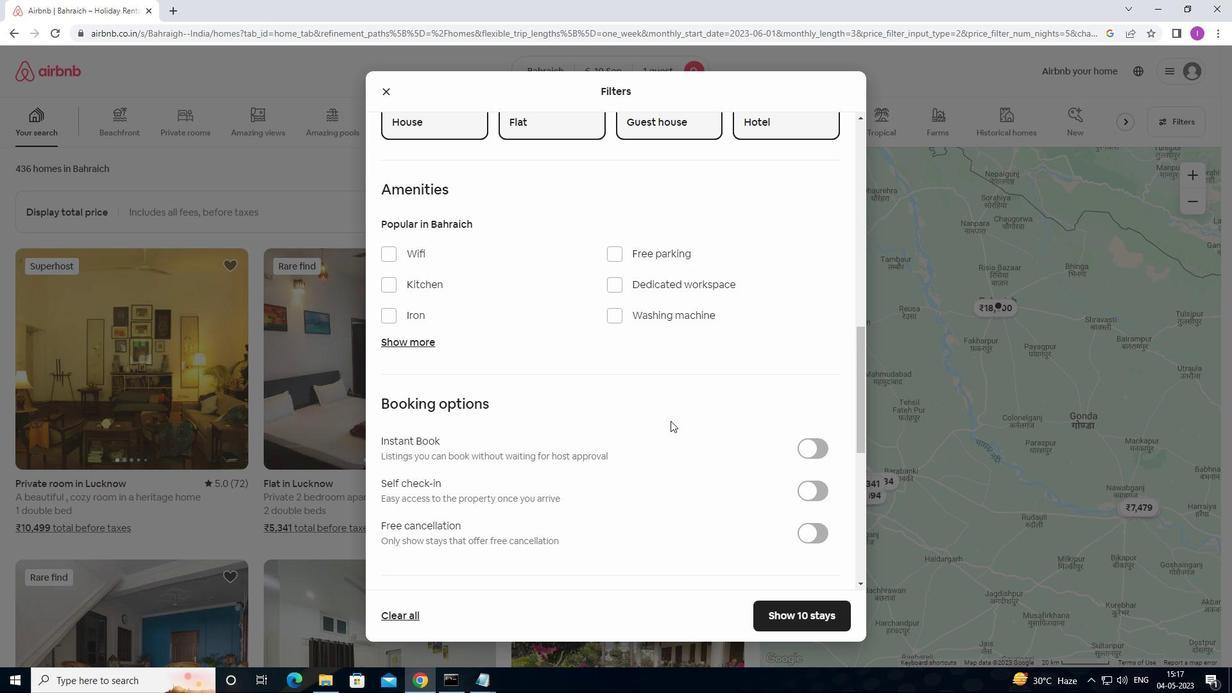 
Action: Mouse moved to (808, 422)
Screenshot: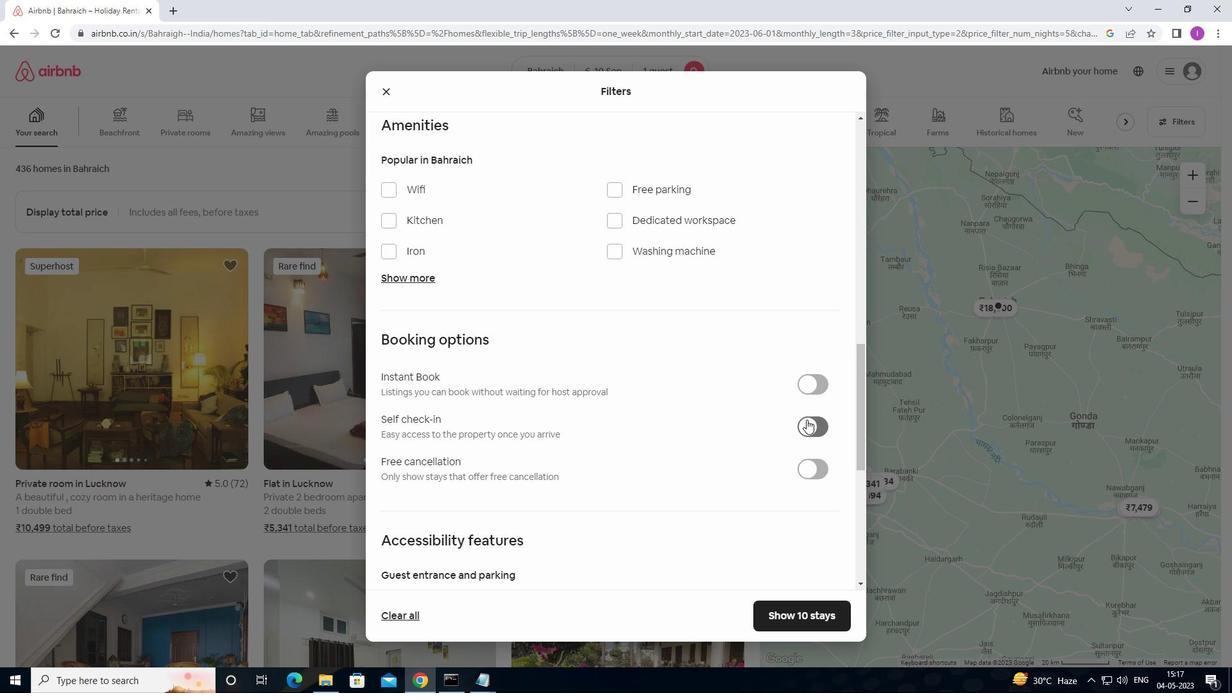 
Action: Mouse pressed left at (808, 422)
Screenshot: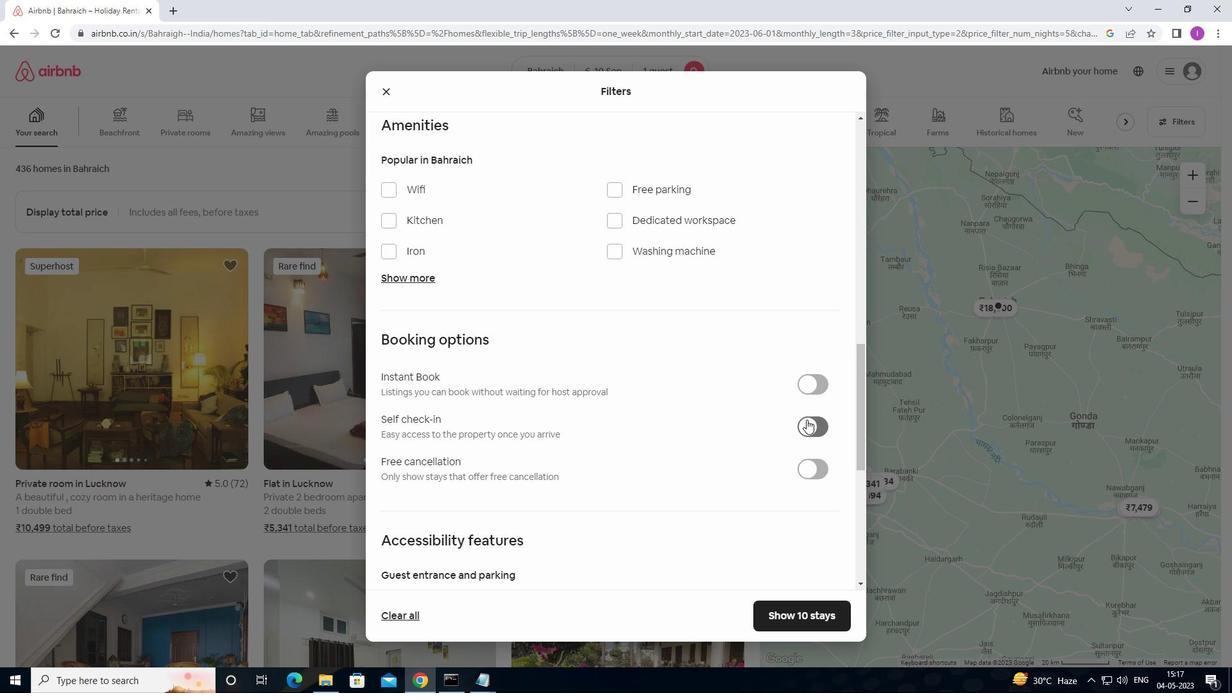 
Action: Mouse moved to (646, 428)
Screenshot: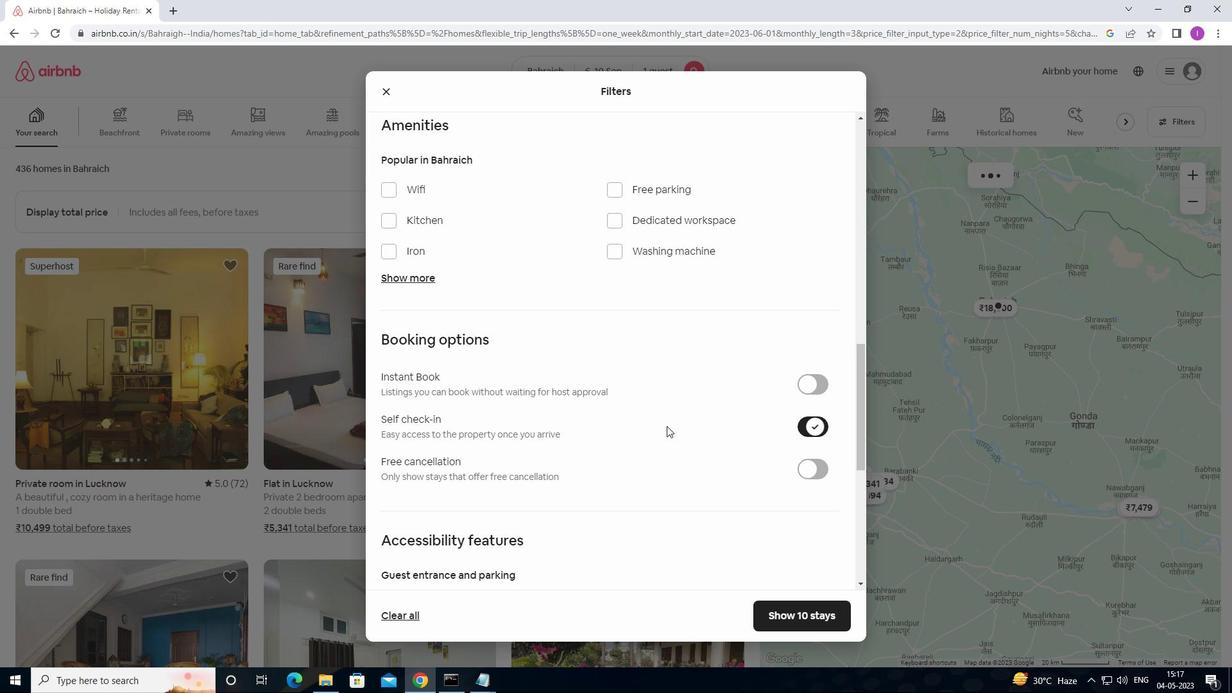 
Action: Mouse scrolled (646, 427) with delta (0, 0)
Screenshot: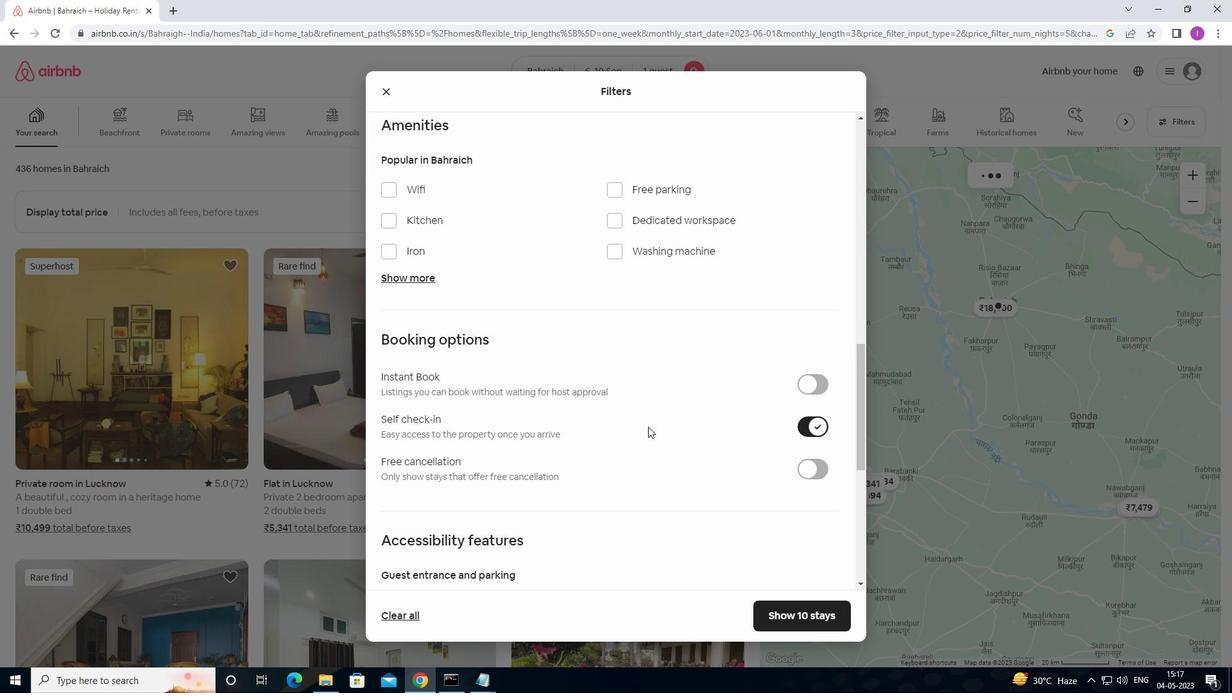
Action: Mouse moved to (646, 428)
Screenshot: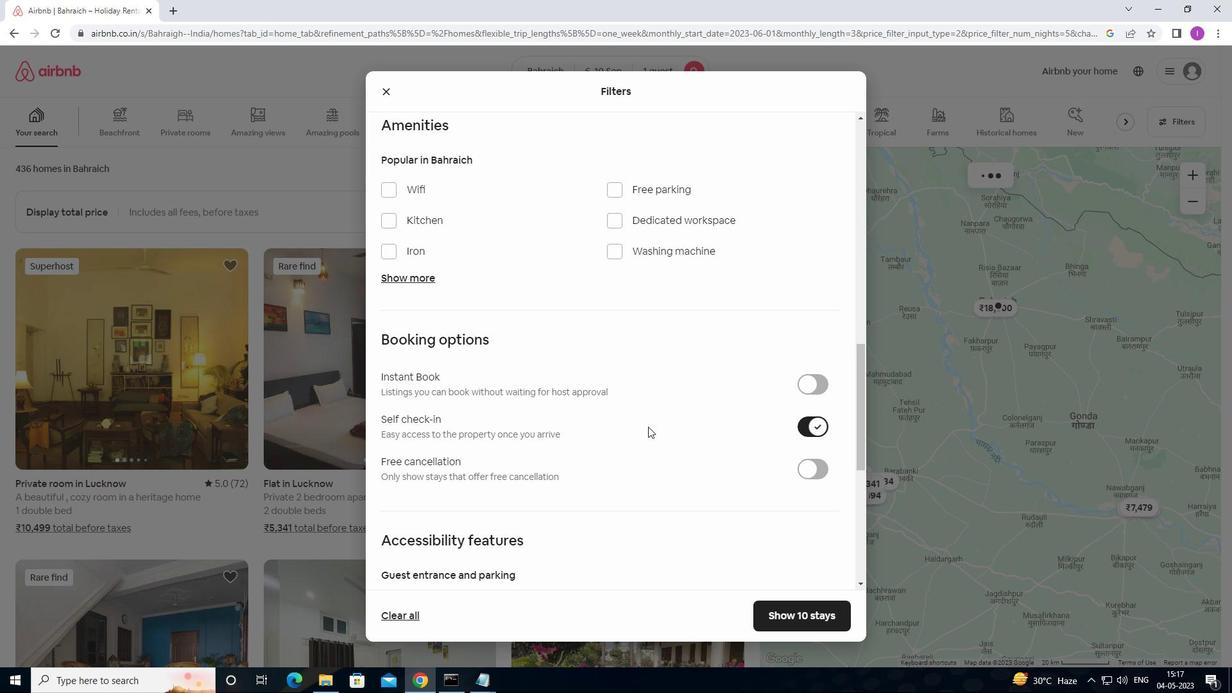 
Action: Mouse scrolled (646, 427) with delta (0, 0)
Screenshot: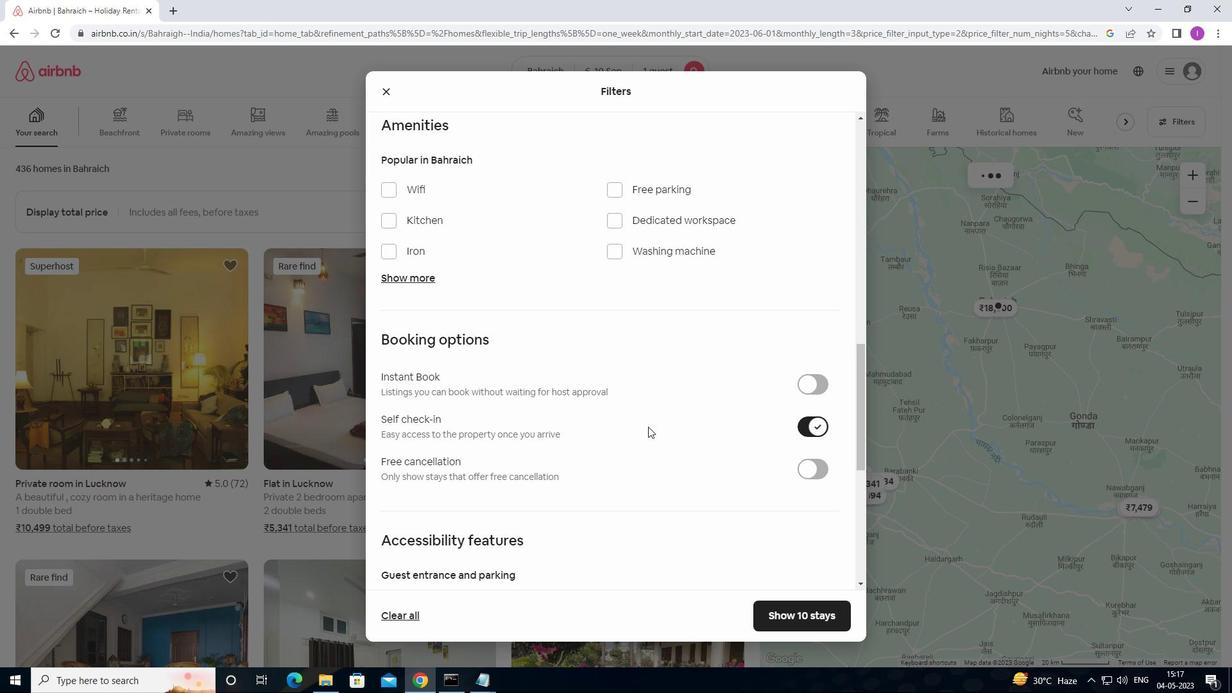
Action: Mouse scrolled (646, 427) with delta (0, 0)
Screenshot: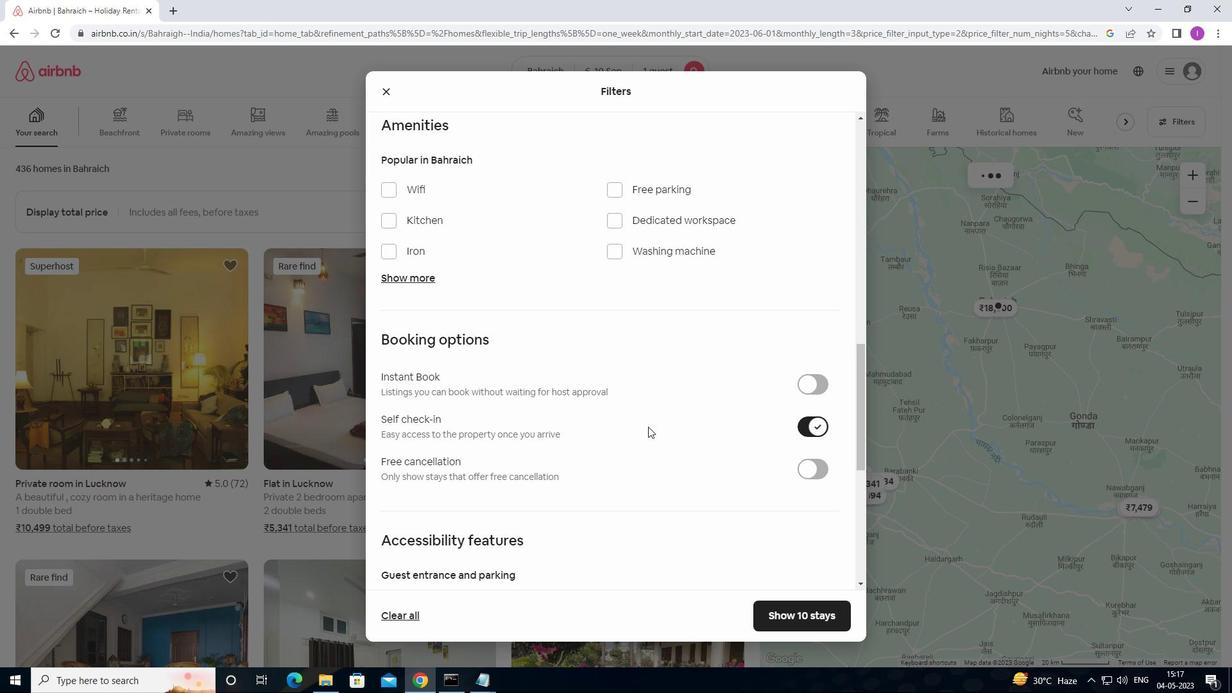 
Action: Mouse moved to (644, 429)
Screenshot: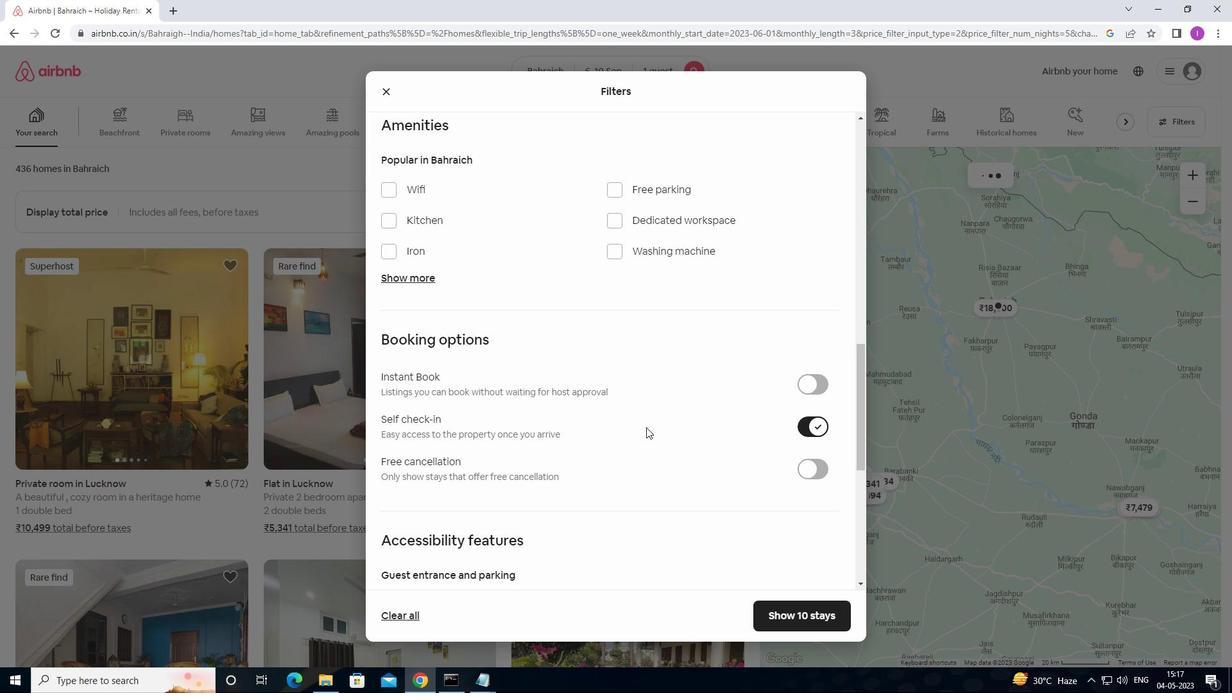 
Action: Mouse scrolled (644, 428) with delta (0, 0)
Screenshot: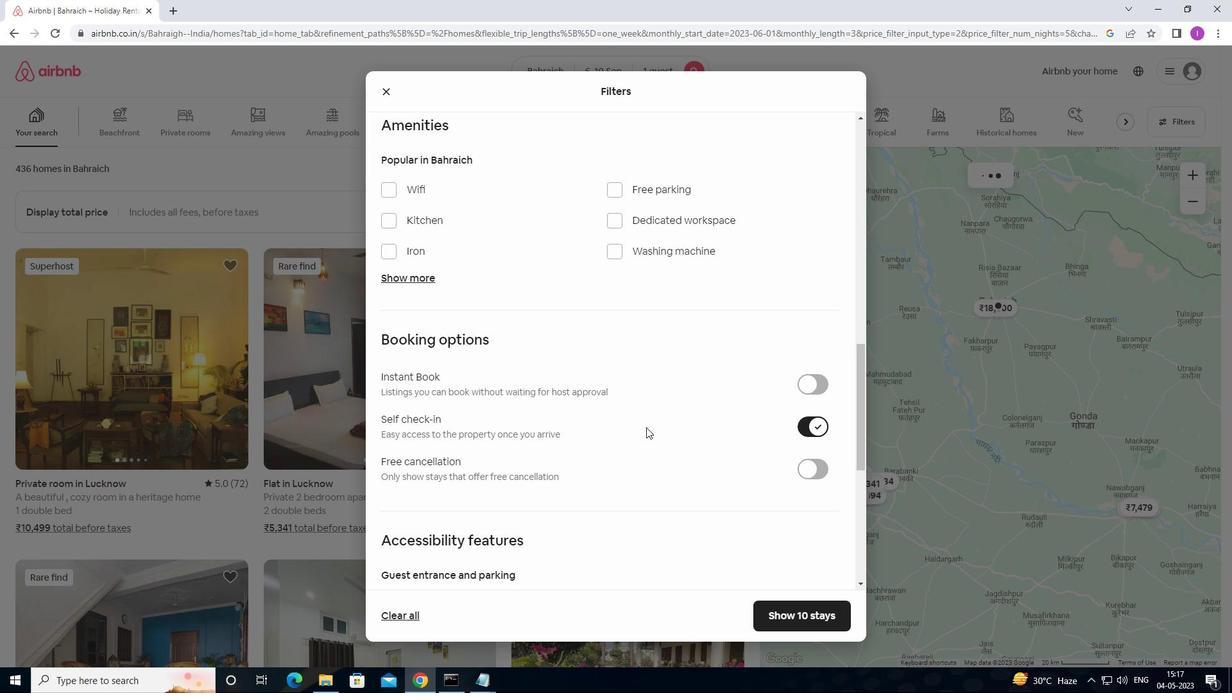 
Action: Mouse scrolled (644, 428) with delta (0, 0)
Screenshot: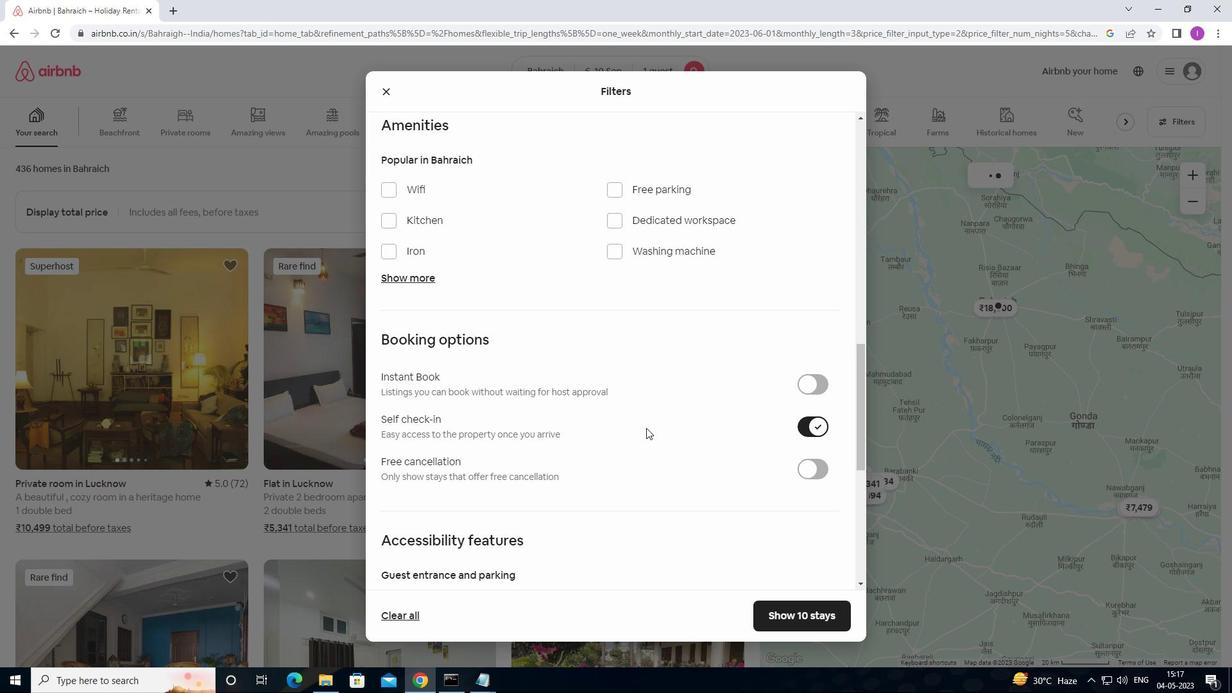 
Action: Mouse moved to (642, 429)
Screenshot: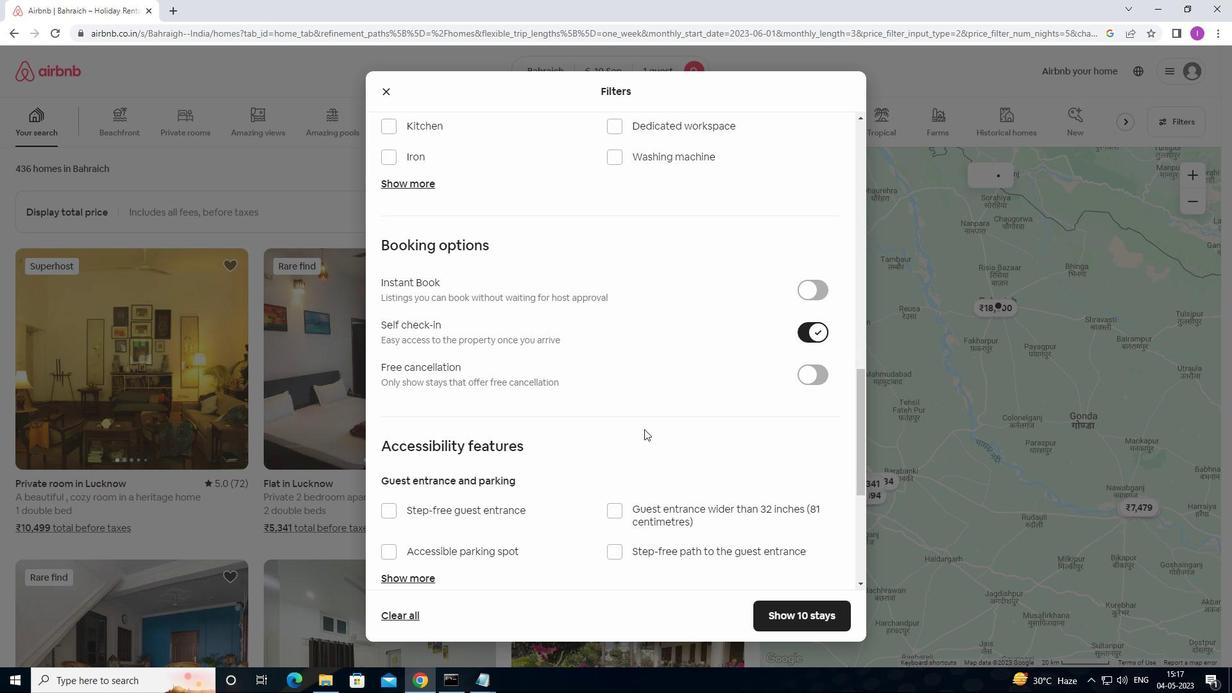 
Action: Mouse scrolled (642, 428) with delta (0, 0)
Screenshot: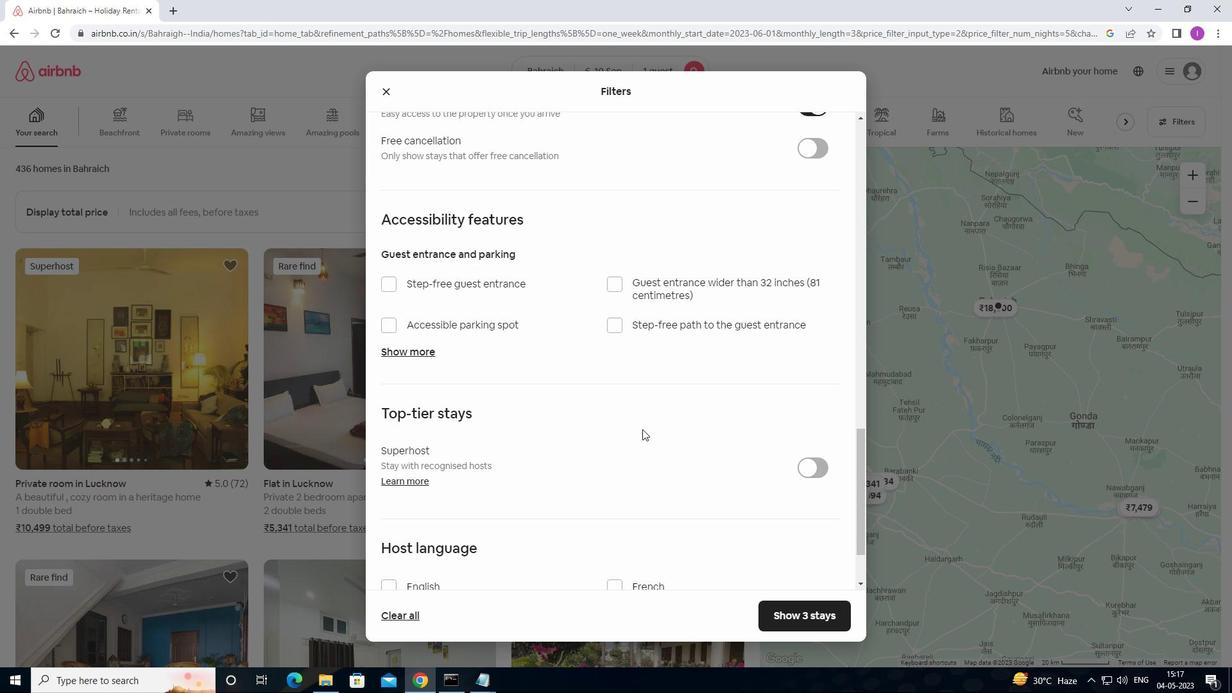
Action: Mouse scrolled (642, 428) with delta (0, 0)
Screenshot: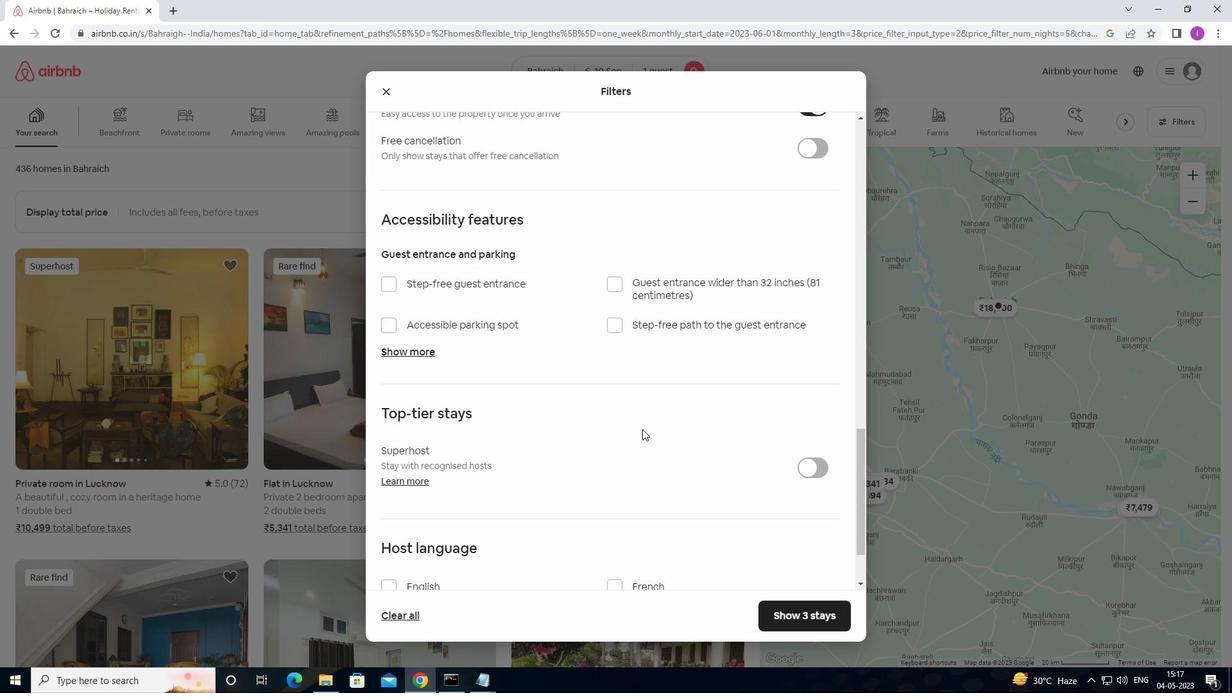 
Action: Mouse scrolled (642, 428) with delta (0, 0)
Screenshot: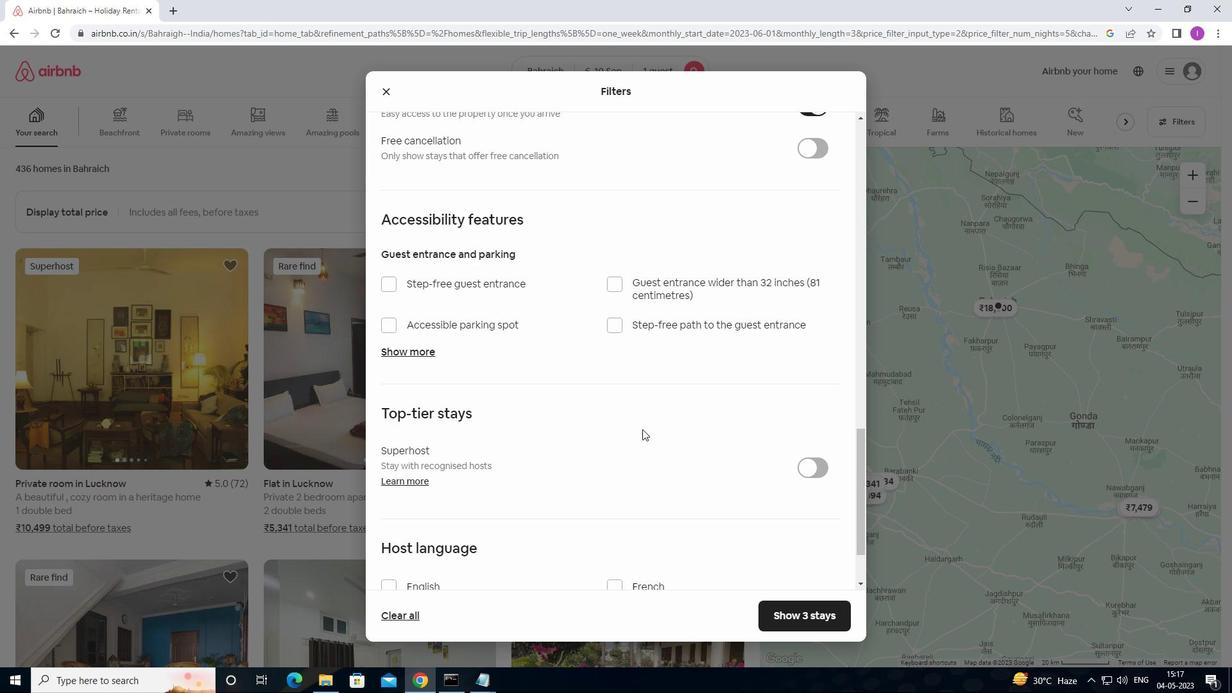 
Action: Mouse scrolled (642, 428) with delta (0, 0)
Screenshot: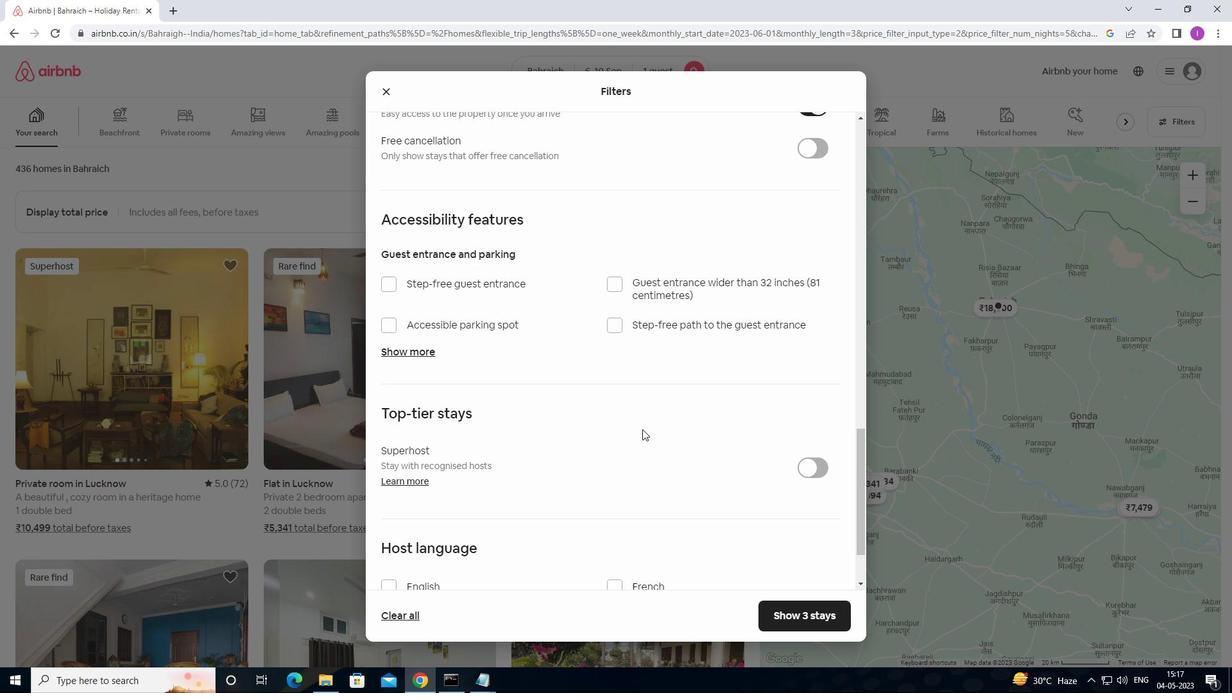 
Action: Mouse scrolled (642, 428) with delta (0, 0)
Screenshot: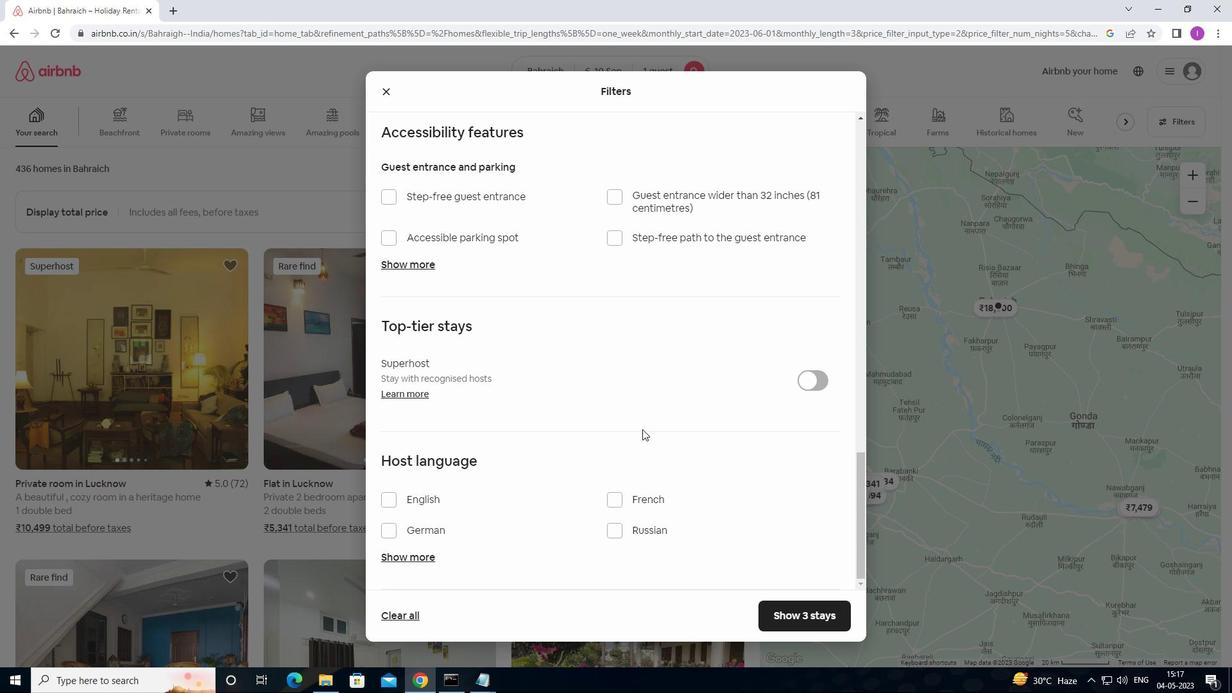 
Action: Mouse scrolled (642, 428) with delta (0, 0)
Screenshot: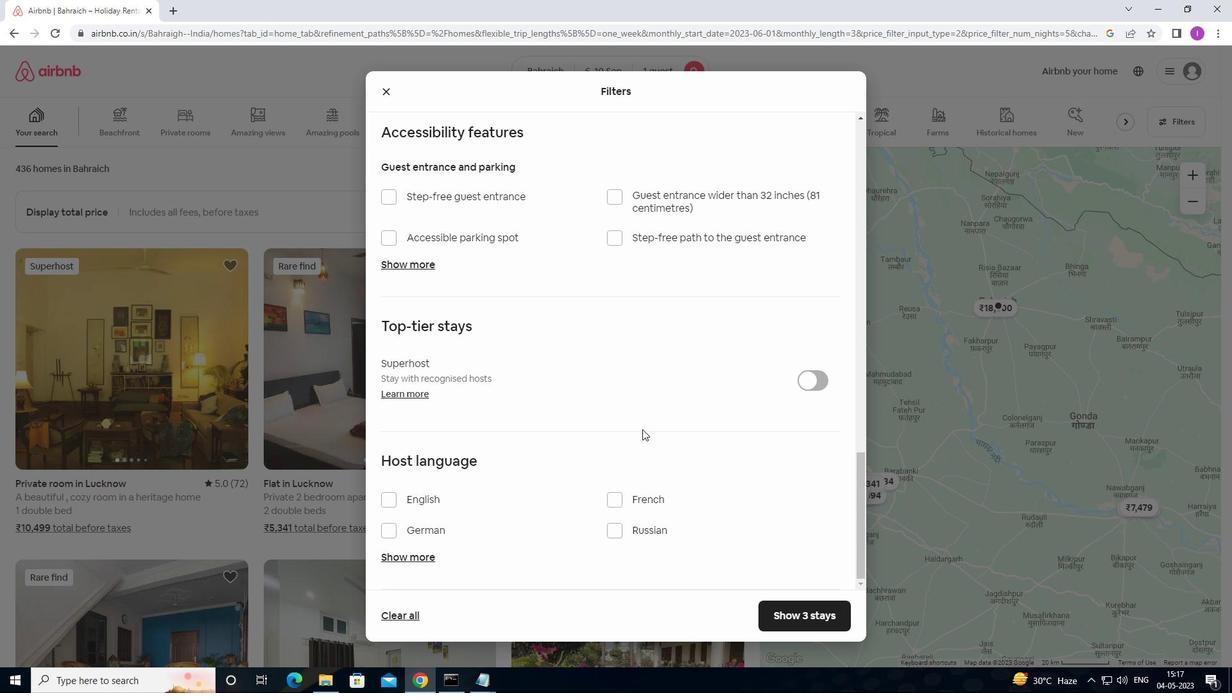 
Action: Mouse scrolled (642, 428) with delta (0, 0)
Screenshot: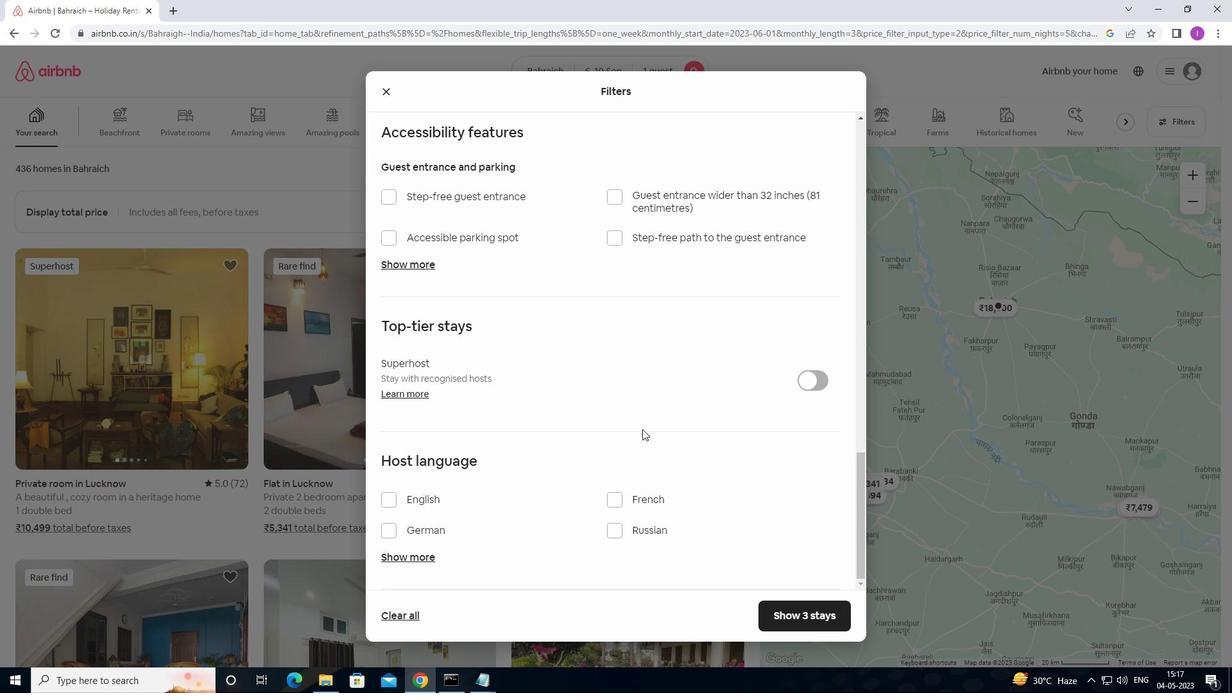 
Action: Mouse moved to (642, 429)
Screenshot: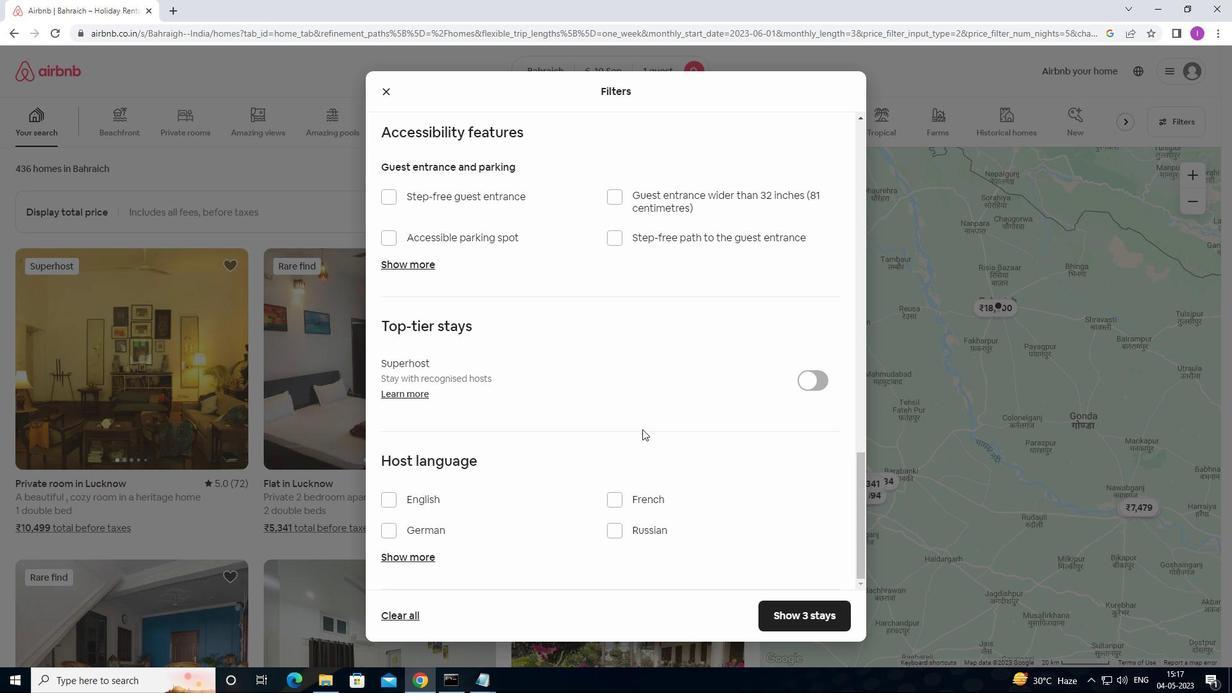 
Action: Mouse scrolled (642, 428) with delta (0, 0)
Screenshot: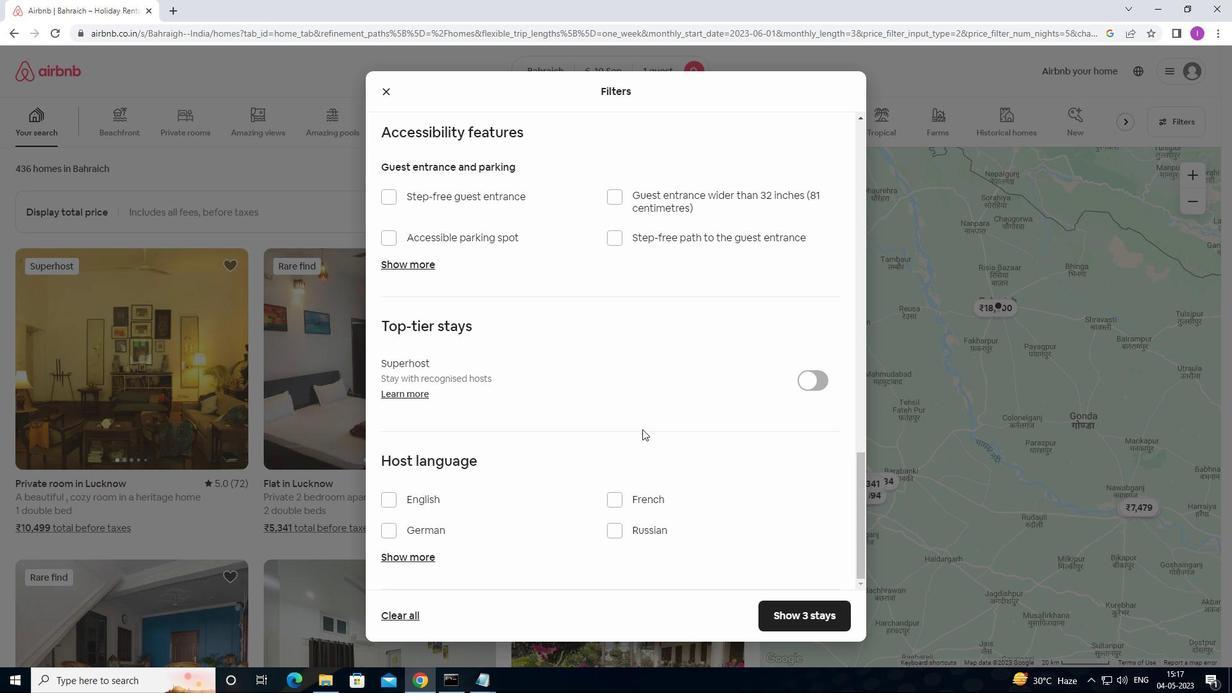 
Action: Mouse moved to (388, 503)
Screenshot: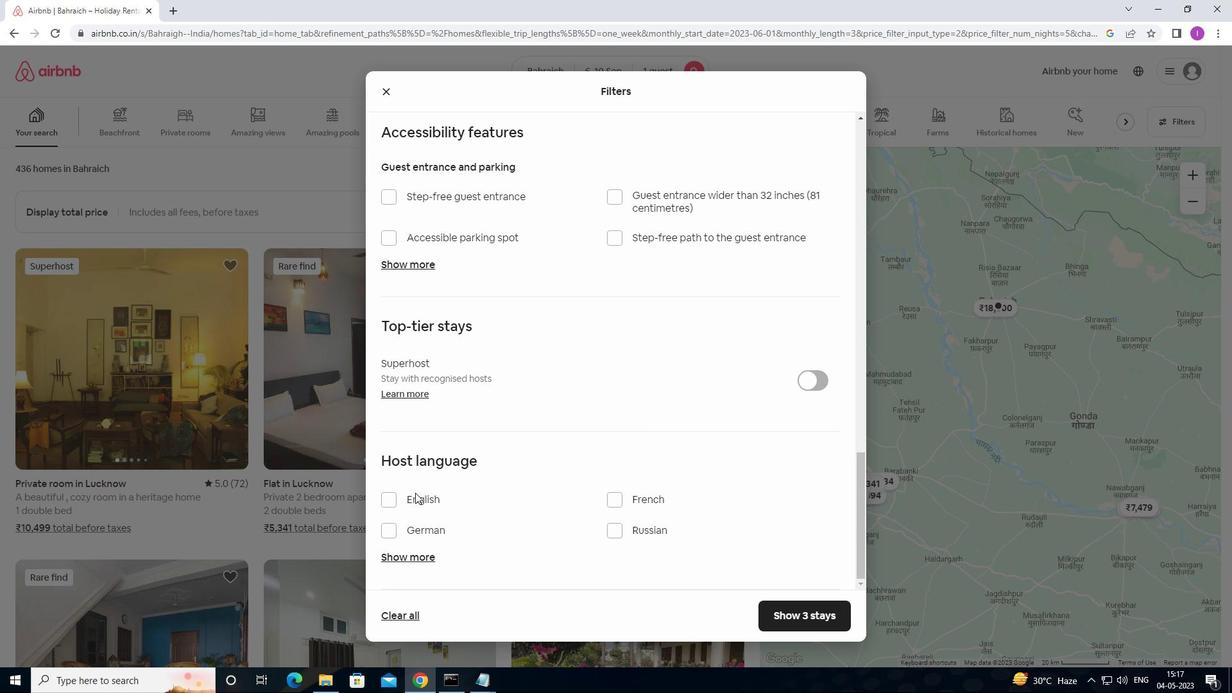 
Action: Mouse pressed left at (388, 503)
Screenshot: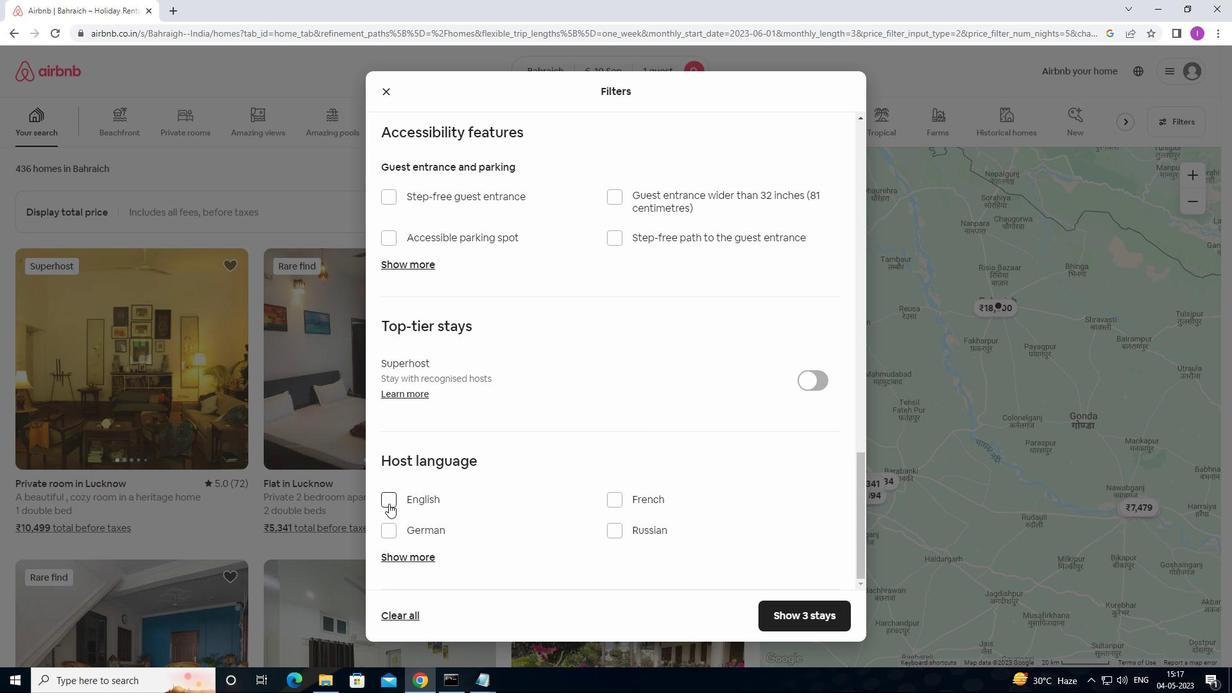 
Action: Mouse moved to (804, 619)
Screenshot: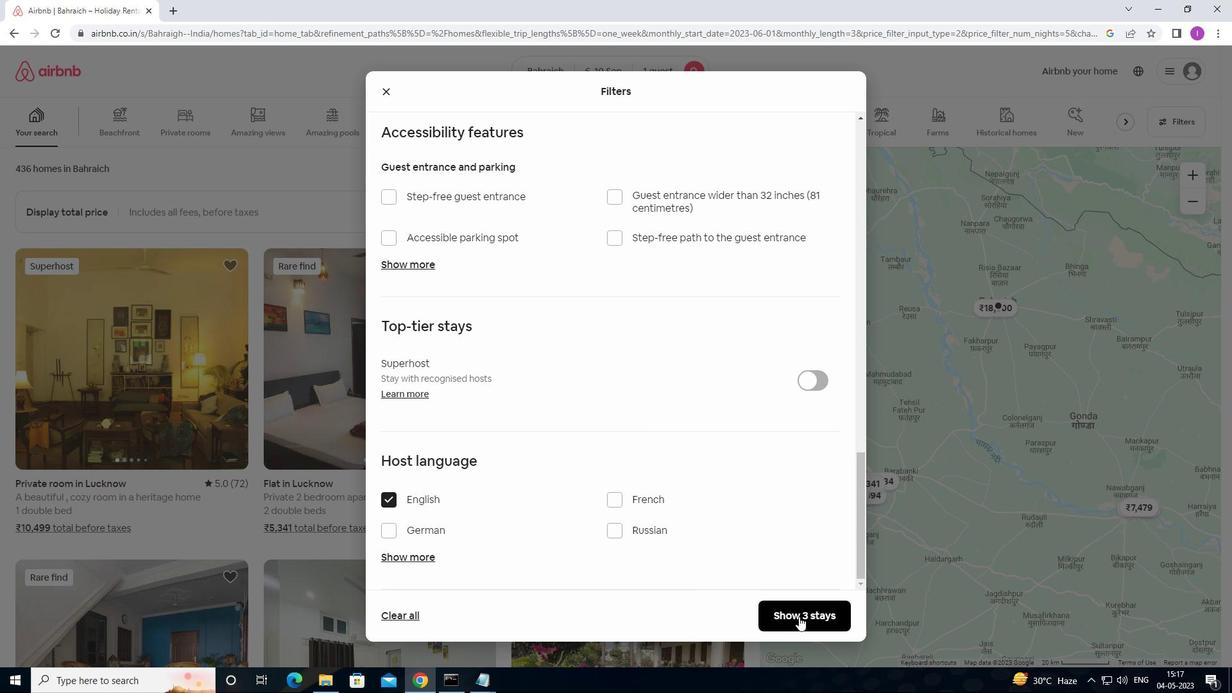 
Action: Mouse pressed left at (804, 619)
Screenshot: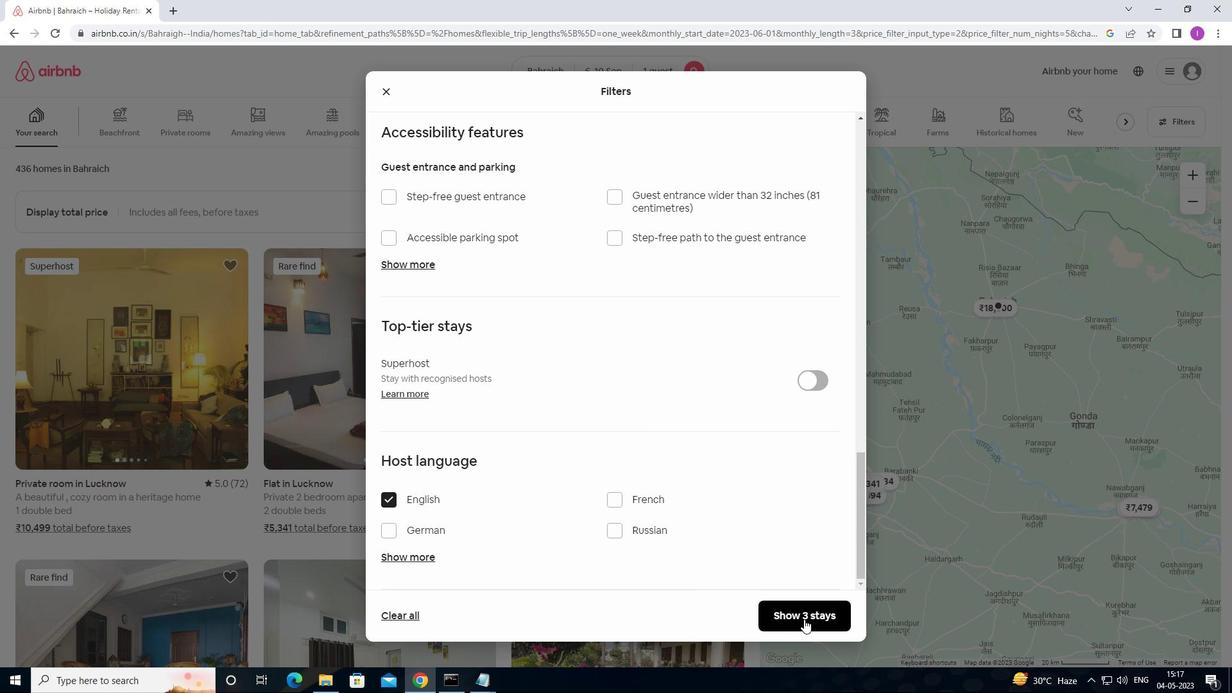 
Action: Mouse moved to (719, 541)
Screenshot: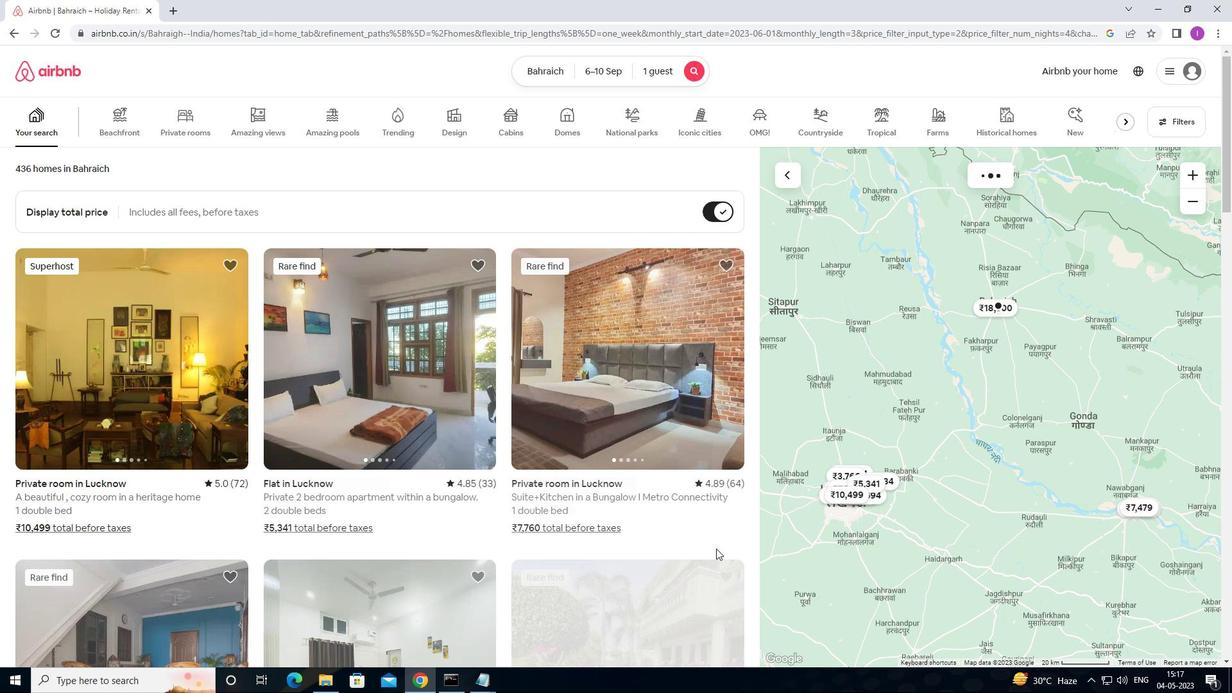 
